 Task: Open Card Regulatory Compliance Review in Board DevOps Tools and Techniques to Workspace Call Center Services and add a team member Softage.3@softage.net, a label Purple, a checklist Video Marketing, an attachment from your onedrive, a color Purple and finally, add a card description 'Research and develop new marketing strategy' and a comment 'Given the size and scope of this task, let us make sure we have the necessary resources and support to get it done.'. Add a start date 'Jan 07, 1900' with a due date 'Jan 14, 1900'
Action: Mouse moved to (57, 324)
Screenshot: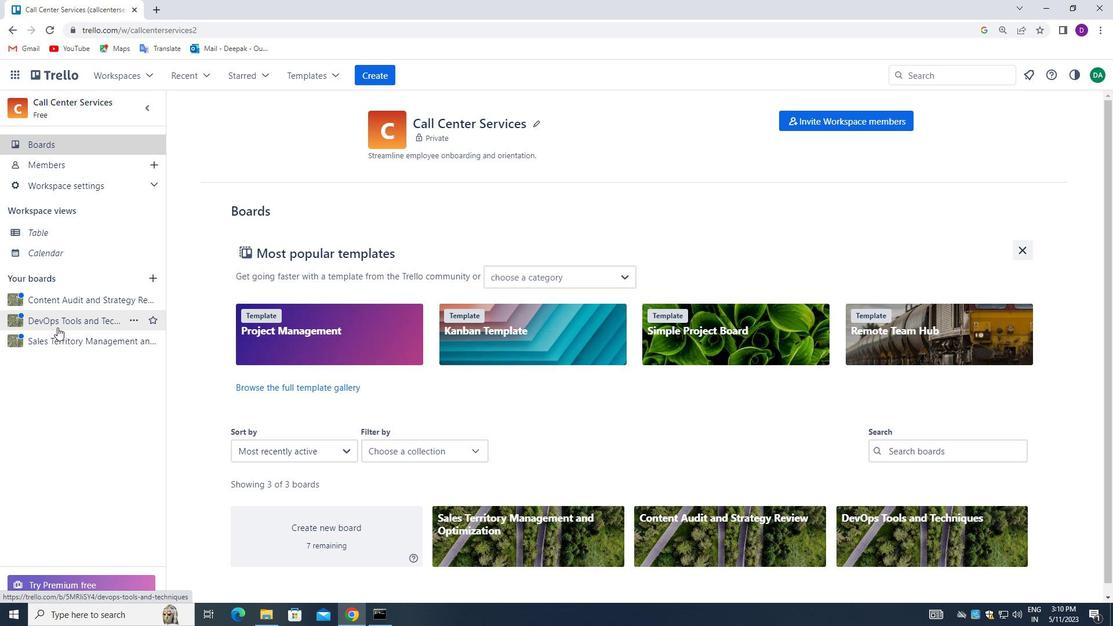 
Action: Mouse pressed left at (57, 324)
Screenshot: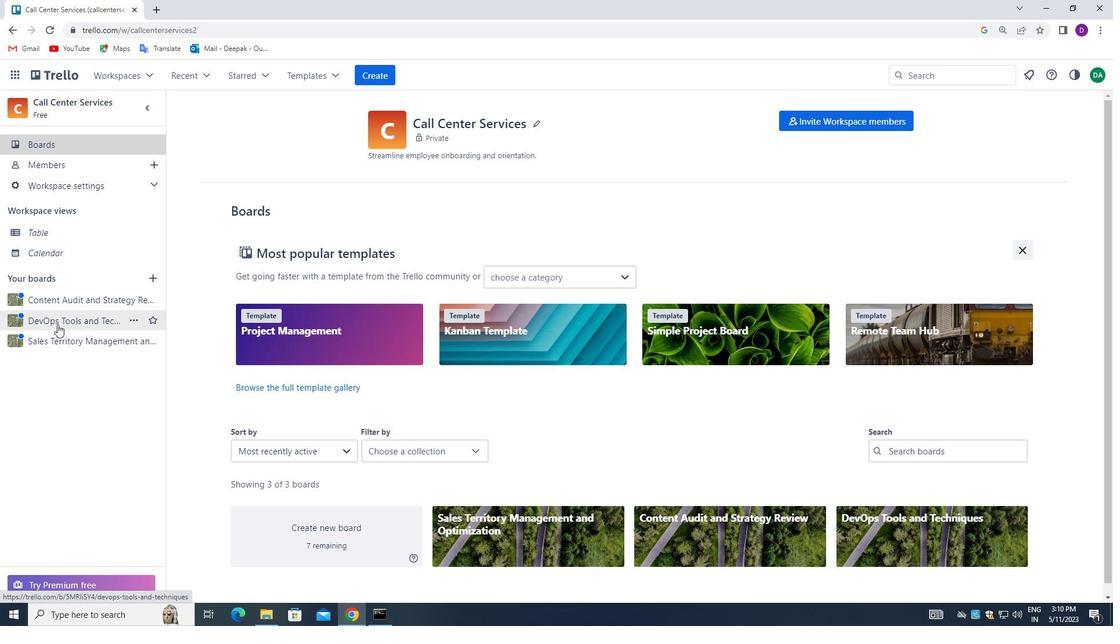 
Action: Mouse moved to (611, 177)
Screenshot: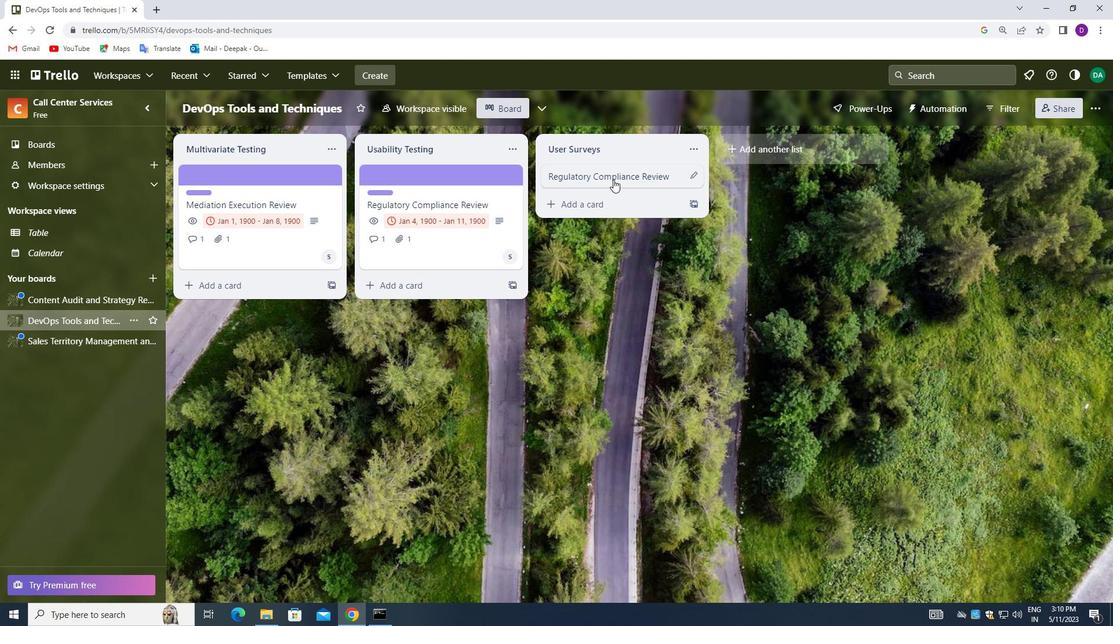 
Action: Mouse pressed left at (611, 177)
Screenshot: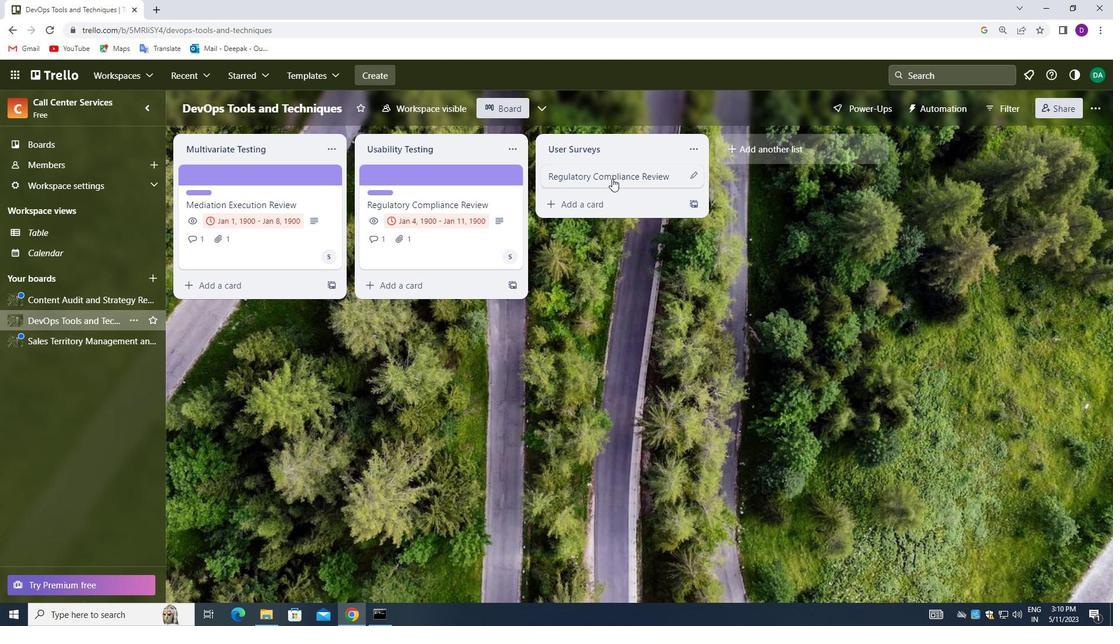 
Action: Mouse moved to (716, 222)
Screenshot: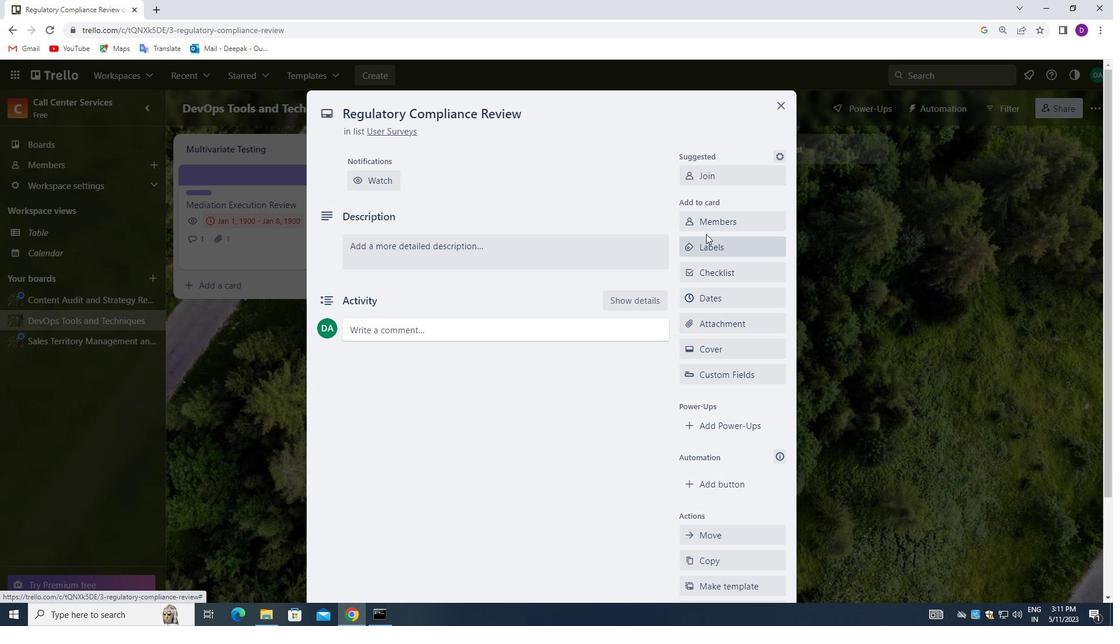 
Action: Mouse pressed left at (716, 222)
Screenshot: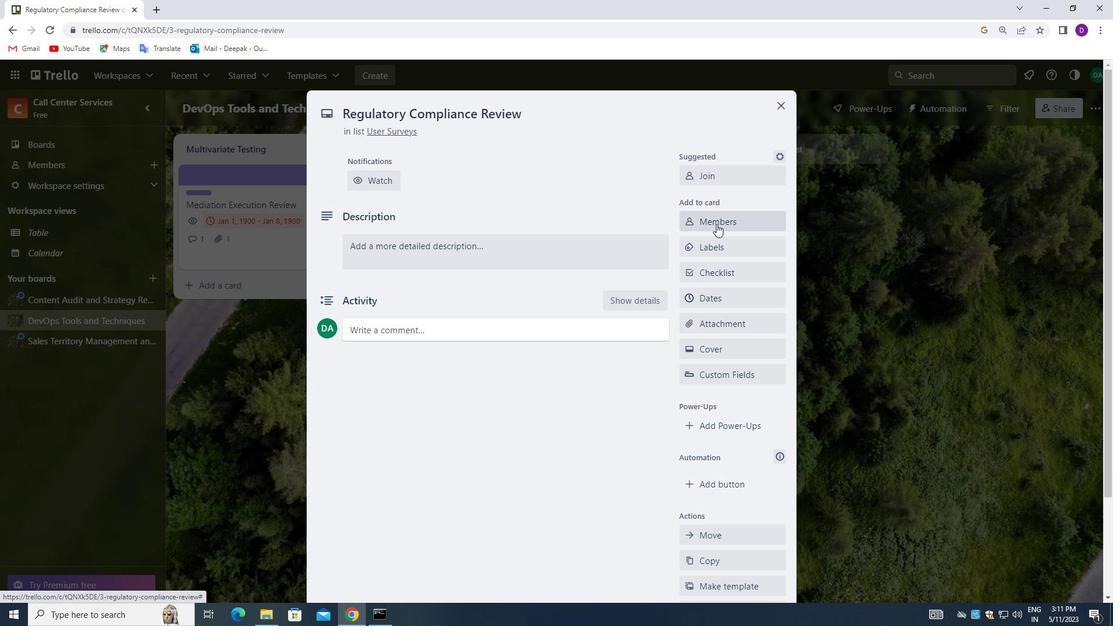 
Action: Mouse moved to (740, 280)
Screenshot: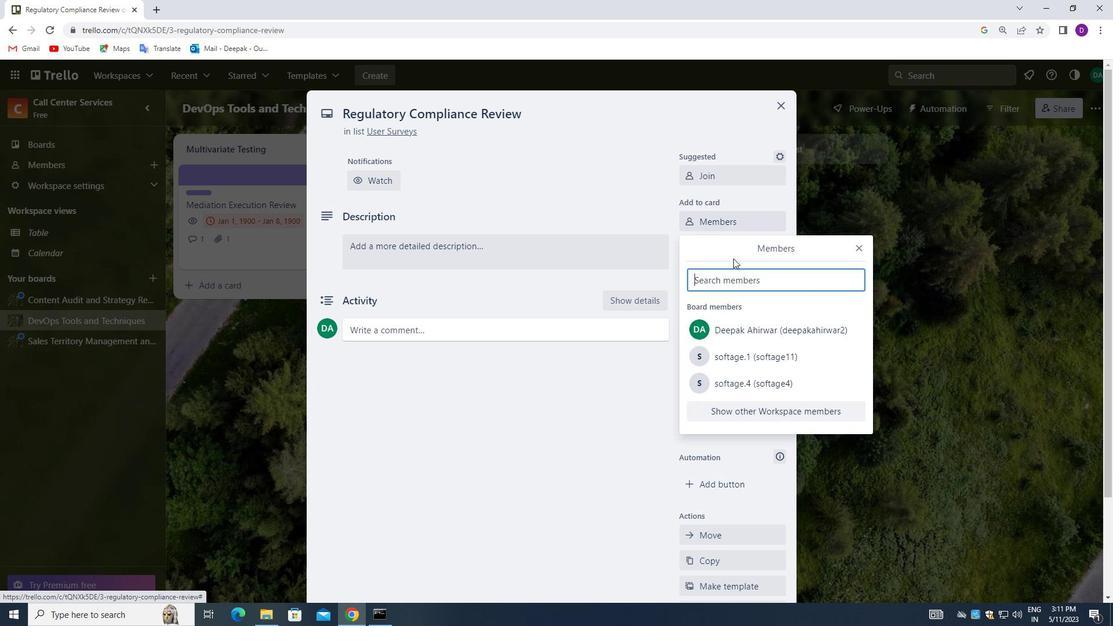 
Action: Mouse pressed left at (740, 280)
Screenshot: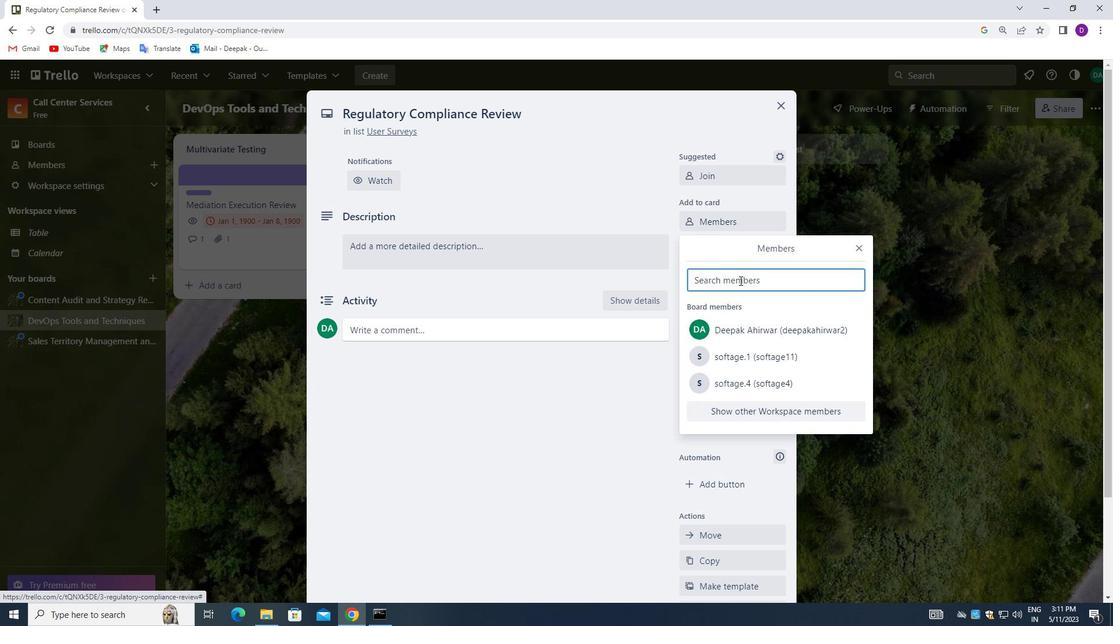
Action: Mouse moved to (577, 348)
Screenshot: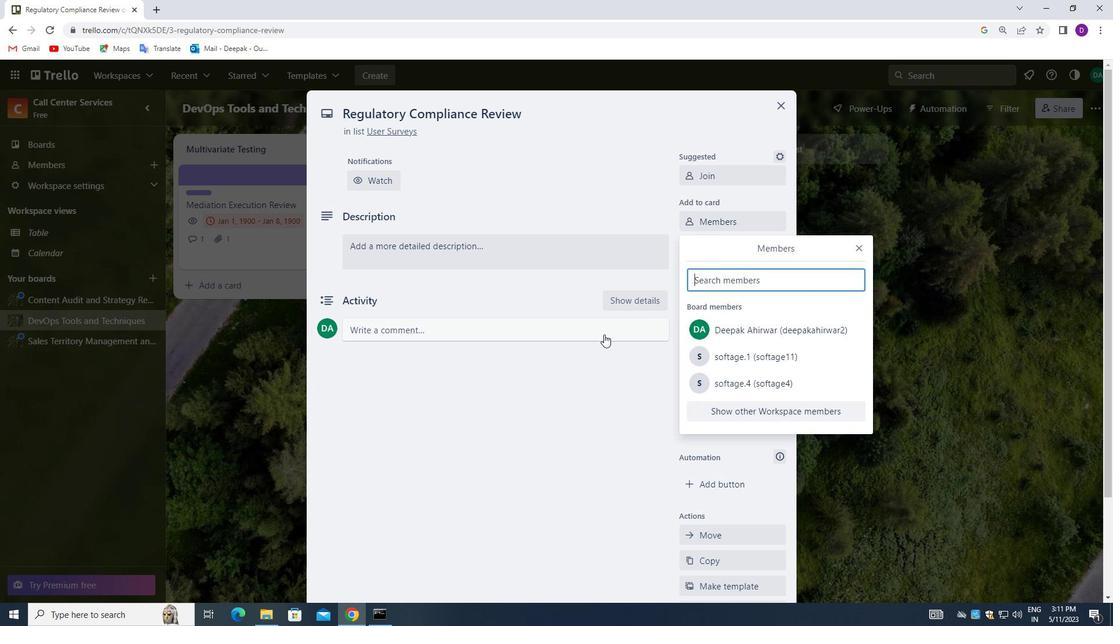 
Action: Key pressed f<Key.backspace>softage.<Key.backspace>.3<Key.shift>@SOFTAGE.NET
Screenshot: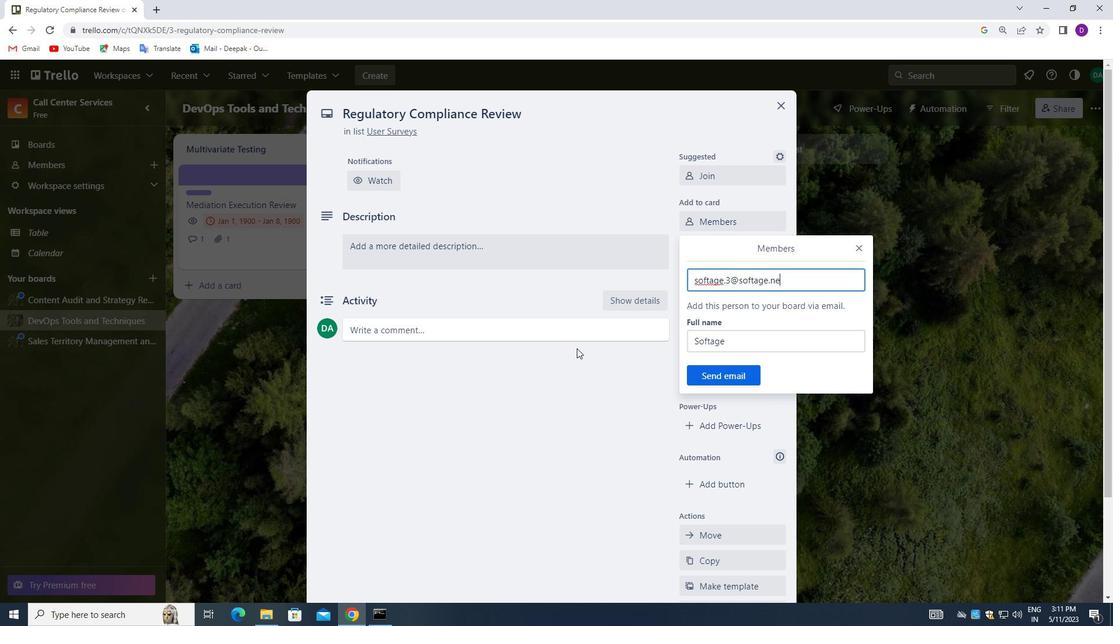 
Action: Mouse moved to (713, 377)
Screenshot: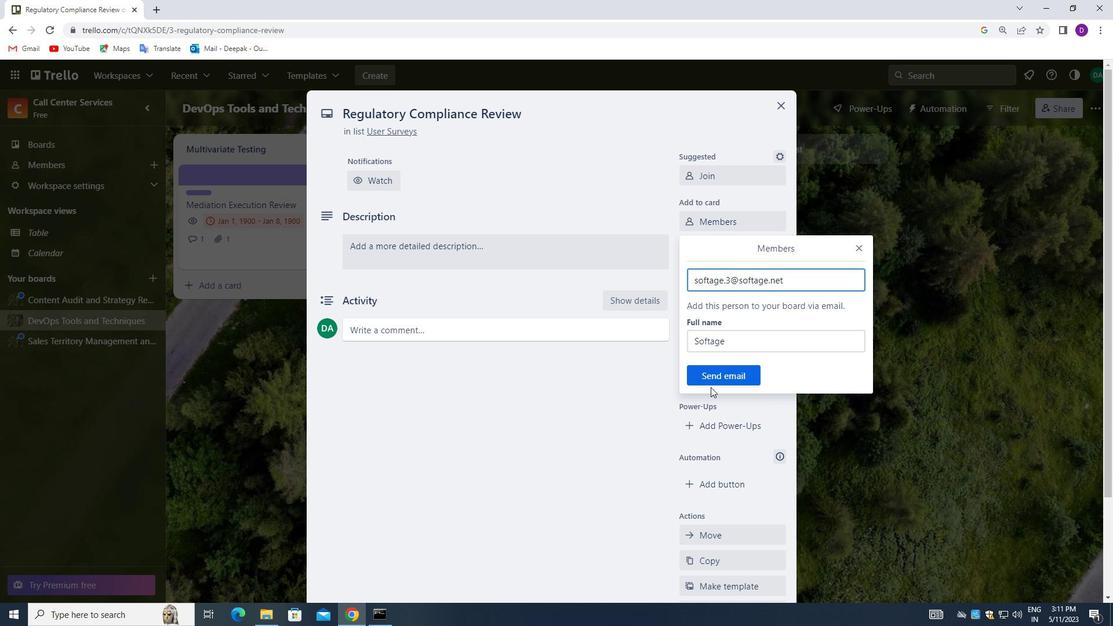 
Action: Mouse pressed left at (713, 377)
Screenshot: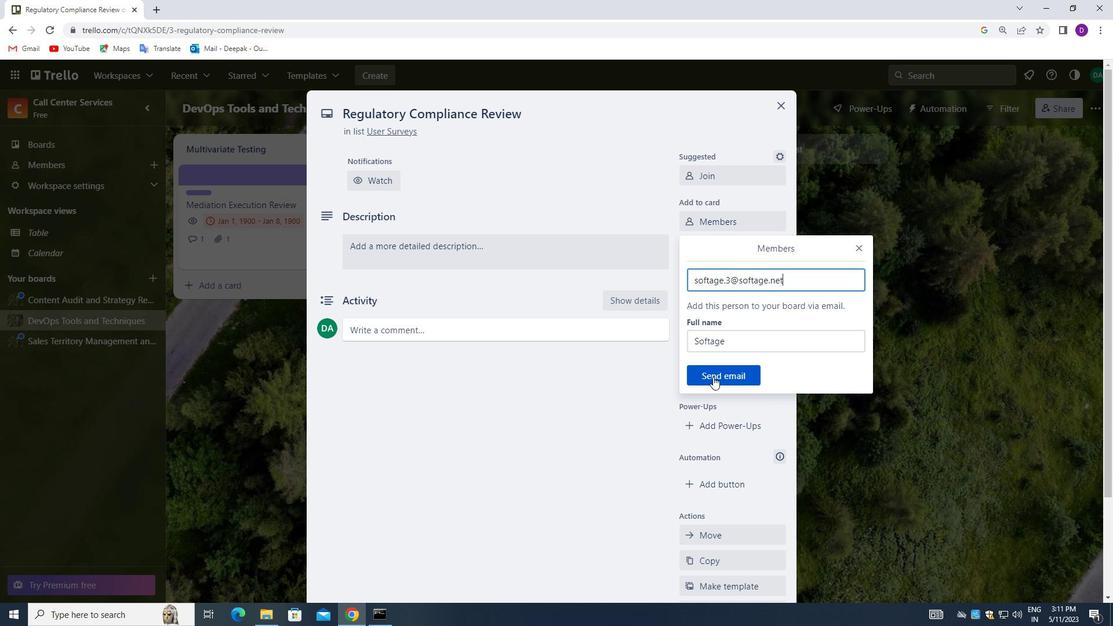 
Action: Mouse moved to (733, 244)
Screenshot: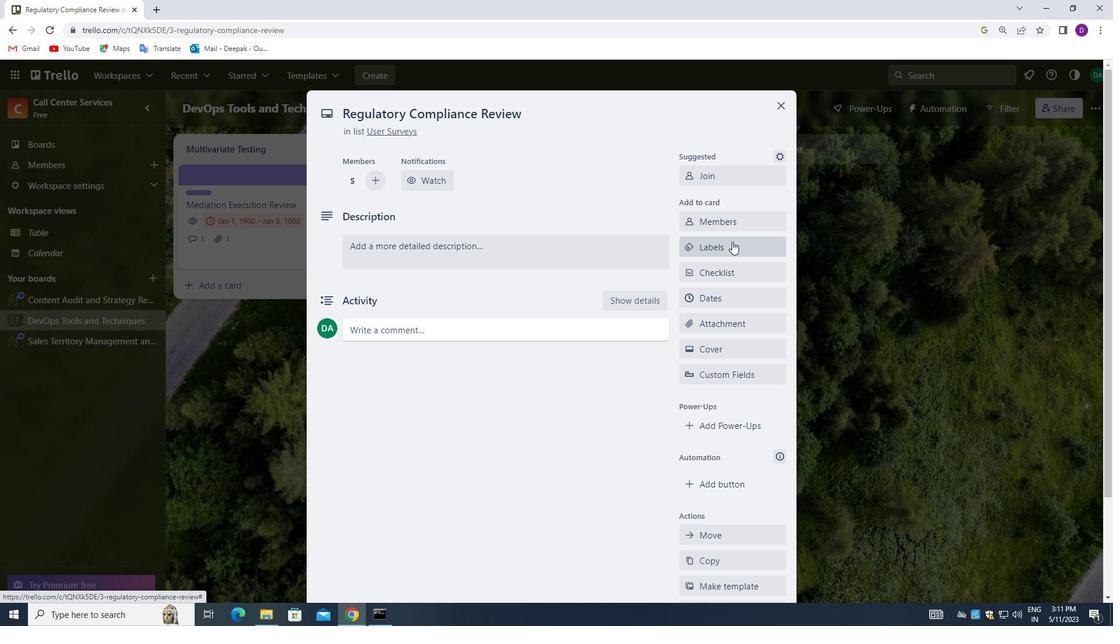 
Action: Mouse pressed left at (733, 244)
Screenshot: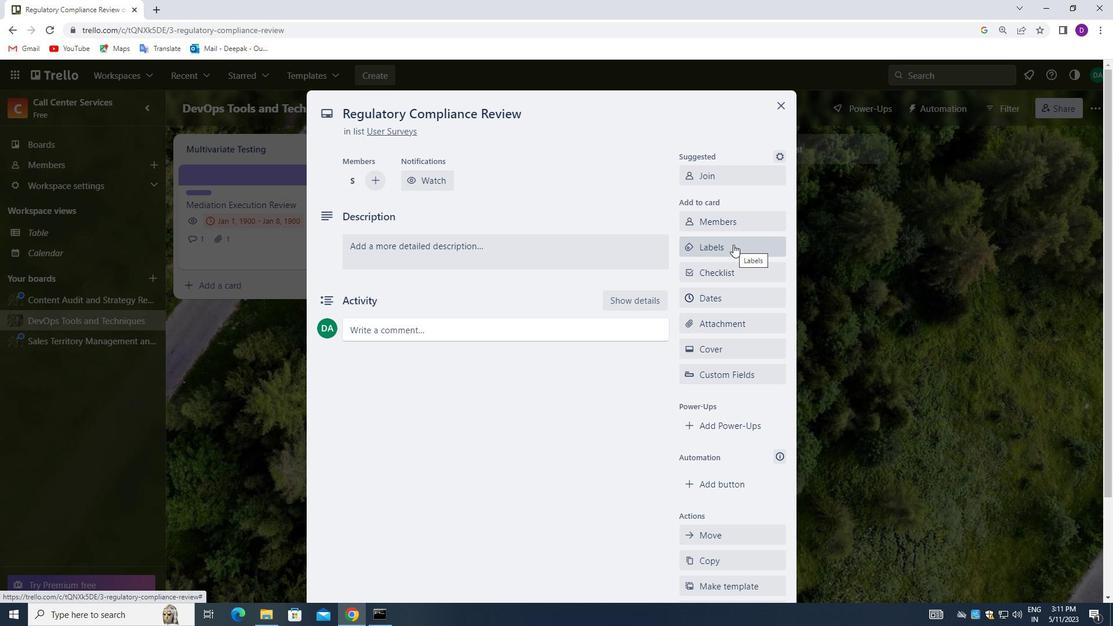 
Action: Mouse moved to (761, 439)
Screenshot: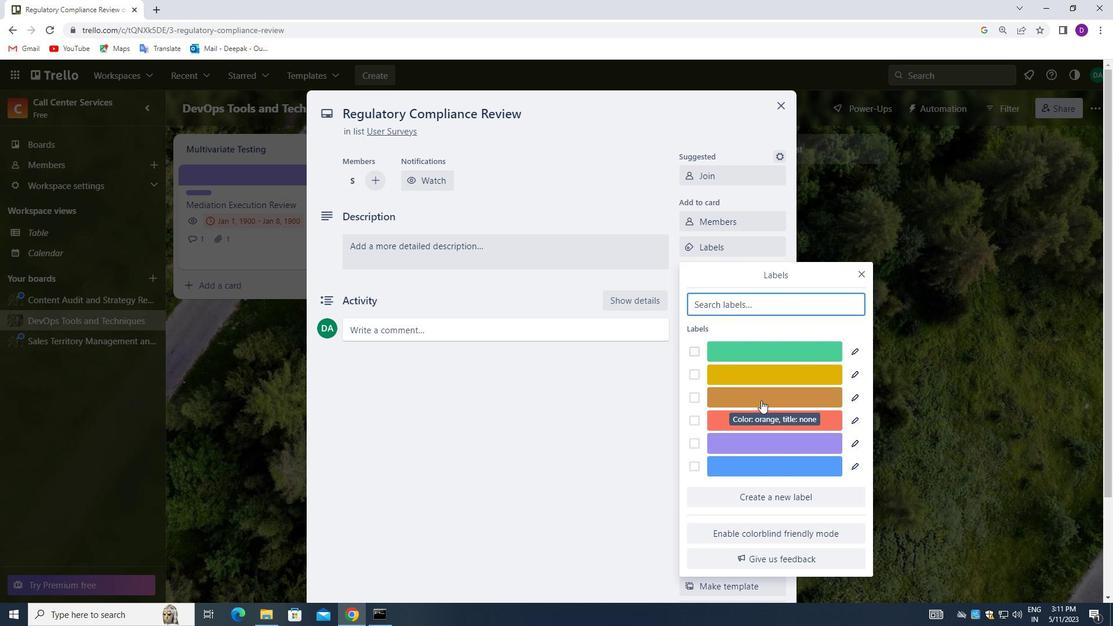 
Action: Mouse pressed left at (761, 439)
Screenshot: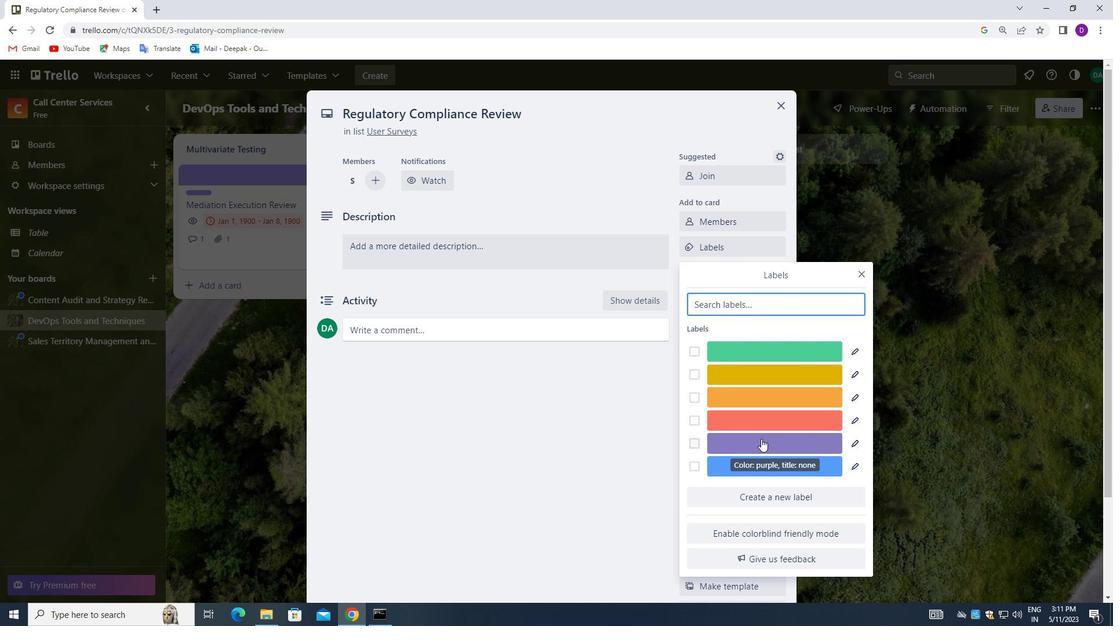 
Action: Mouse moved to (860, 273)
Screenshot: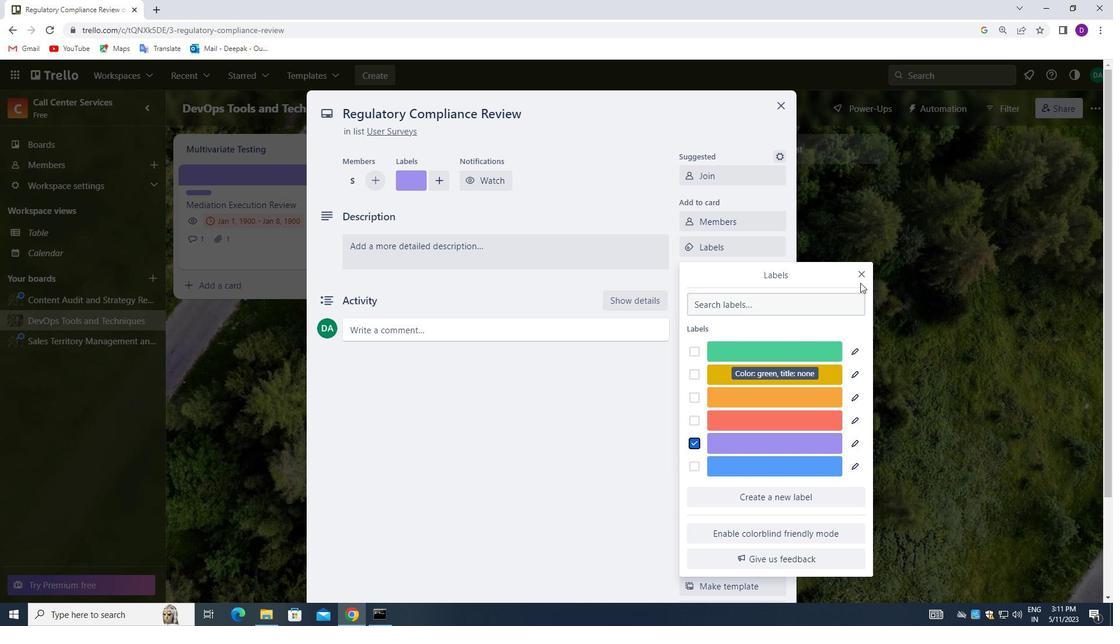 
Action: Mouse pressed left at (860, 273)
Screenshot: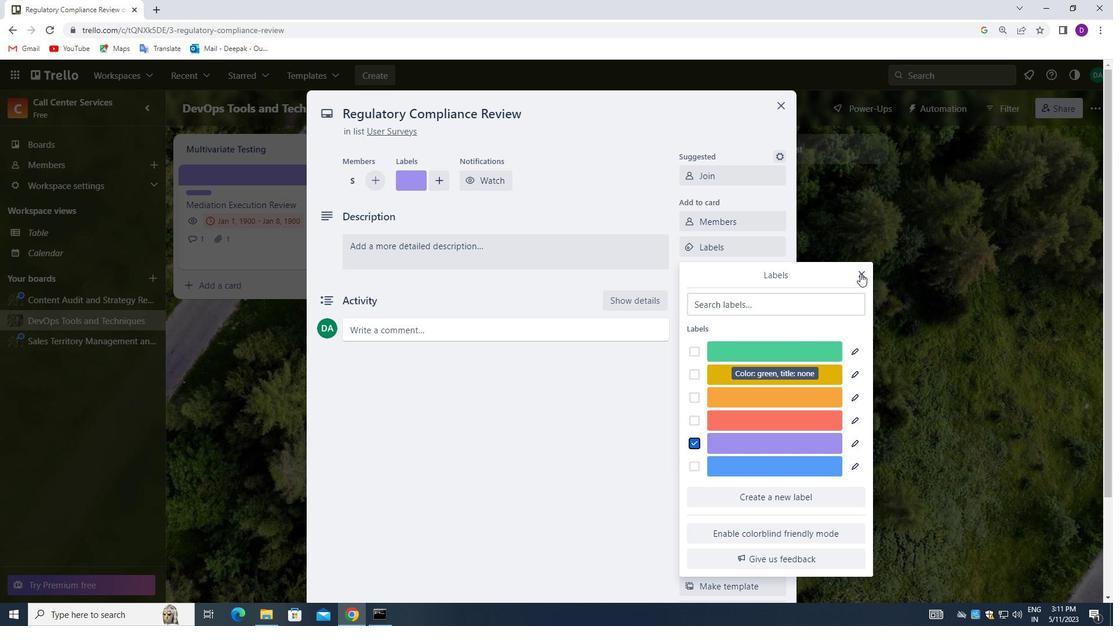
Action: Mouse moved to (718, 275)
Screenshot: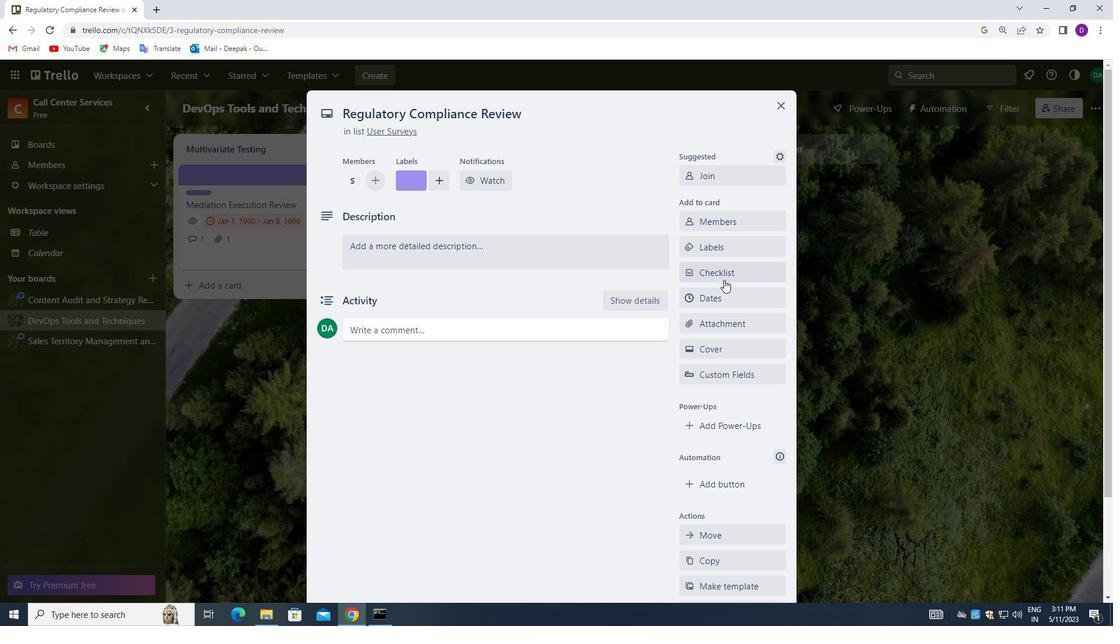 
Action: Mouse pressed left at (718, 275)
Screenshot: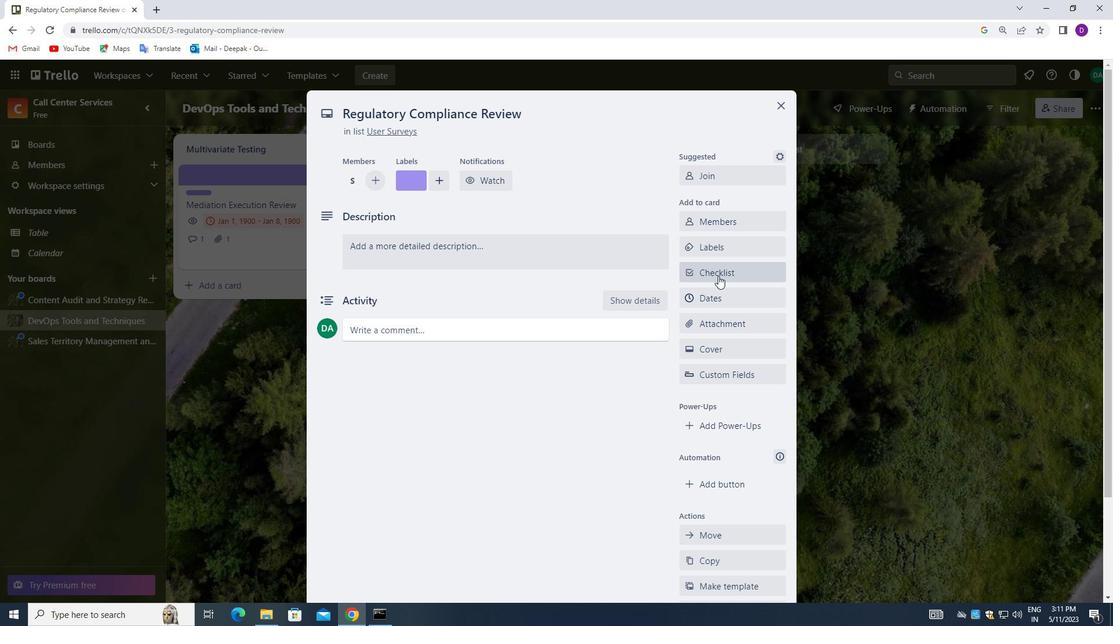 
Action: Mouse moved to (758, 336)
Screenshot: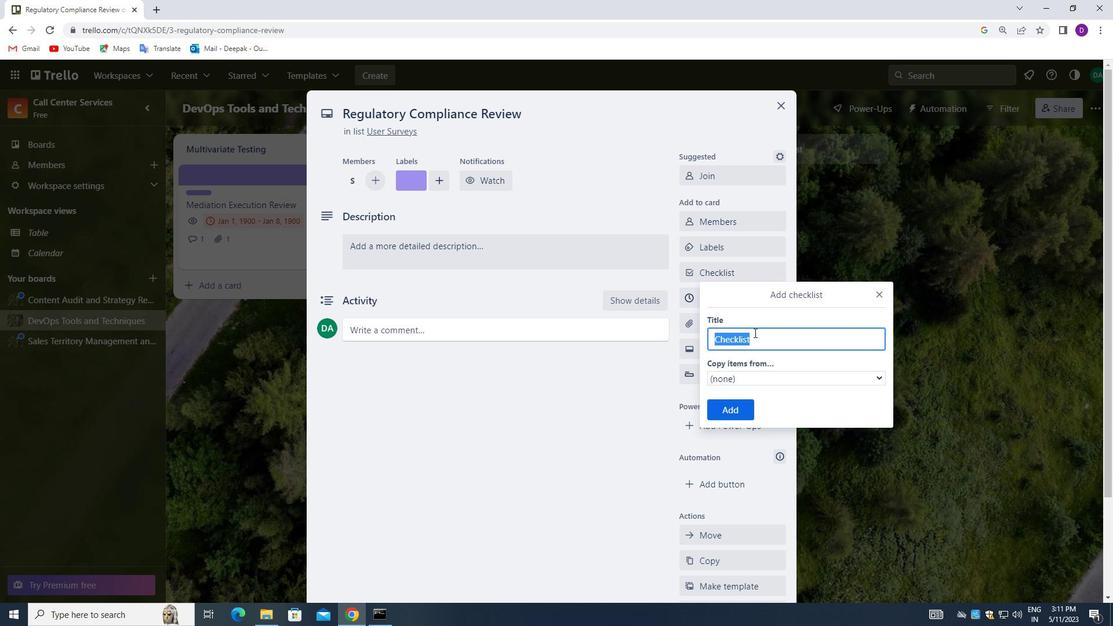
Action: Key pressed <Key.backspace><Key.shift_r>VIDEO<Key.space><Key.shift>MARKETING<Key.space>
Screenshot: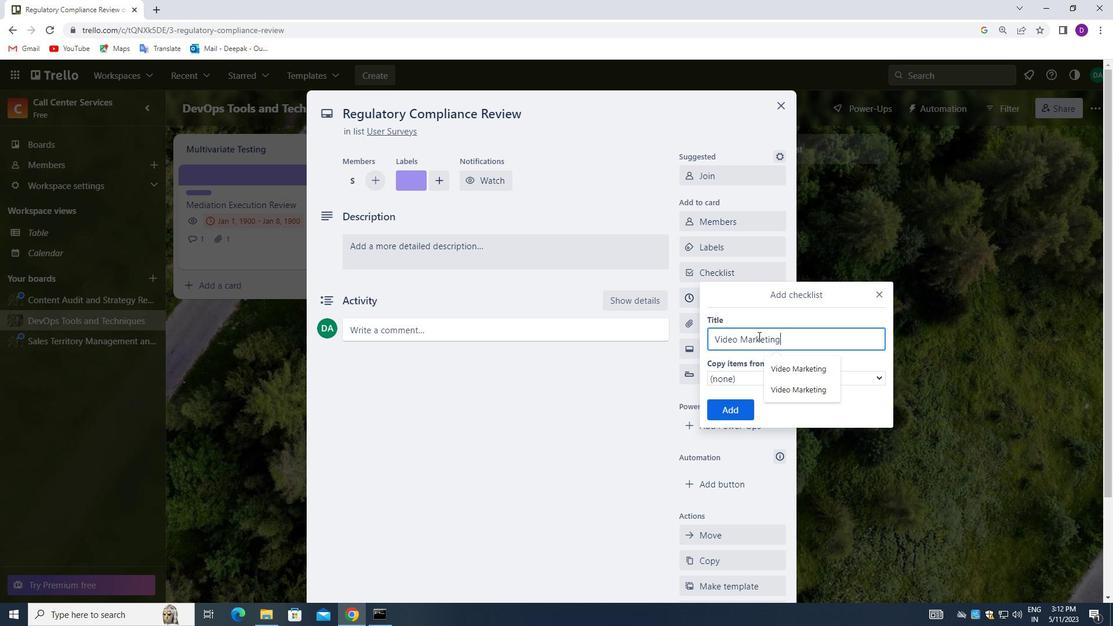 
Action: Mouse moved to (714, 414)
Screenshot: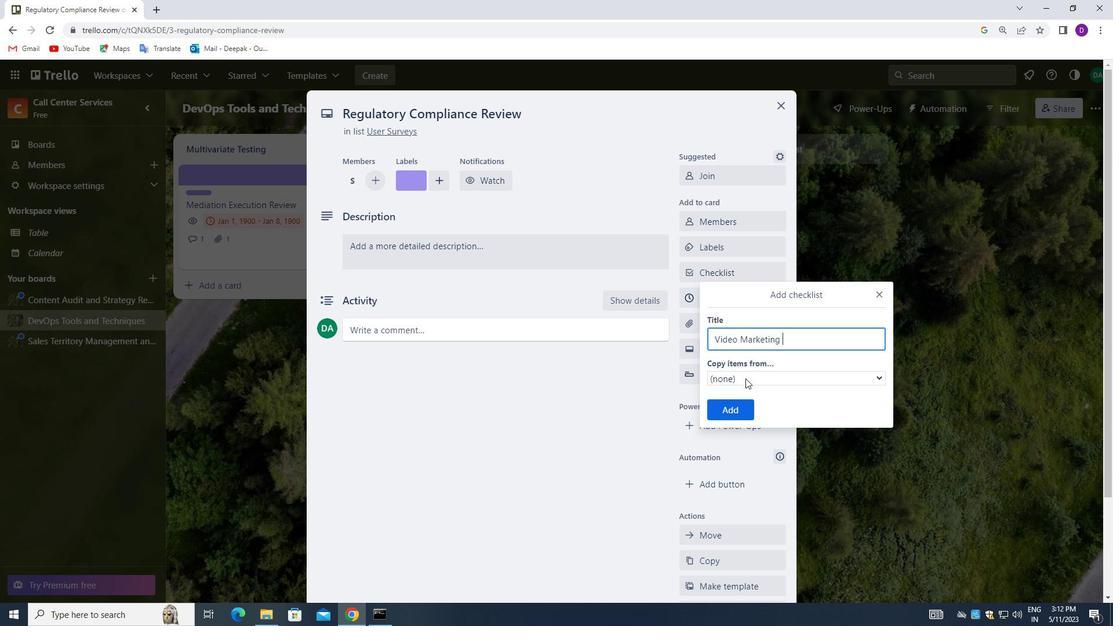 
Action: Mouse pressed left at (714, 414)
Screenshot: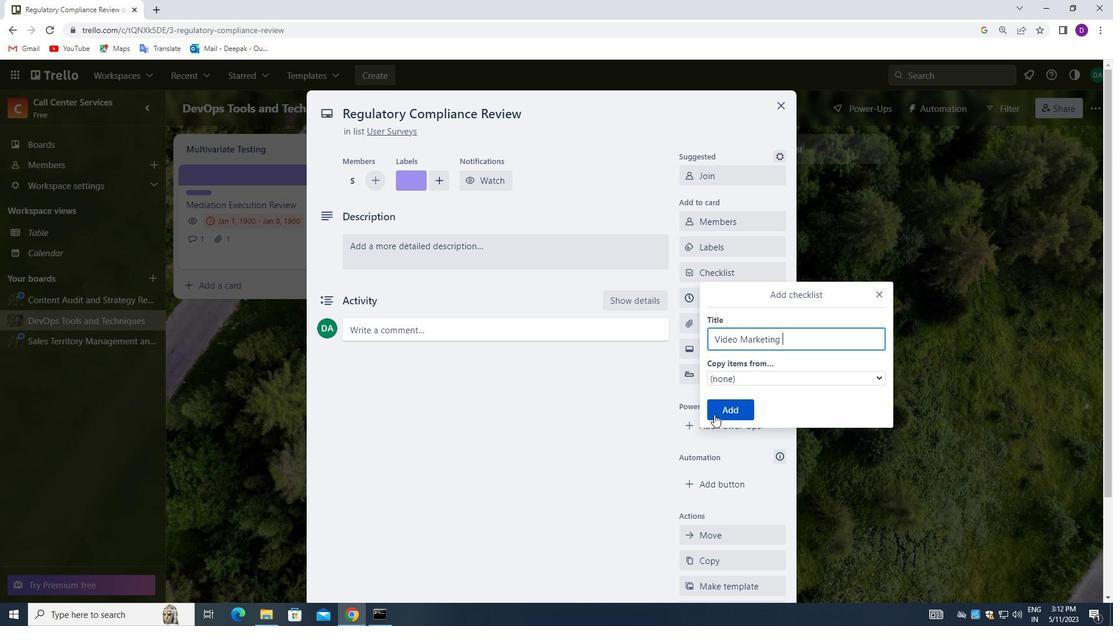 
Action: Mouse moved to (725, 319)
Screenshot: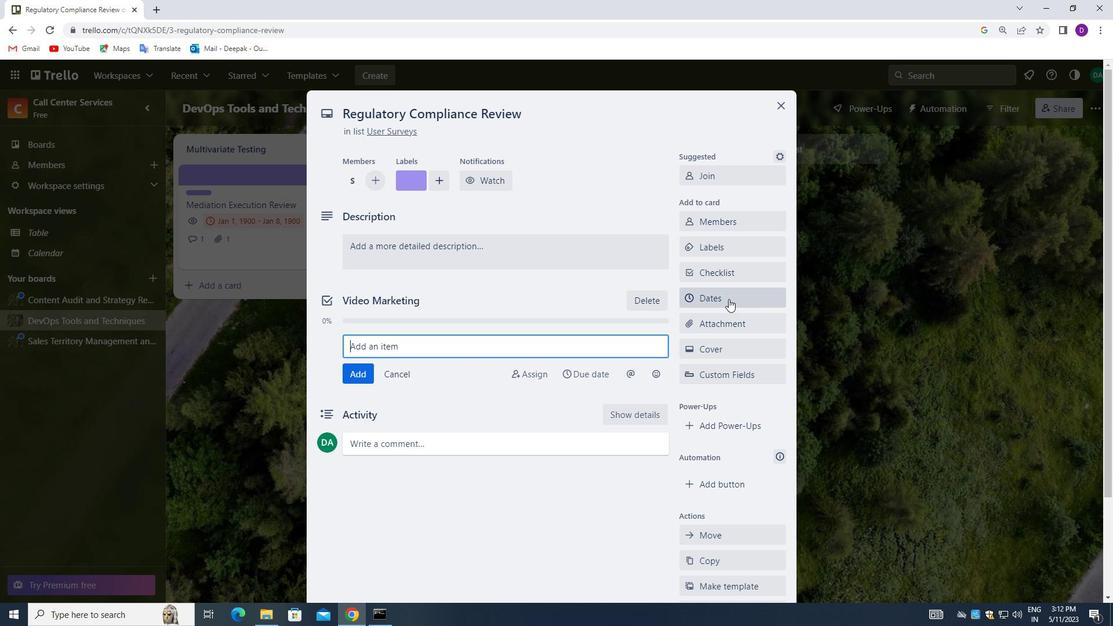 
Action: Mouse pressed left at (725, 319)
Screenshot: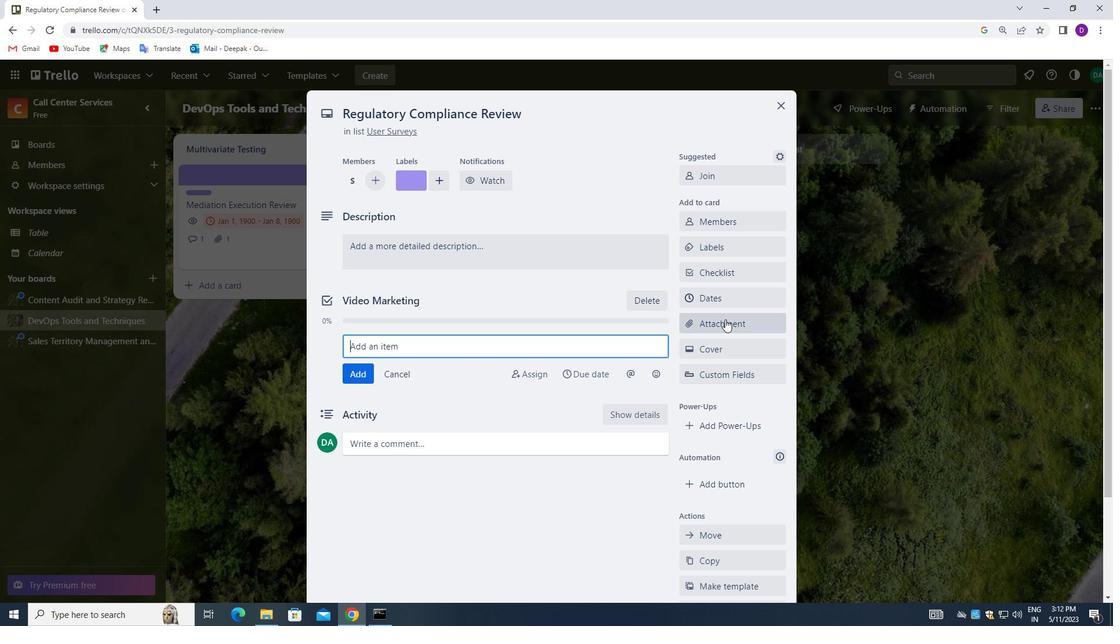 
Action: Mouse moved to (731, 232)
Screenshot: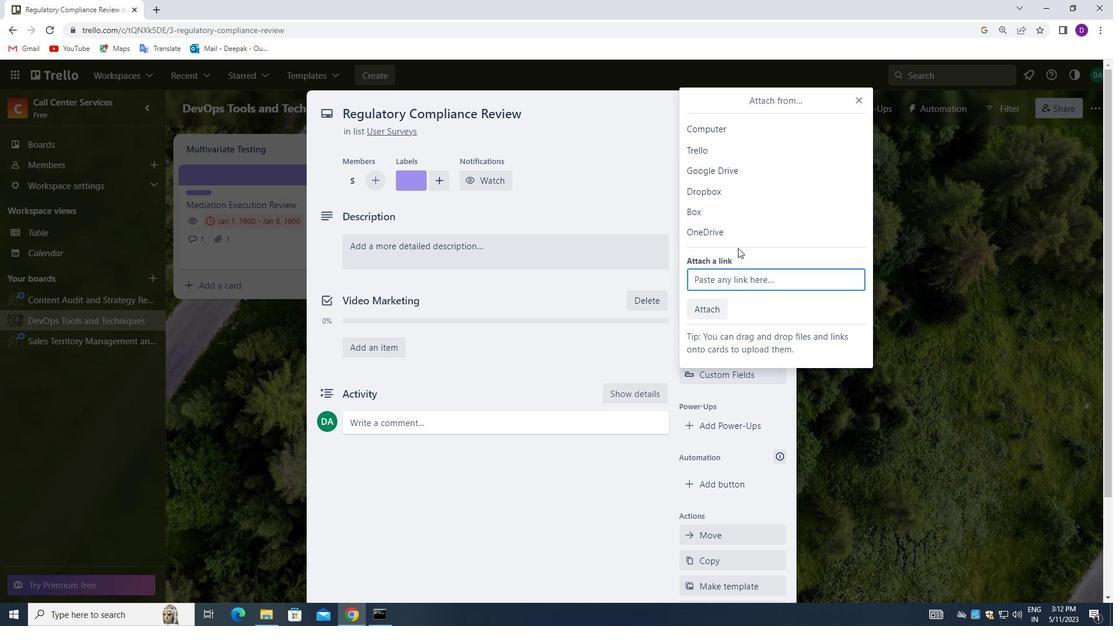 
Action: Mouse pressed left at (731, 232)
Screenshot: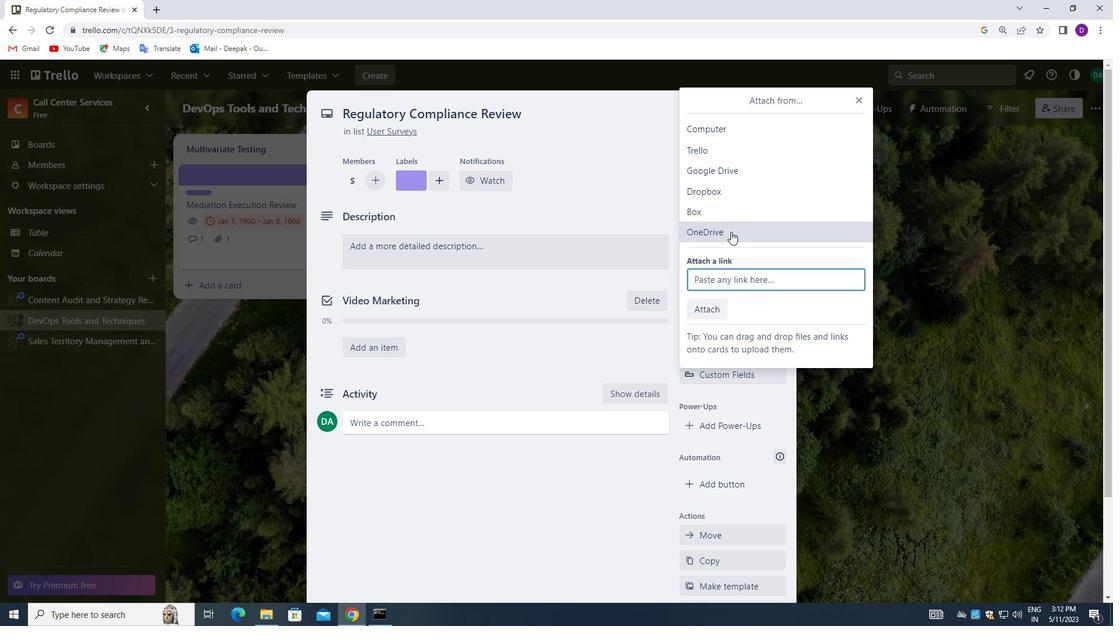 
Action: Mouse moved to (516, 282)
Screenshot: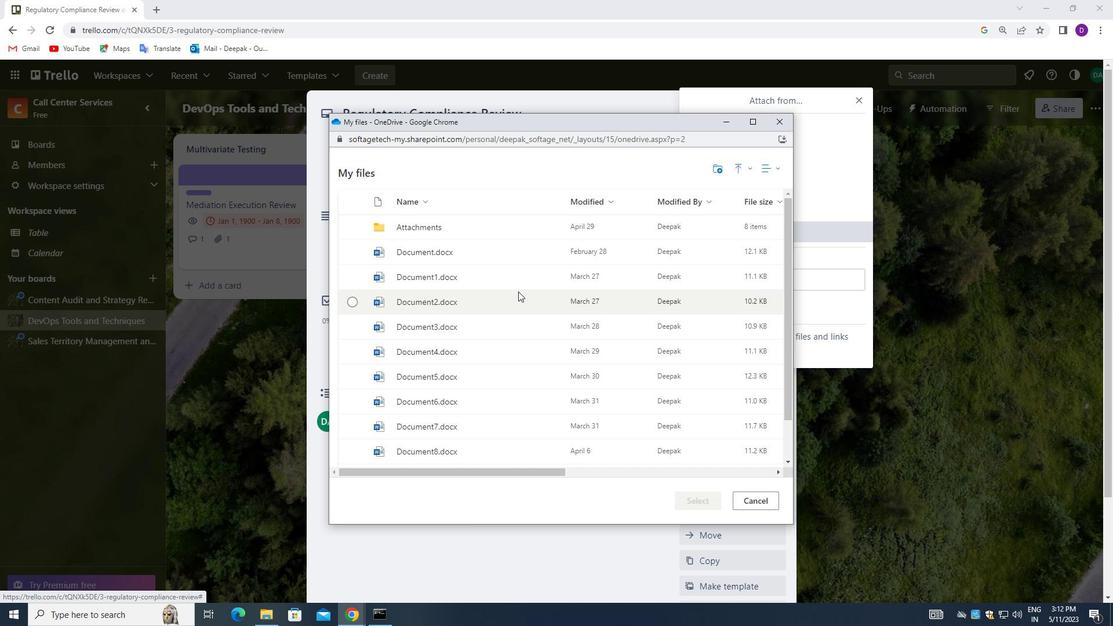 
Action: Mouse pressed left at (516, 282)
Screenshot: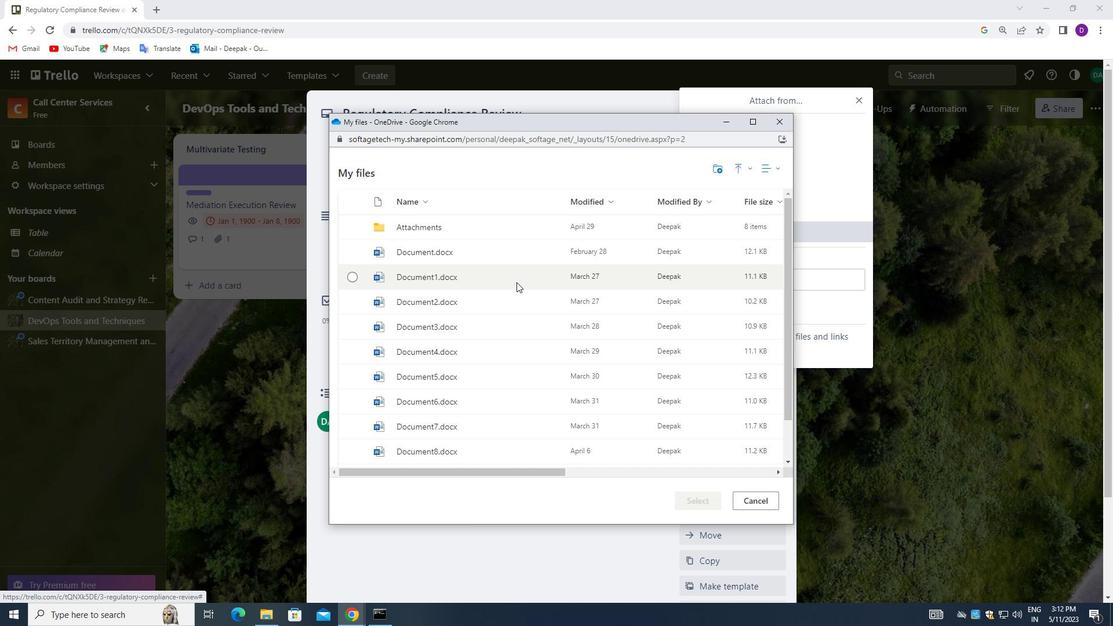 
Action: Mouse moved to (681, 501)
Screenshot: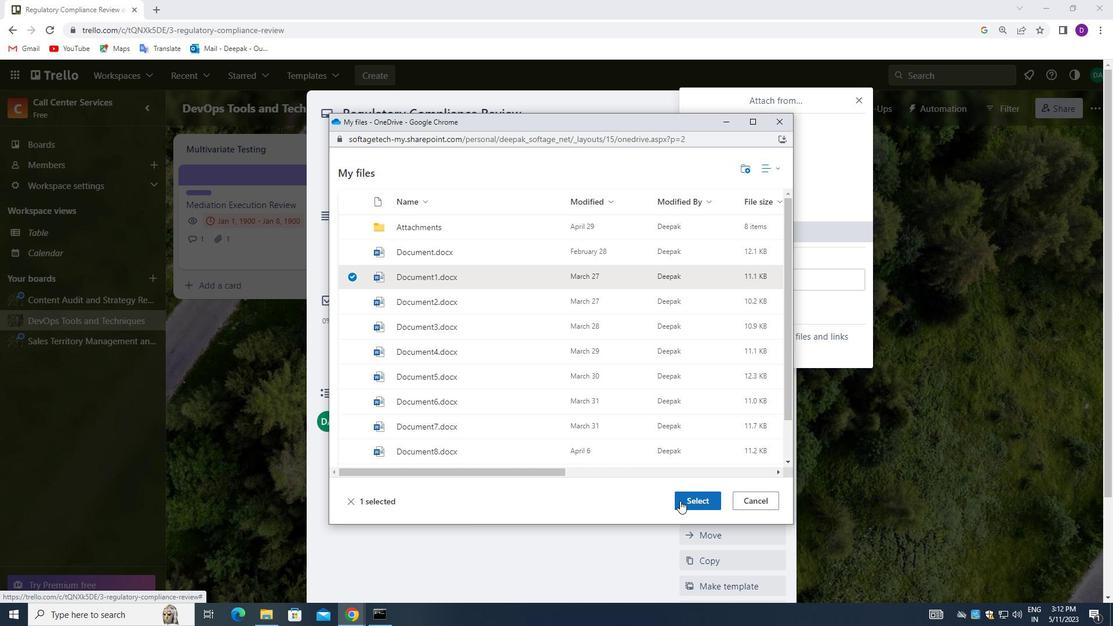
Action: Mouse pressed left at (681, 501)
Screenshot: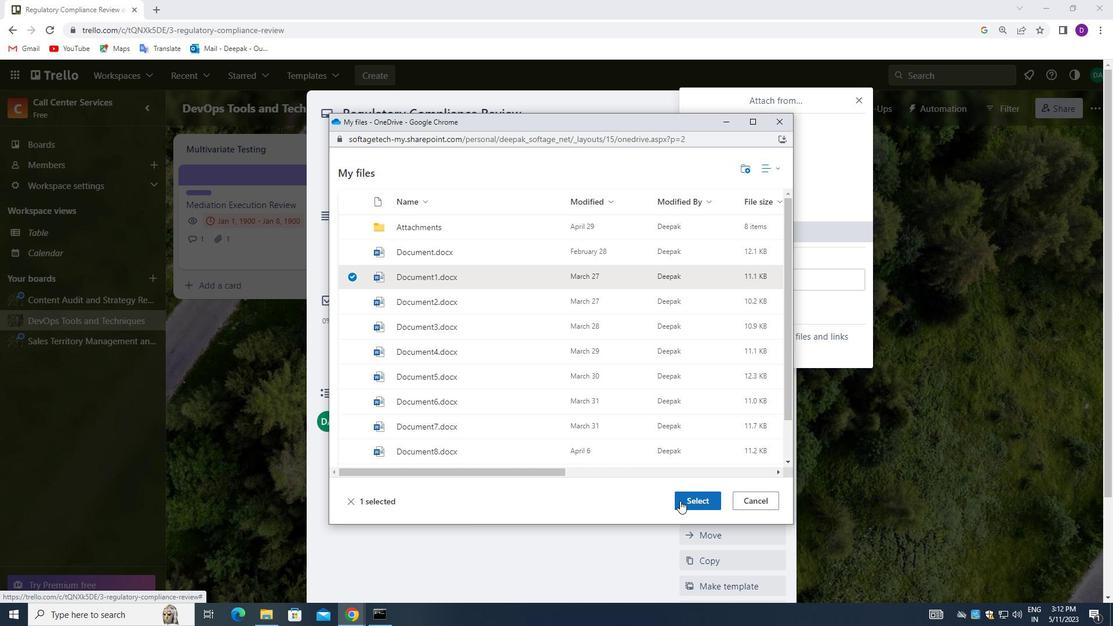 
Action: Mouse moved to (634, 299)
Screenshot: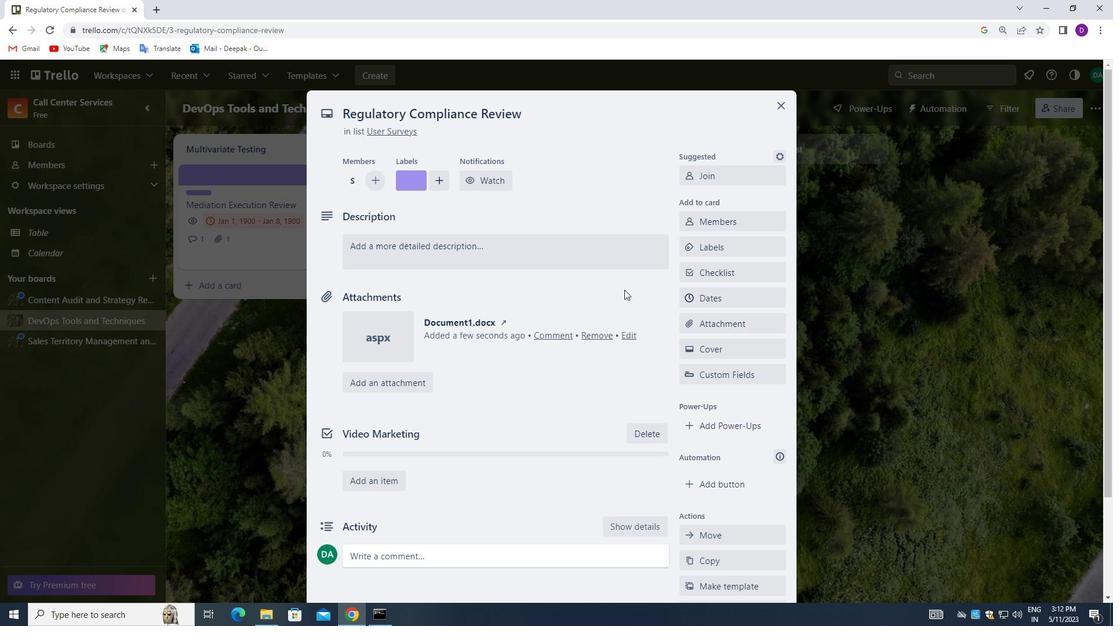 
Action: Mouse scrolled (634, 300) with delta (0, 0)
Screenshot: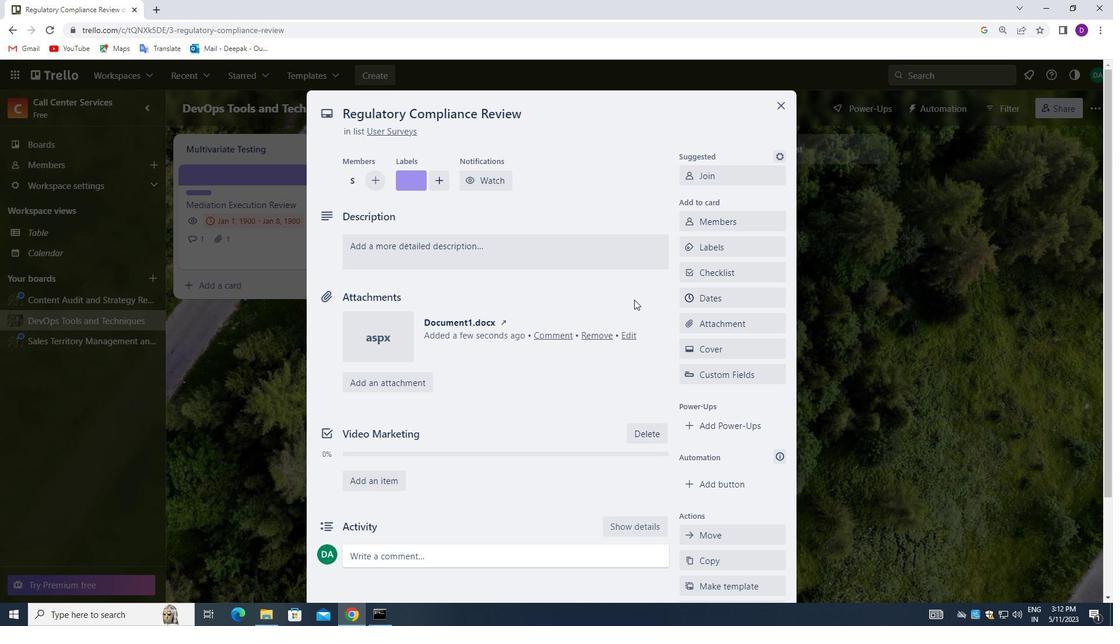 
Action: Mouse moved to (736, 274)
Screenshot: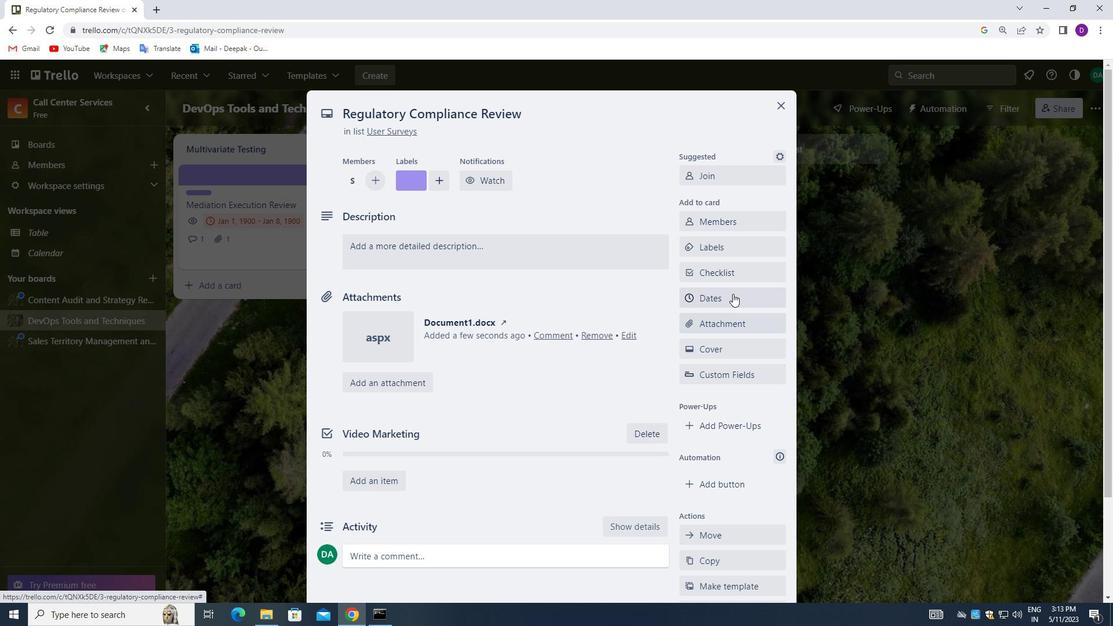 
Action: Mouse pressed left at (736, 274)
Screenshot: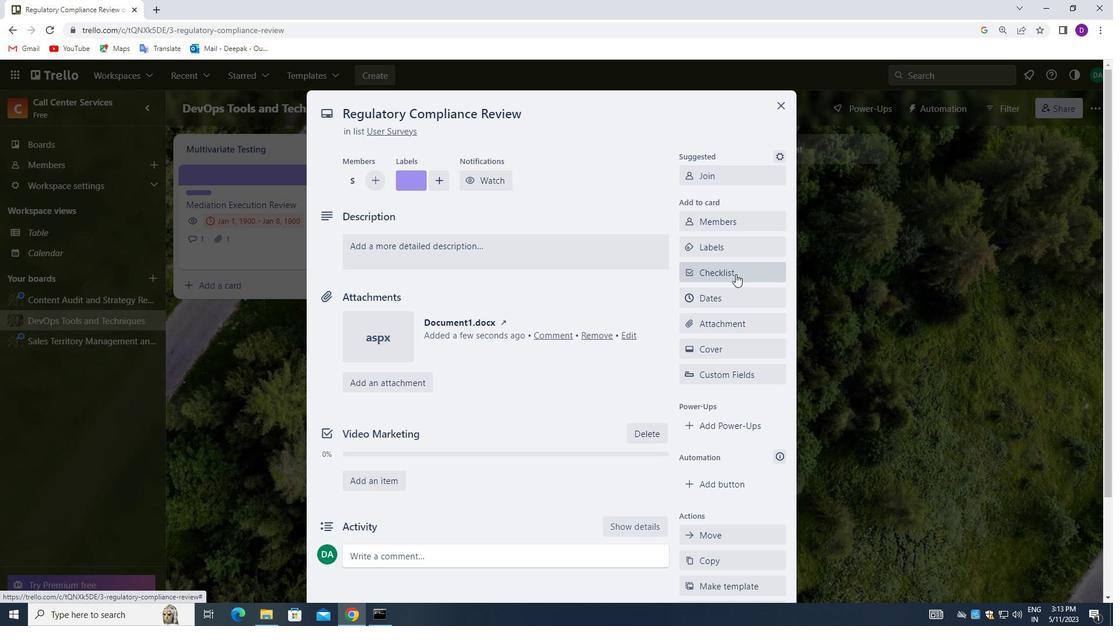 
Action: Mouse moved to (860, 297)
Screenshot: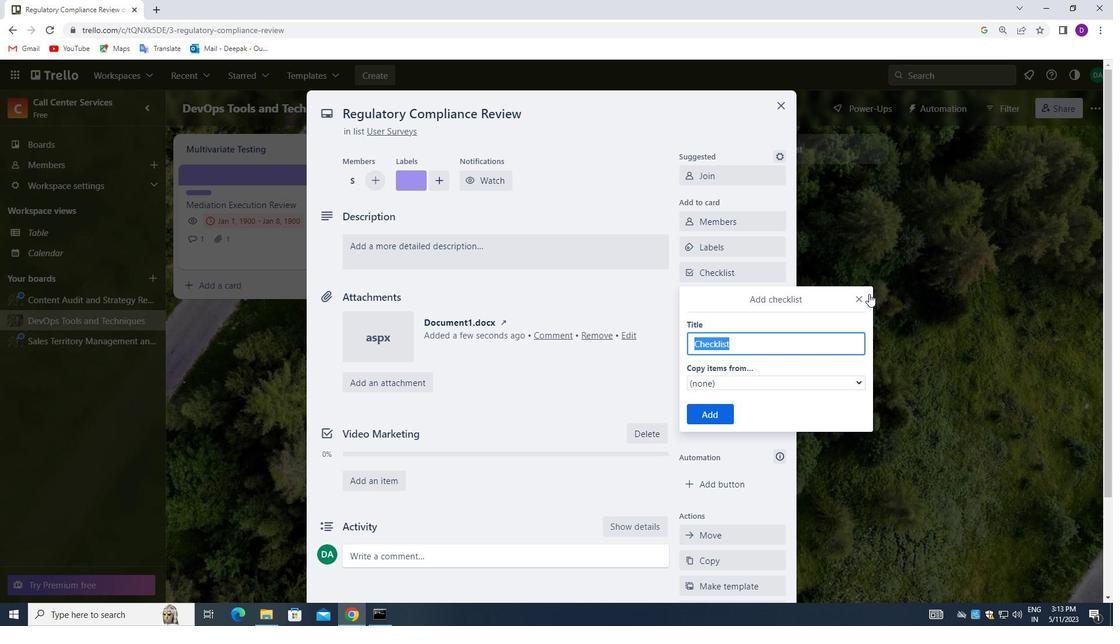 
Action: Mouse pressed left at (860, 297)
Screenshot: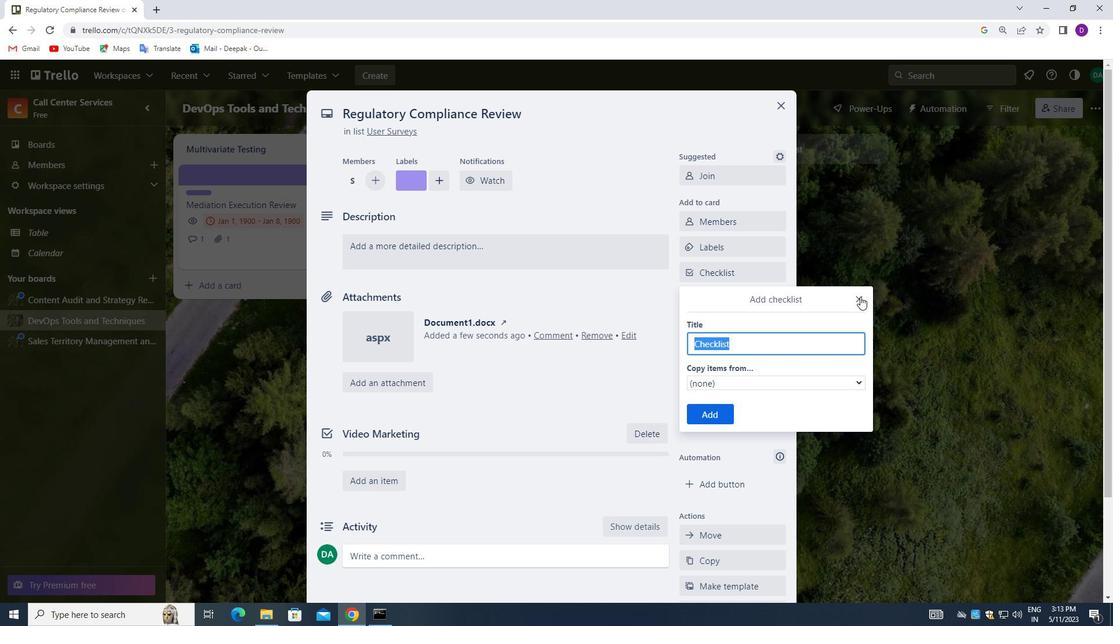 
Action: Mouse moved to (730, 346)
Screenshot: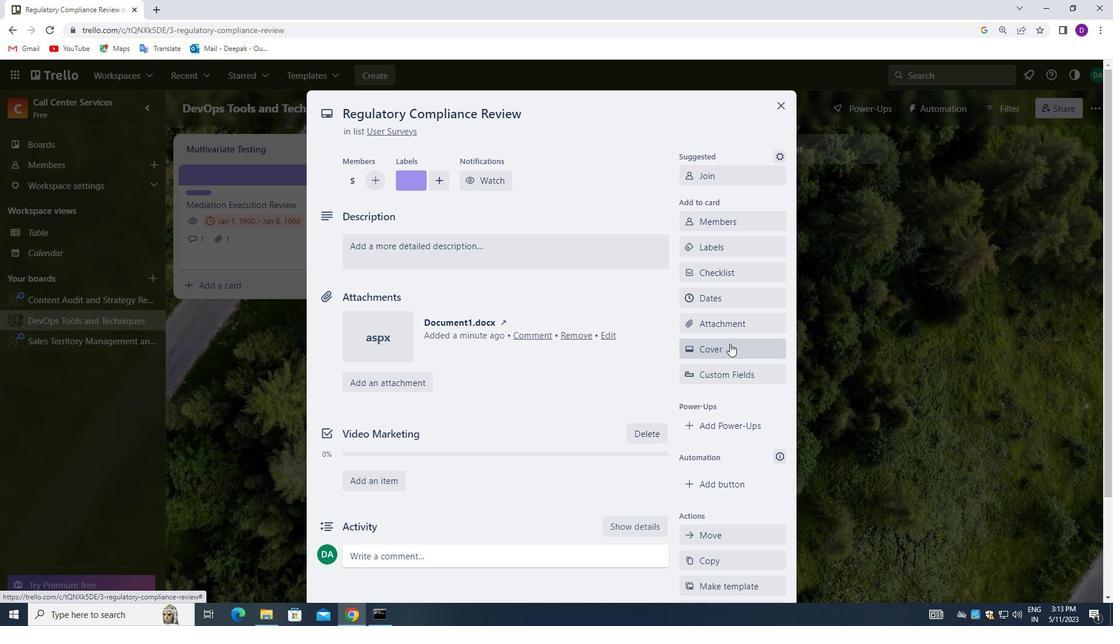 
Action: Mouse pressed left at (730, 346)
Screenshot: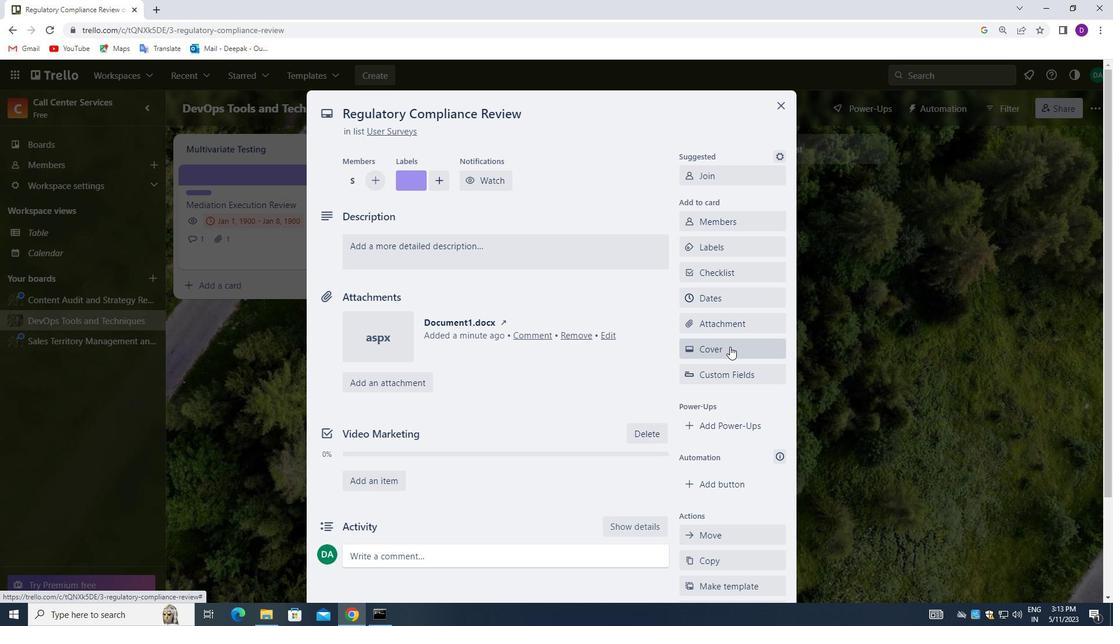
Action: Mouse moved to (850, 345)
Screenshot: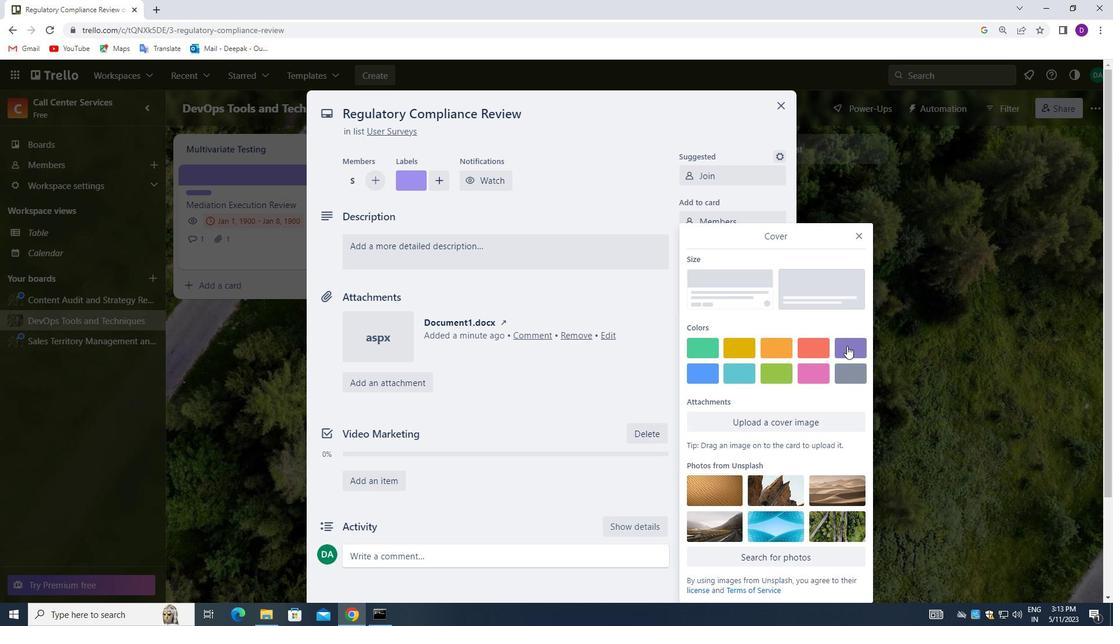 
Action: Mouse pressed left at (850, 345)
Screenshot: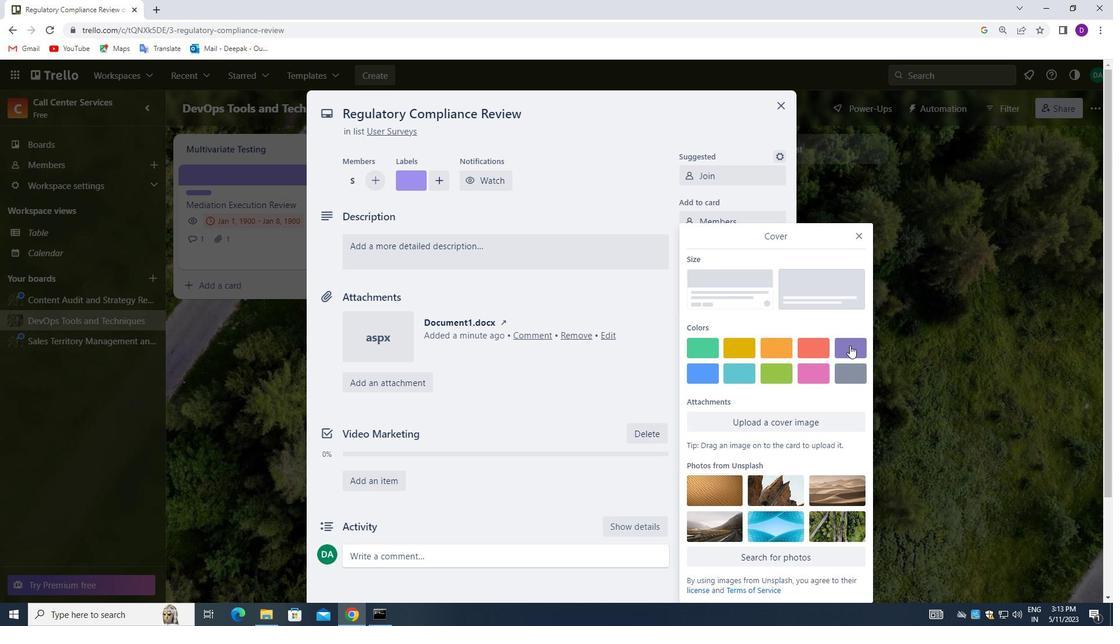 
Action: Mouse moved to (857, 212)
Screenshot: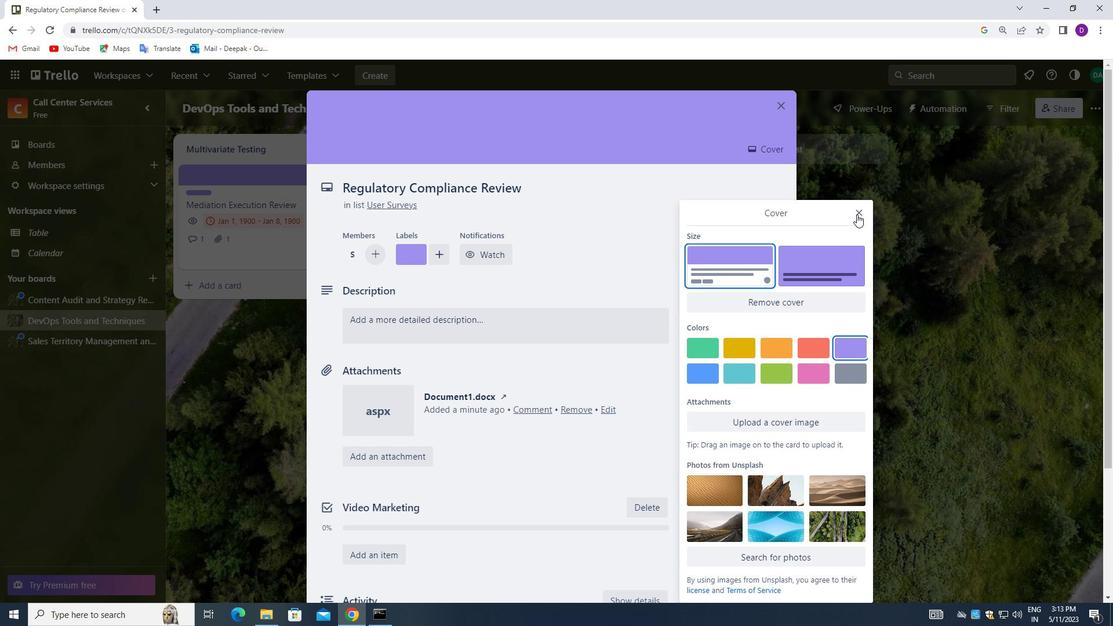 
Action: Mouse pressed left at (857, 212)
Screenshot: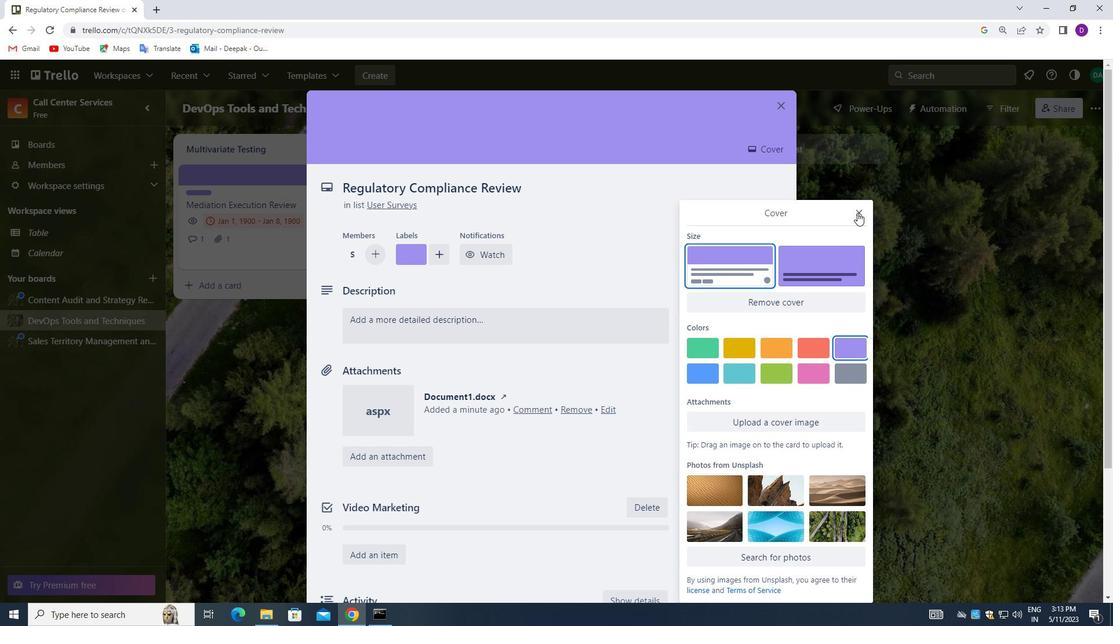 
Action: Mouse moved to (407, 323)
Screenshot: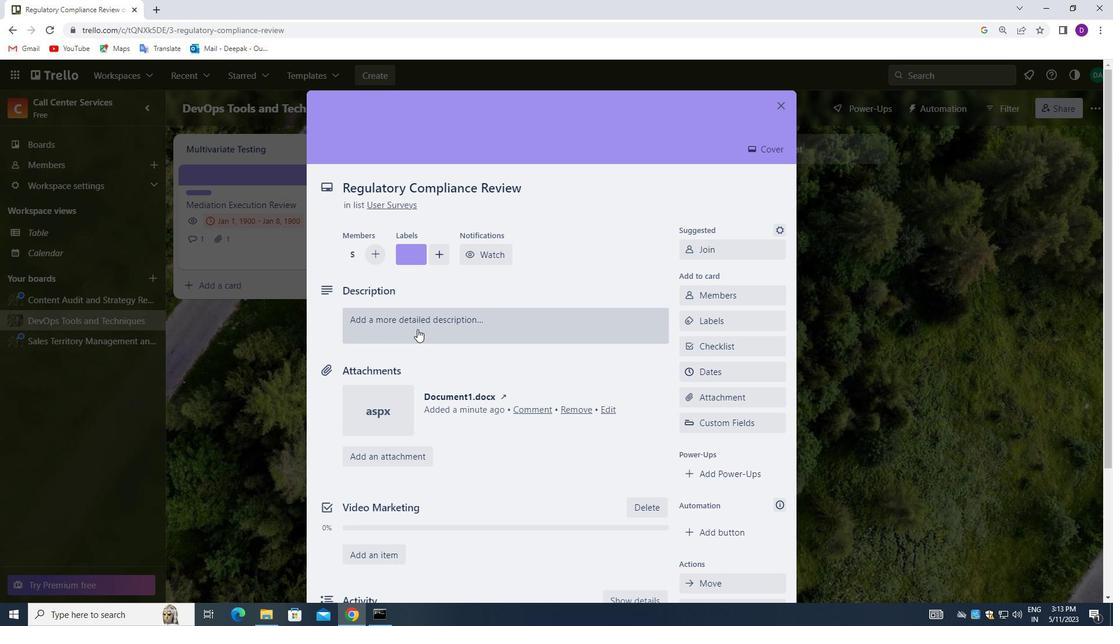 
Action: Mouse pressed left at (407, 323)
Screenshot: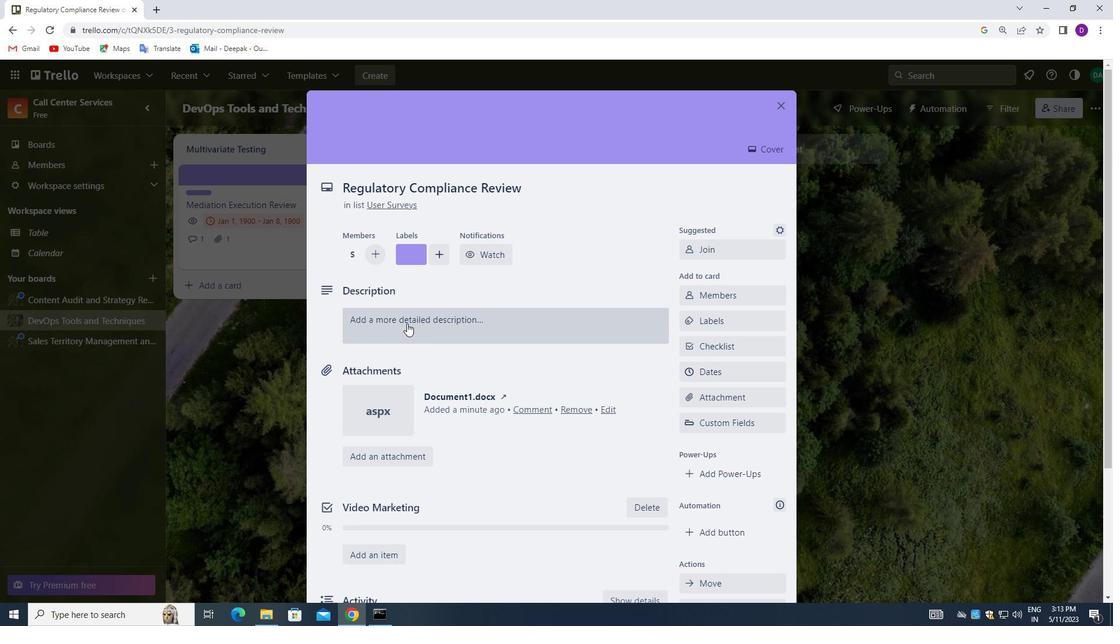 
Action: Mouse moved to (315, 363)
Screenshot: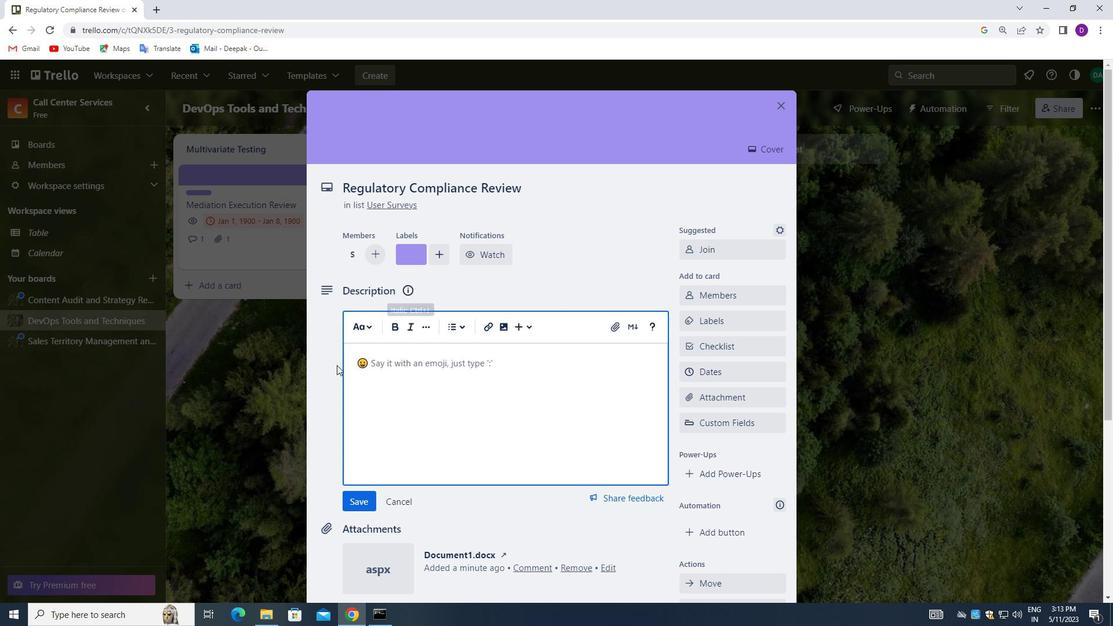 
Action: Key pressed <Key.shift_r>RESEARCH<Key.space>AND<Key.space>DEVELOP<Key.space>NEW<Key.space>MARKETING<Key.space>STRATEGY.
Screenshot: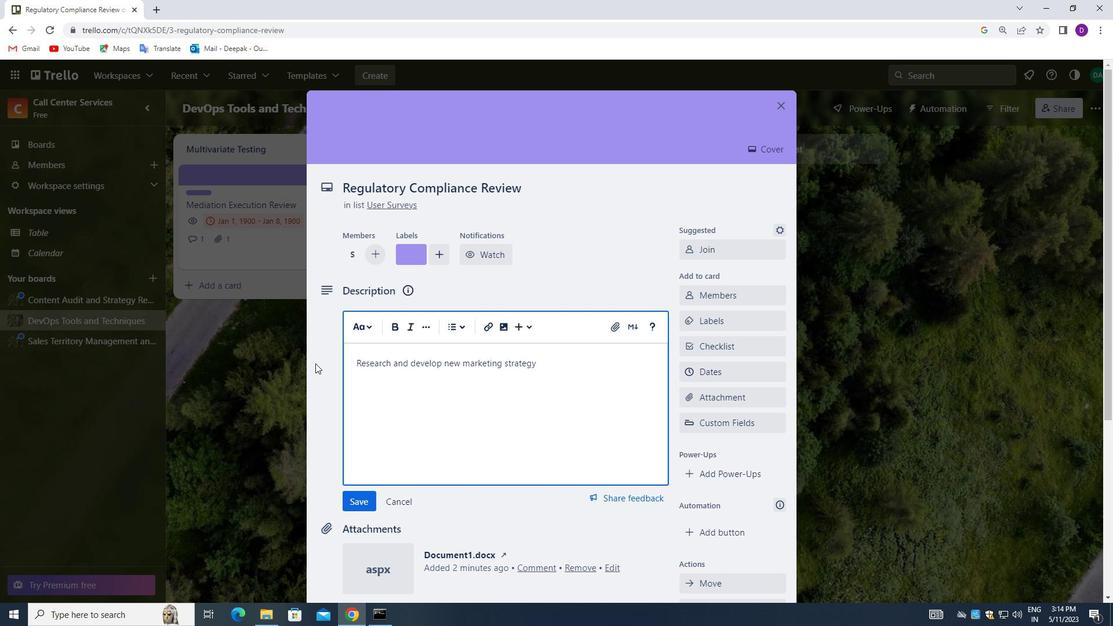 
Action: Mouse moved to (363, 501)
Screenshot: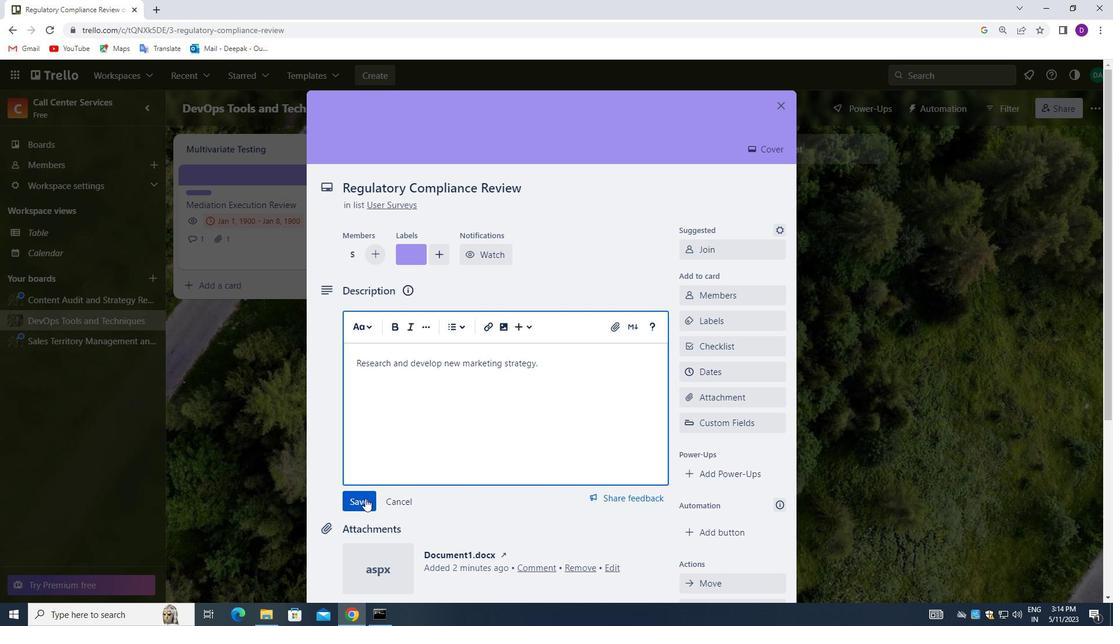 
Action: Mouse pressed left at (363, 501)
Screenshot: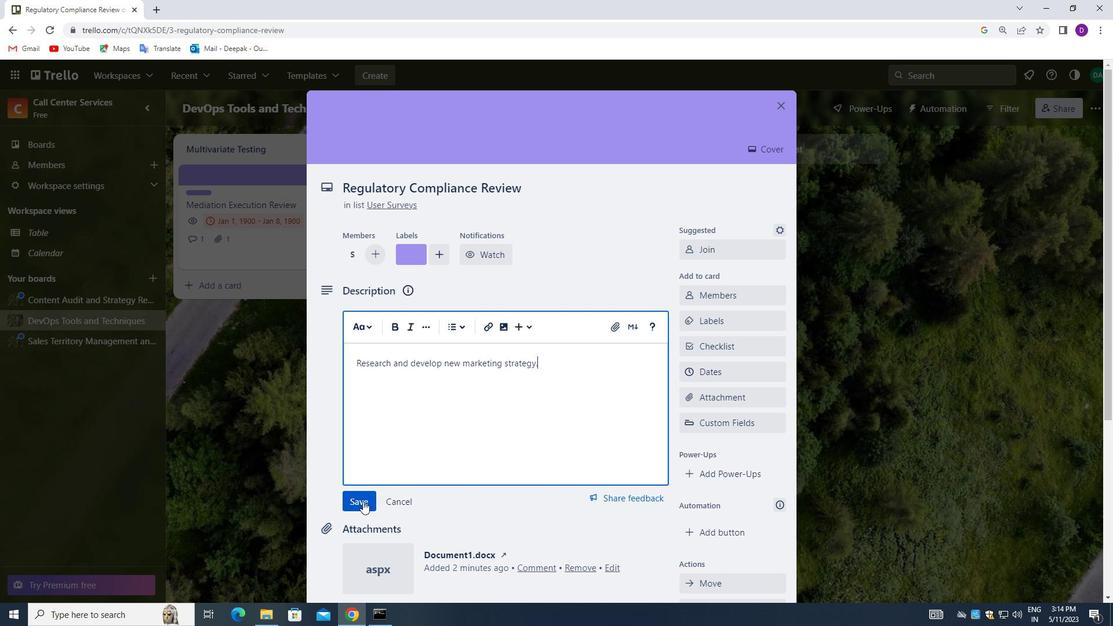 
Action: Mouse moved to (520, 374)
Screenshot: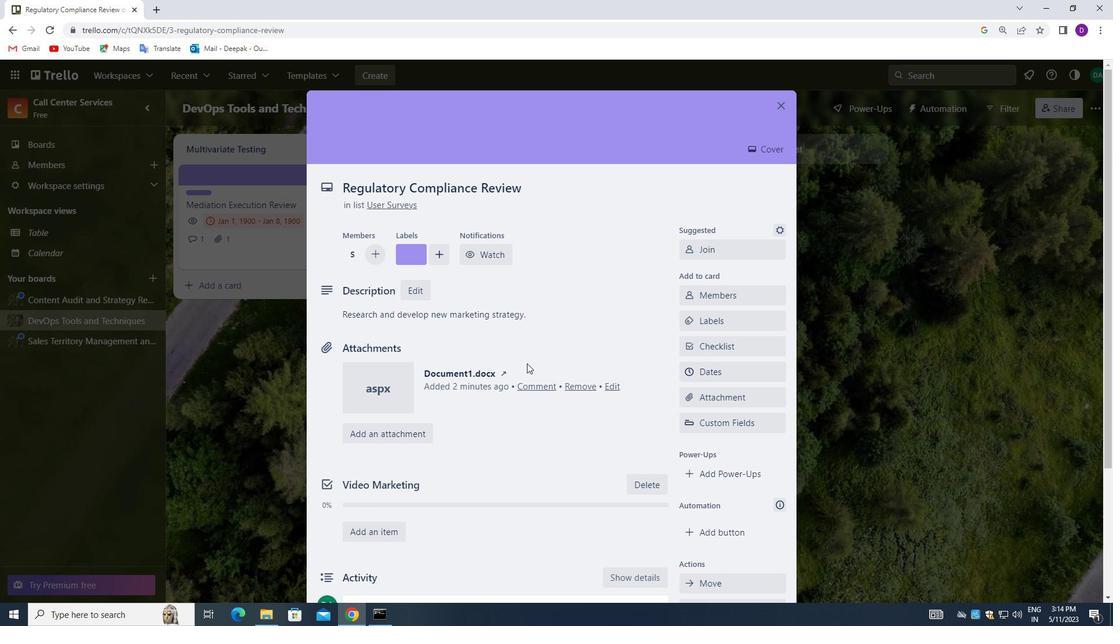 
Action: Mouse scrolled (520, 374) with delta (0, 0)
Screenshot: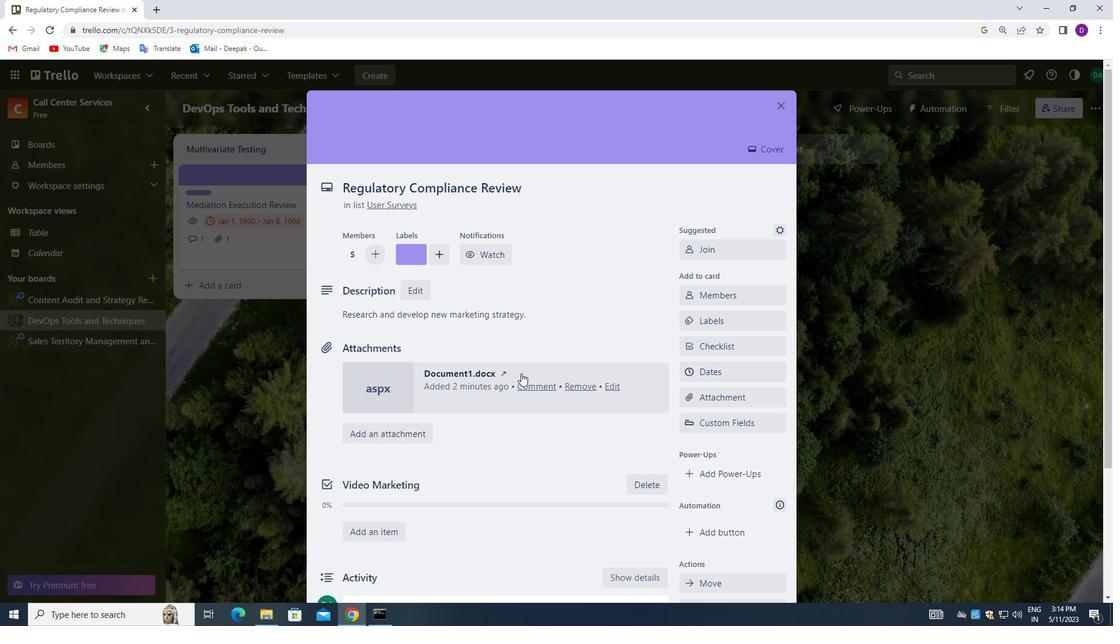 
Action: Mouse moved to (520, 374)
Screenshot: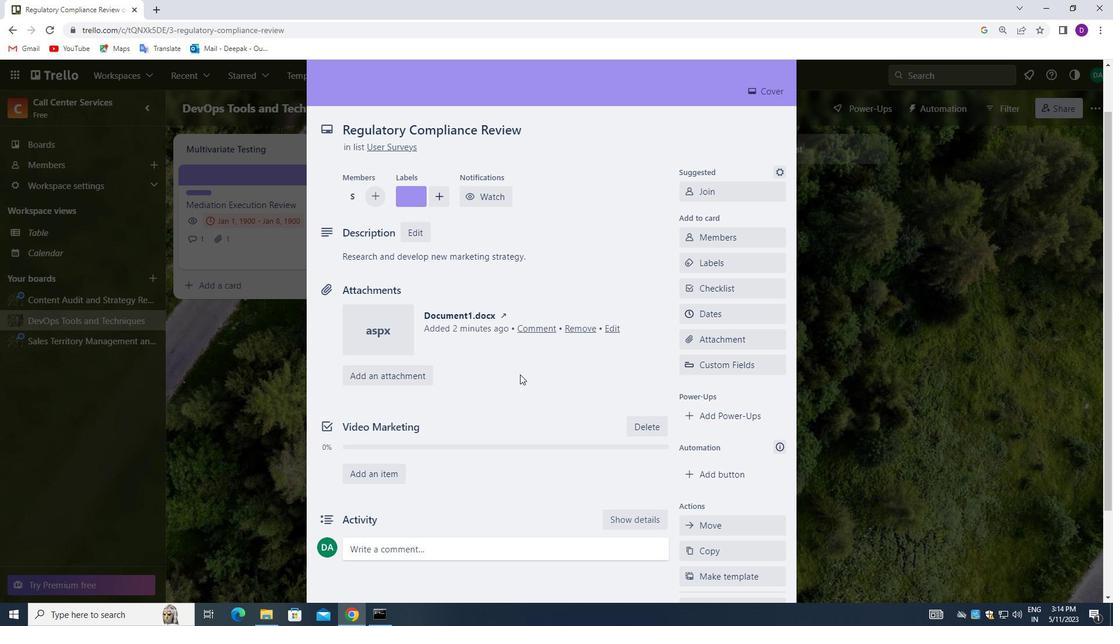 
Action: Mouse scrolled (520, 374) with delta (0, 0)
Screenshot: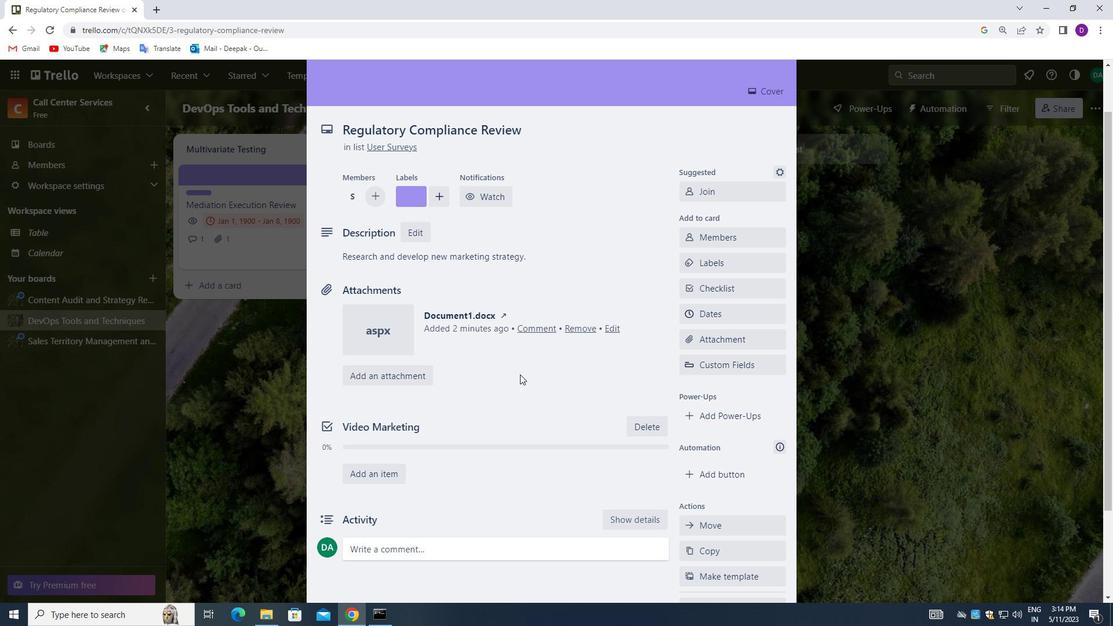 
Action: Mouse scrolled (520, 374) with delta (0, 0)
Screenshot: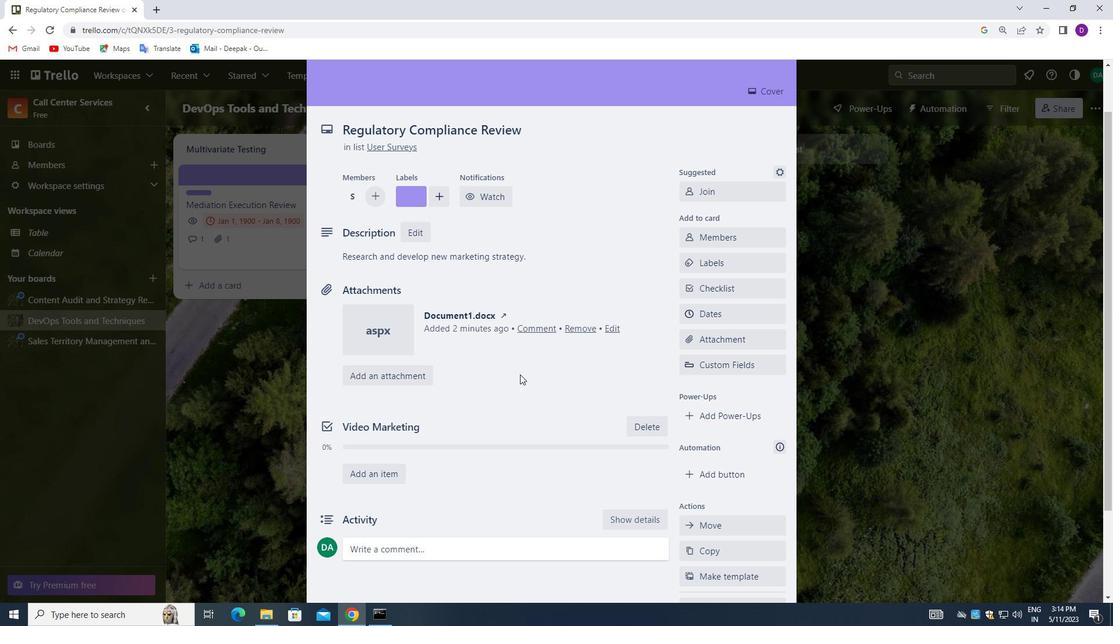 
Action: Mouse moved to (462, 433)
Screenshot: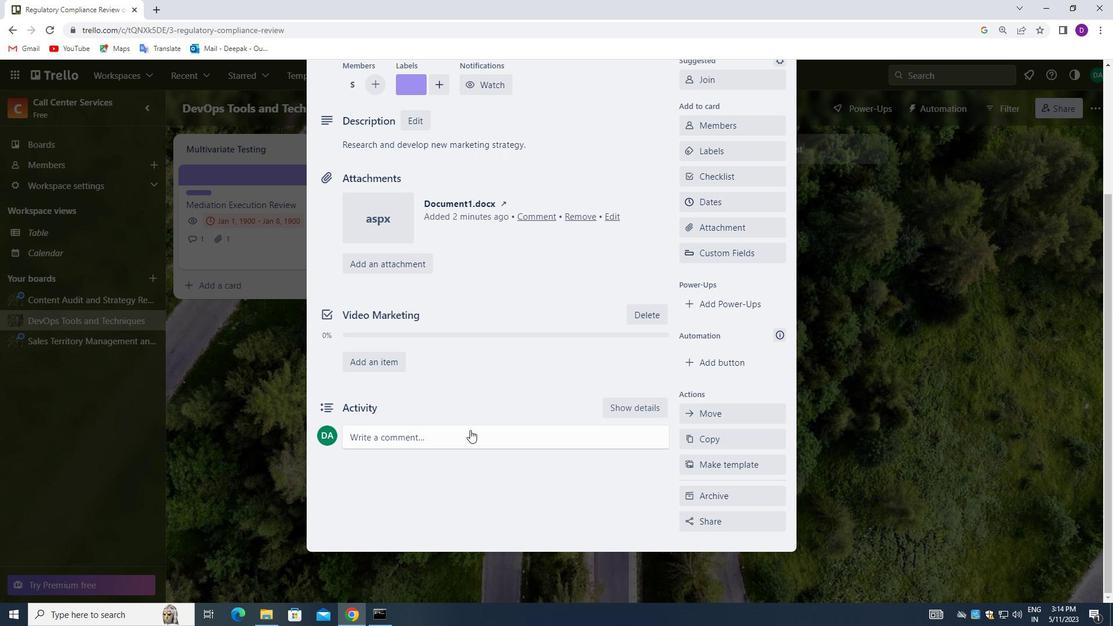 
Action: Mouse pressed left at (462, 433)
Screenshot: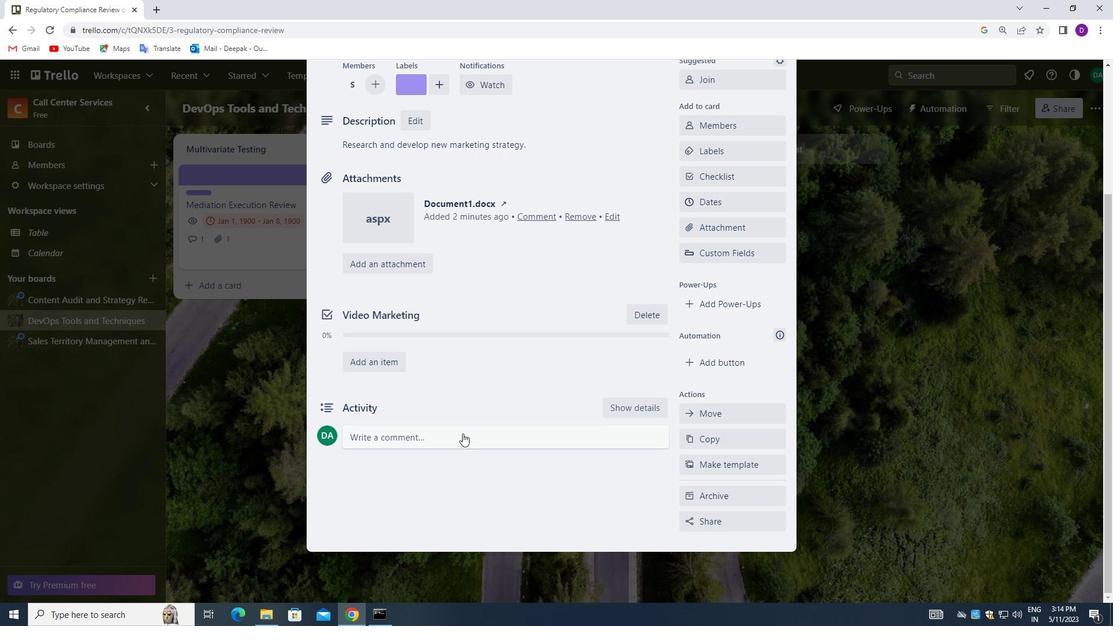 
Action: Mouse moved to (370, 477)
Screenshot: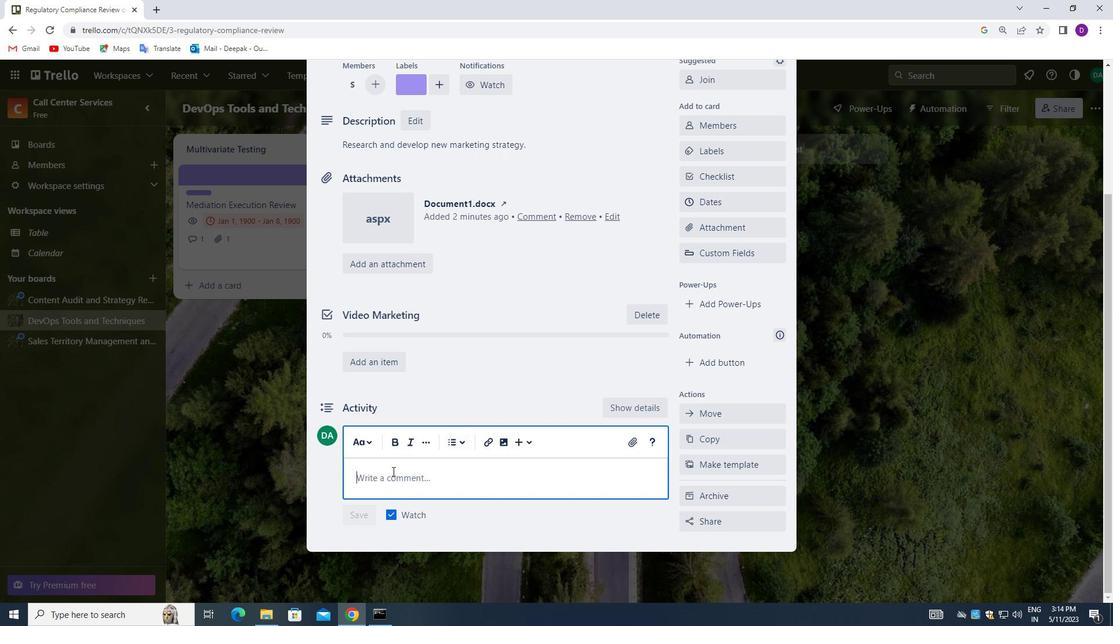 
Action: Mouse pressed left at (370, 477)
Screenshot: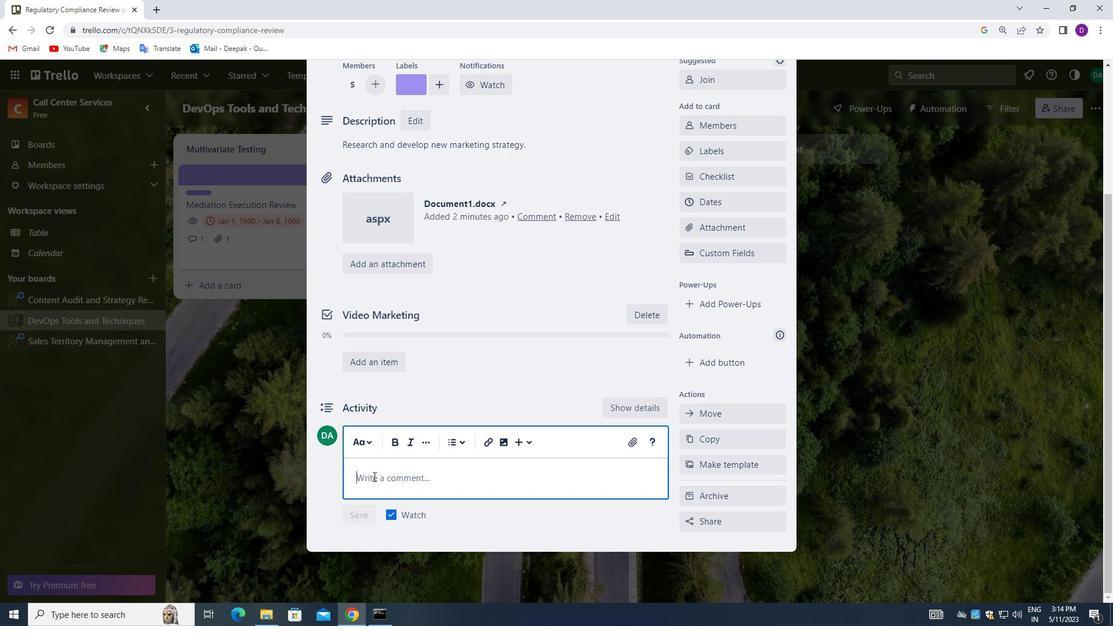 
Action: Mouse moved to (370, 477)
Screenshot: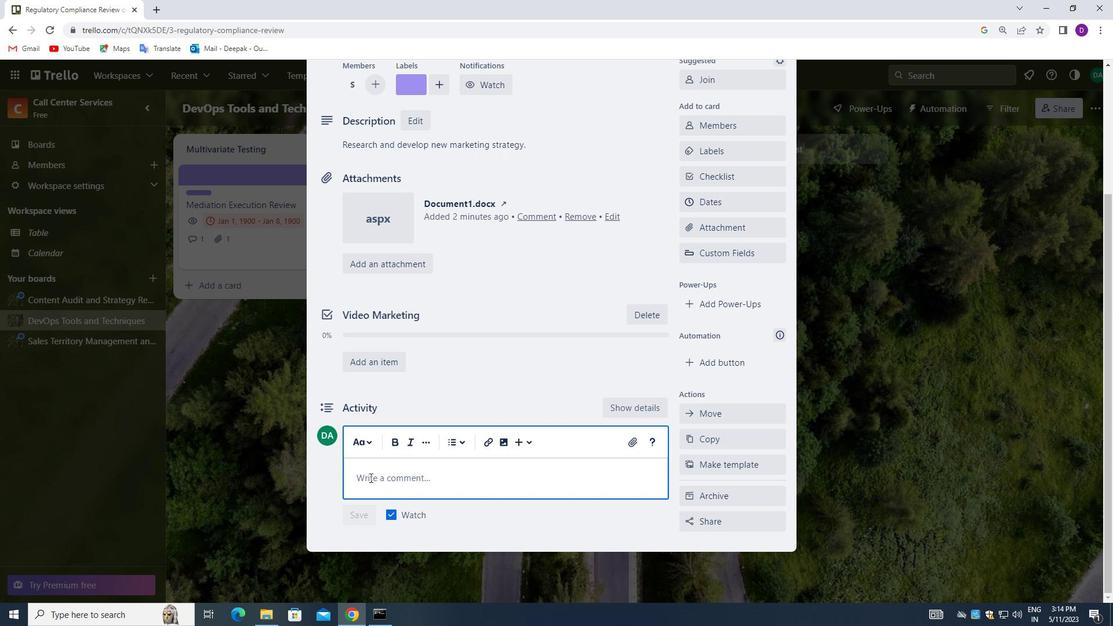 
Action: Key pressed <Key.shift_r>GIVEN<Key.space>THE<Key.space>SIZE<Key.space>AND<Key.space>SCOPE<Key.space>OF<Key.space>THIS<Key.space>TALK<Key.space><Key.backspace>,<Key.space>LET<Key.space>US<Key.space>MAKE<Key.space>SURE<Key.space>WE<Key.space>HAVE<Key.space>THE<Key.space>NECESSARY<Key.space>RESOURCES<Key.space>AND<Key.space>SUPPORT<Key.space>TO<Key.space>GET<Key.space>IN<Key.space>T<Key.backspace>DONE.
Screenshot: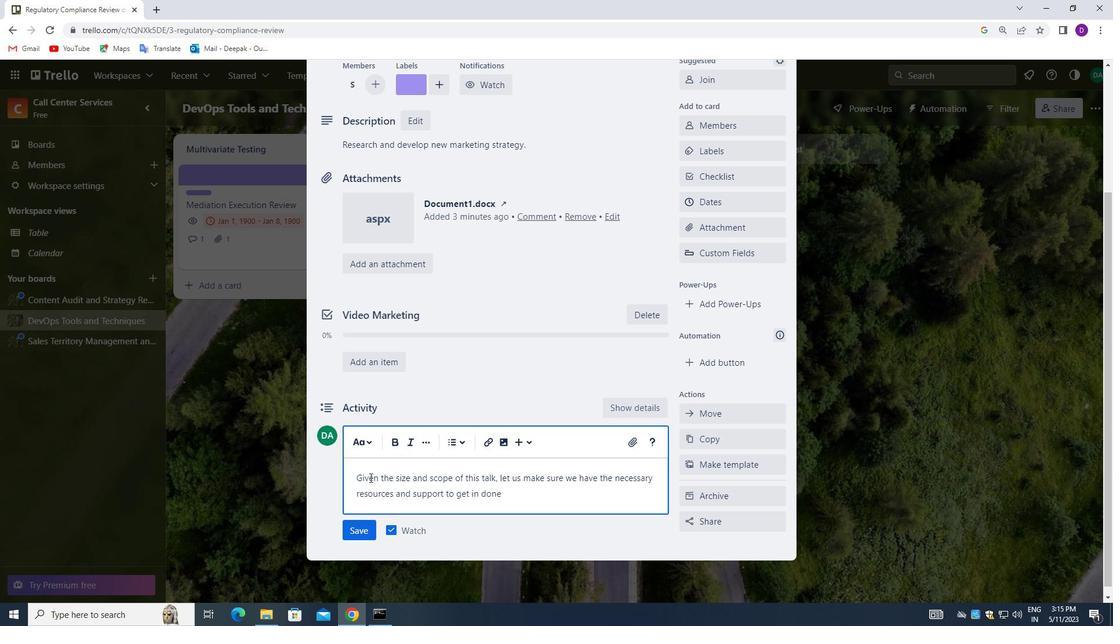 
Action: Mouse moved to (356, 531)
Screenshot: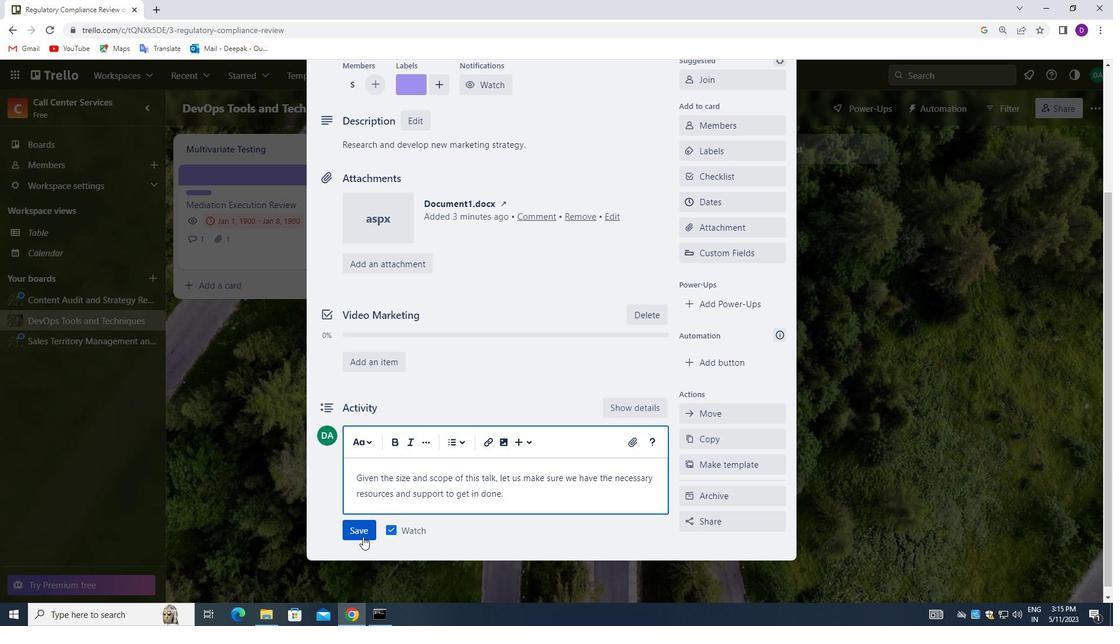 
Action: Mouse pressed left at (356, 531)
Screenshot: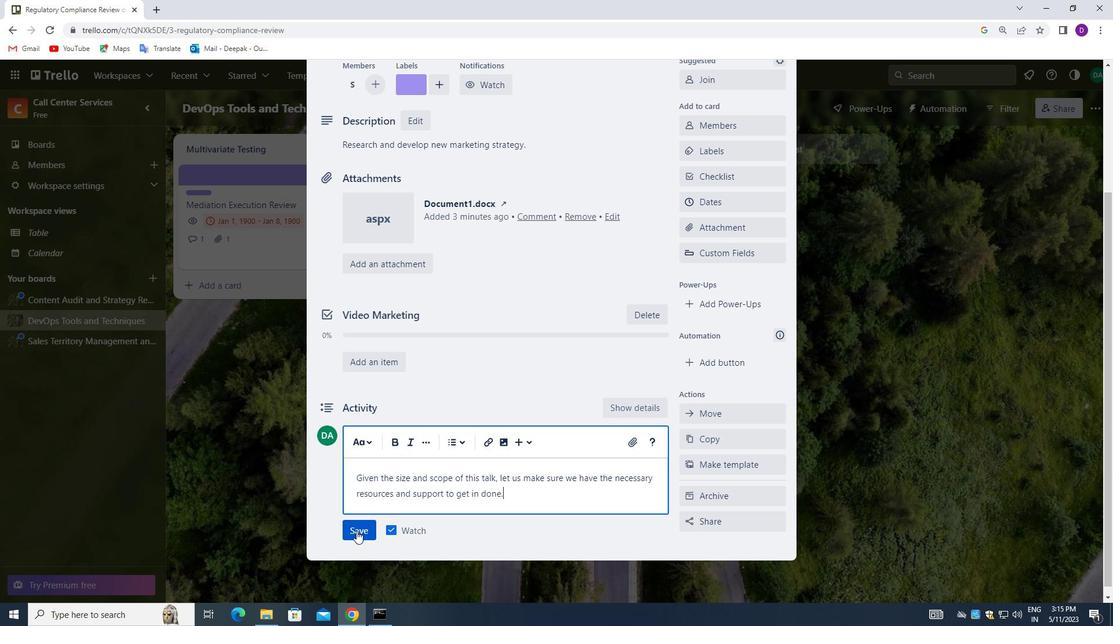 
Action: Mouse moved to (714, 200)
Screenshot: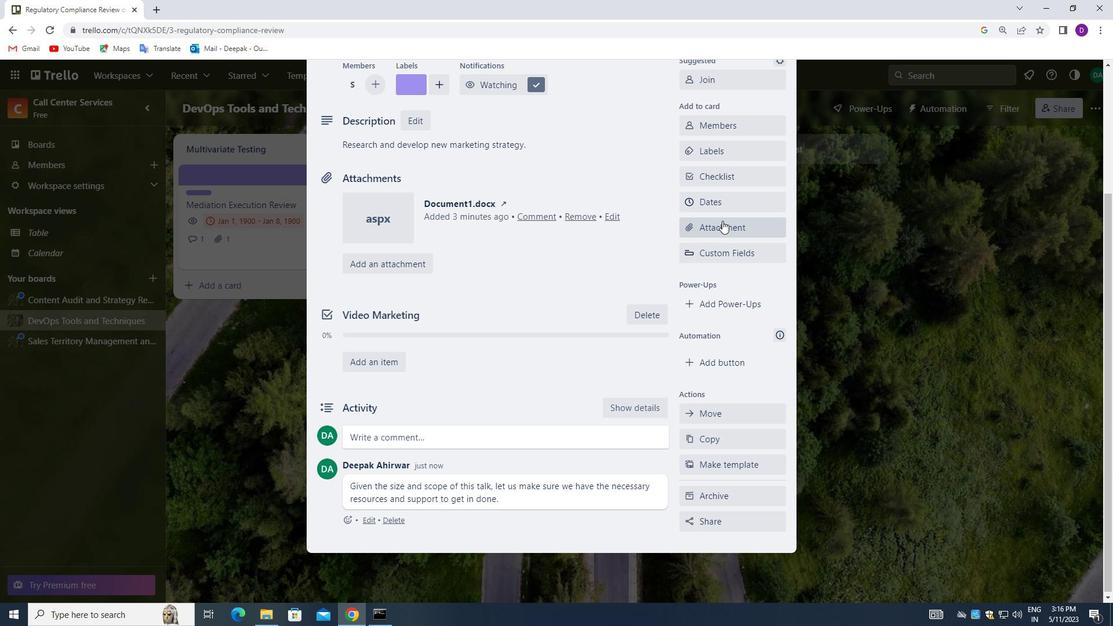 
Action: Mouse pressed left at (714, 200)
Screenshot: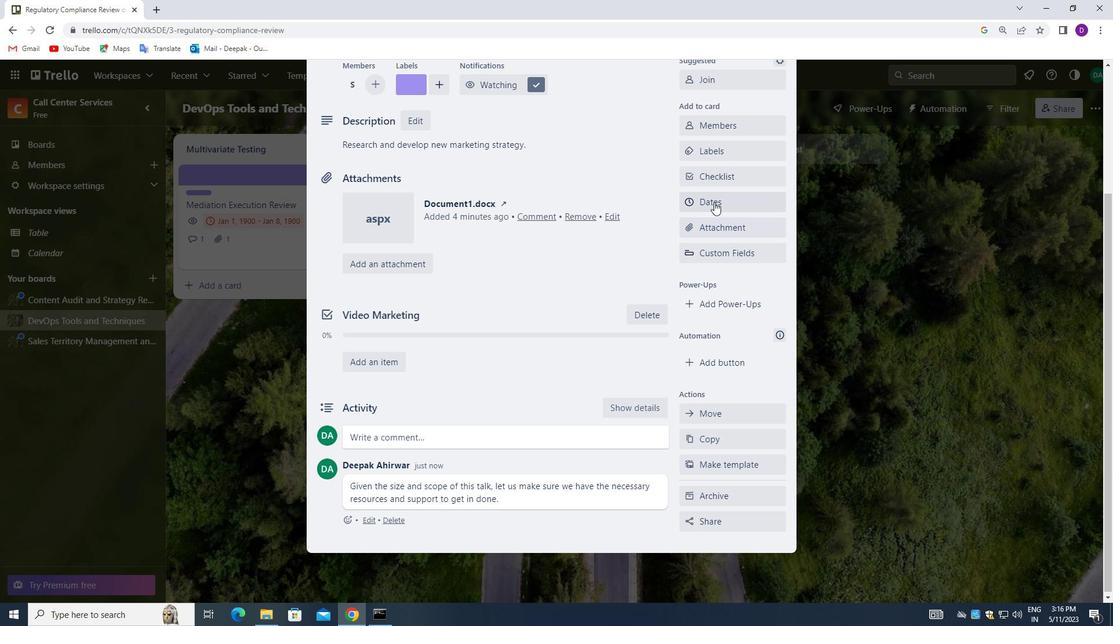 
Action: Mouse moved to (689, 338)
Screenshot: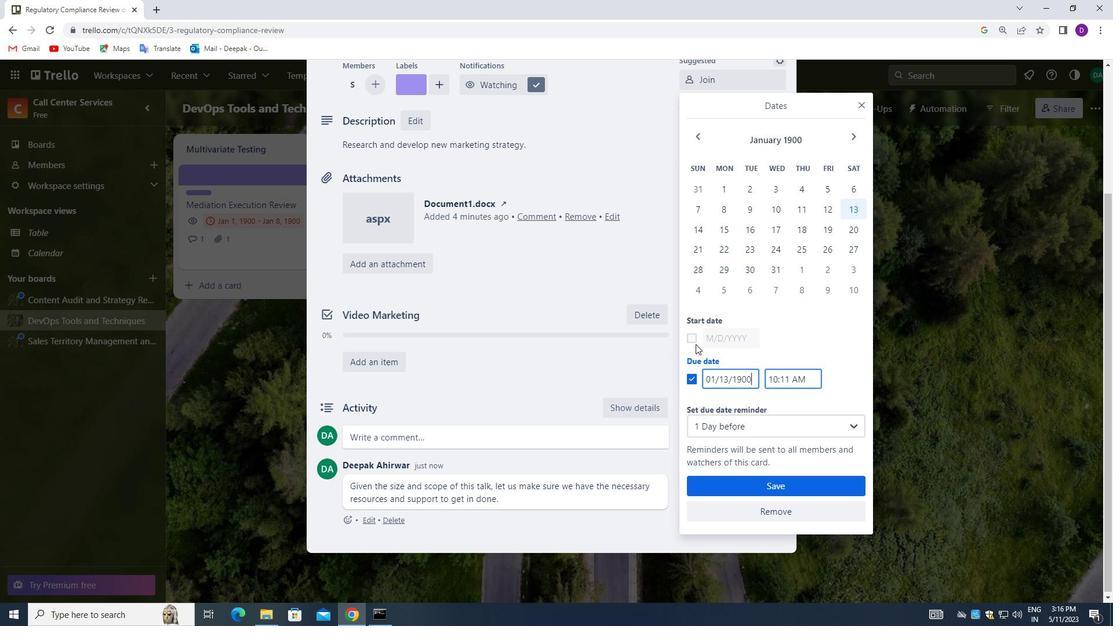 
Action: Mouse pressed left at (689, 338)
Screenshot: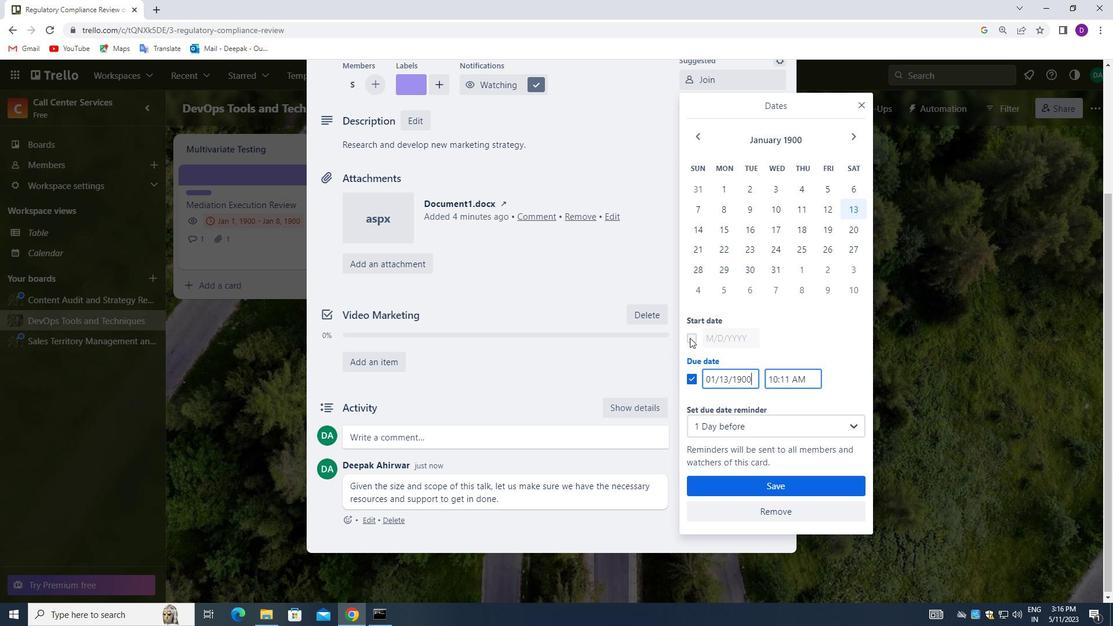 
Action: Mouse moved to (754, 338)
Screenshot: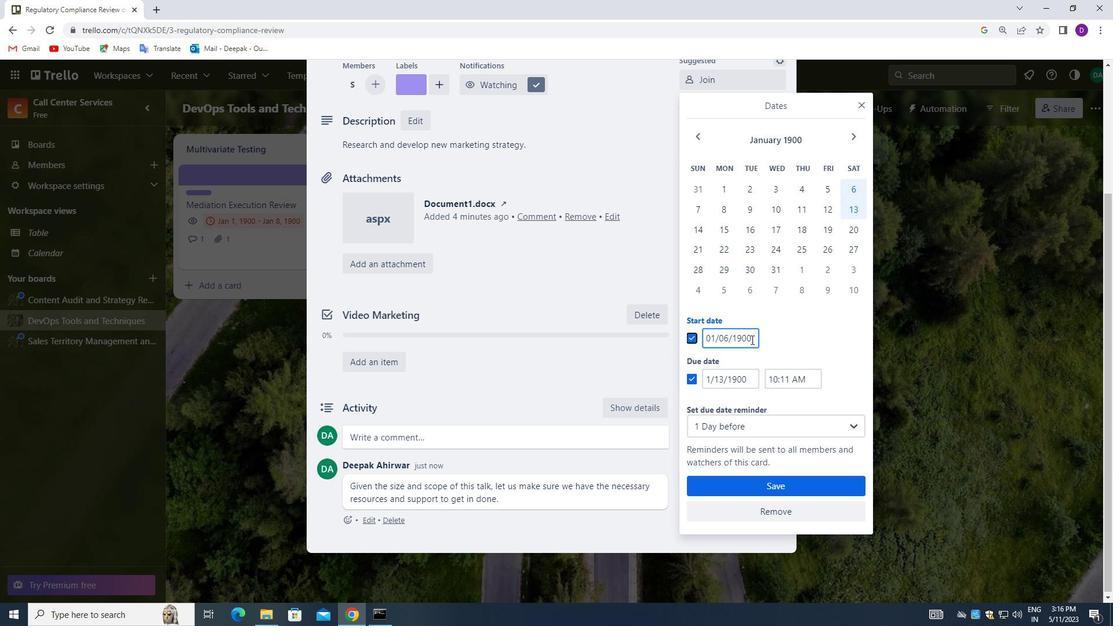 
Action: Mouse pressed left at (754, 338)
Screenshot: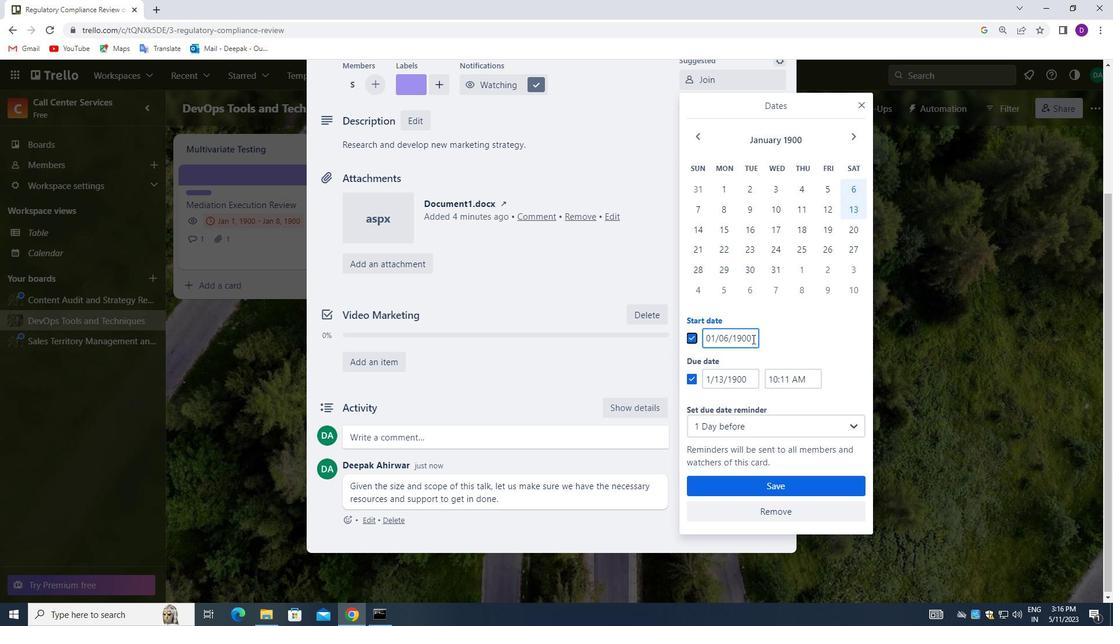 
Action: Mouse moved to (732, 346)
Screenshot: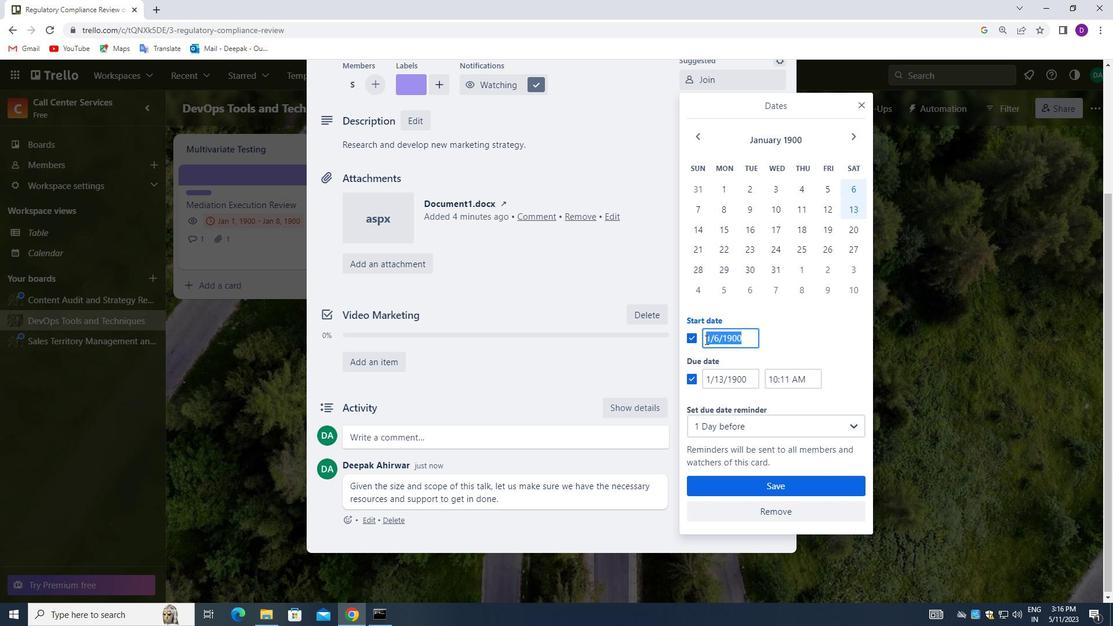 
Action: Key pressed <Key.backspace>01/07/1900
Screenshot: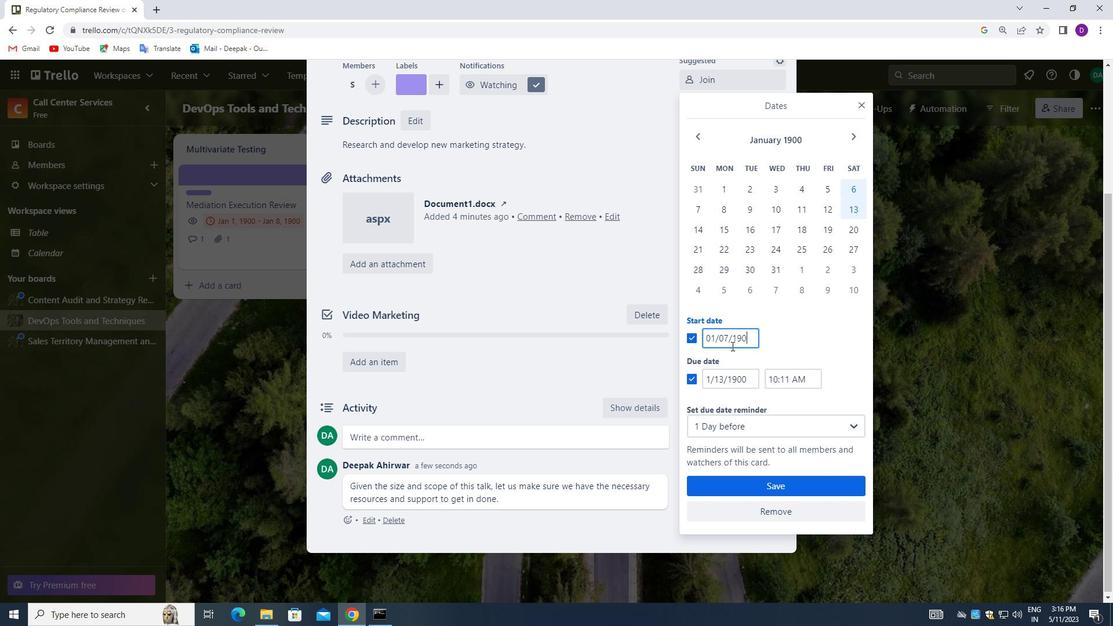 
Action: Mouse moved to (749, 378)
Screenshot: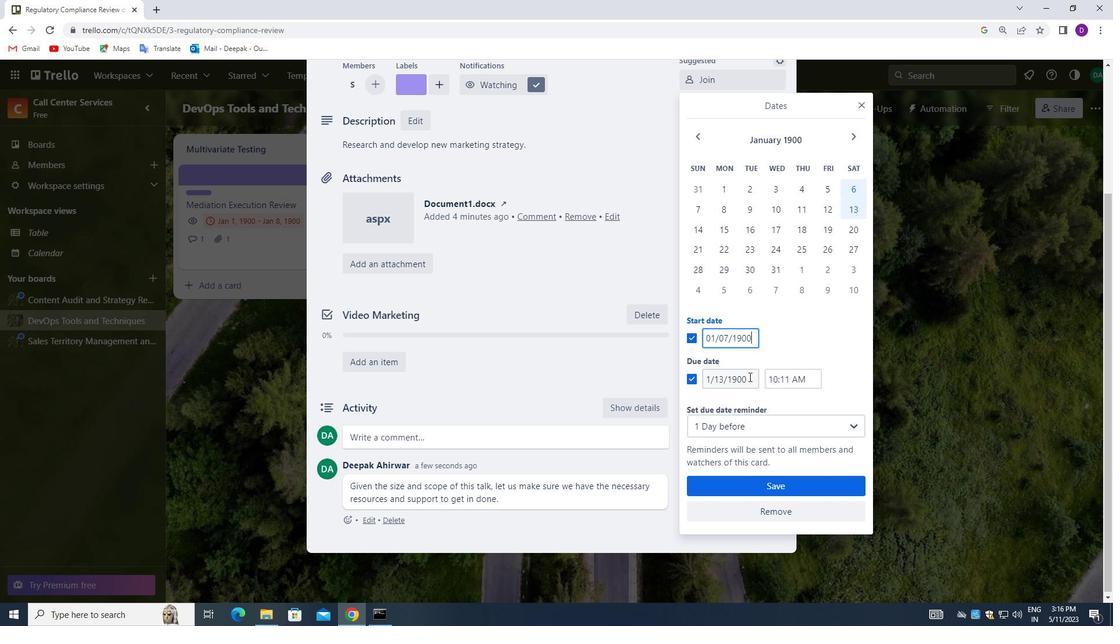 
Action: Mouse pressed left at (749, 378)
Screenshot: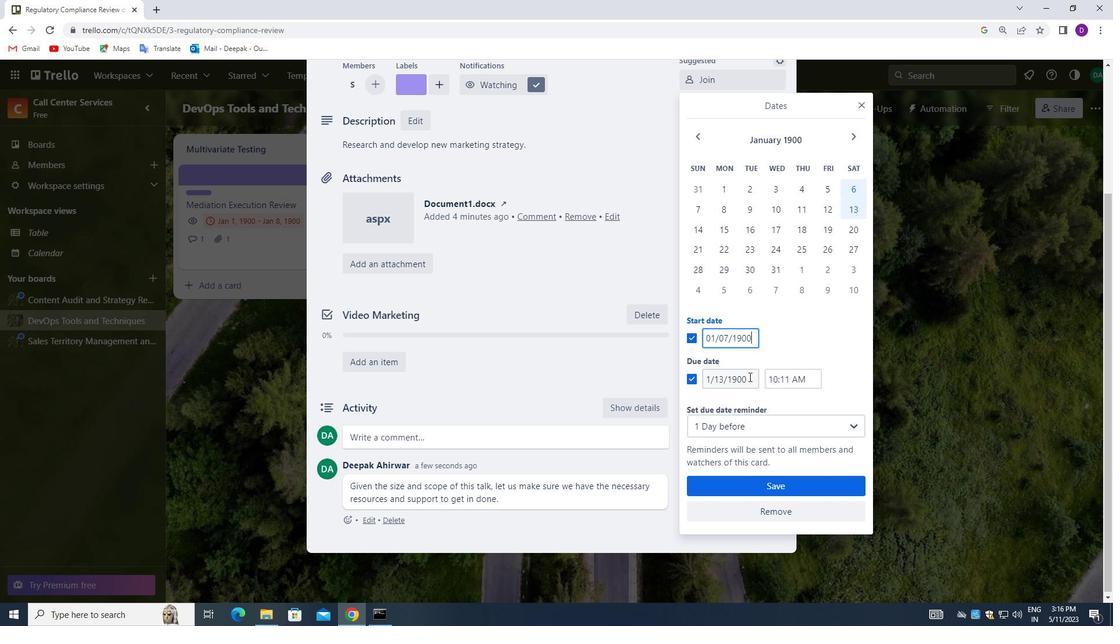 
Action: Mouse pressed left at (749, 378)
Screenshot: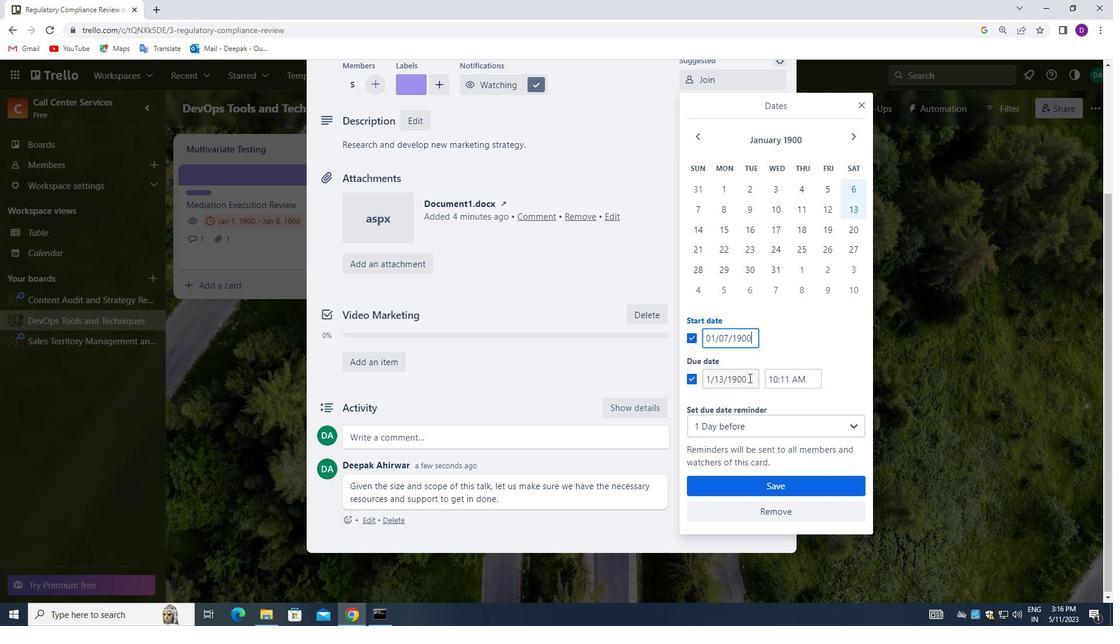 
Action: Mouse pressed left at (749, 378)
Screenshot: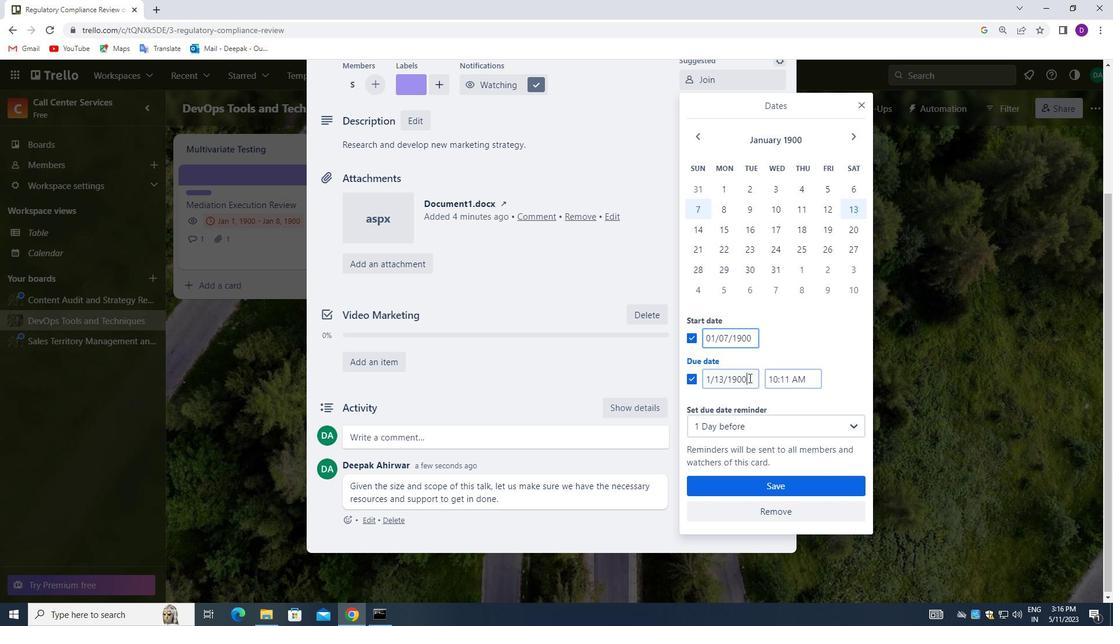 
Action: Key pressed <Key.backspace>01/14/1900
Screenshot: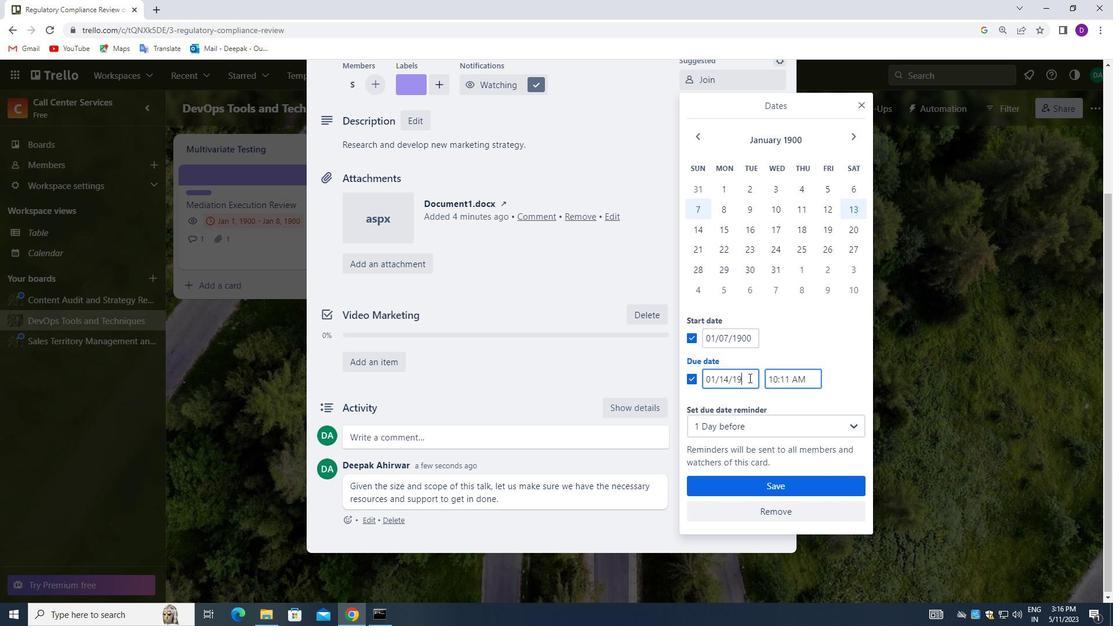 
Action: Mouse moved to (777, 484)
Screenshot: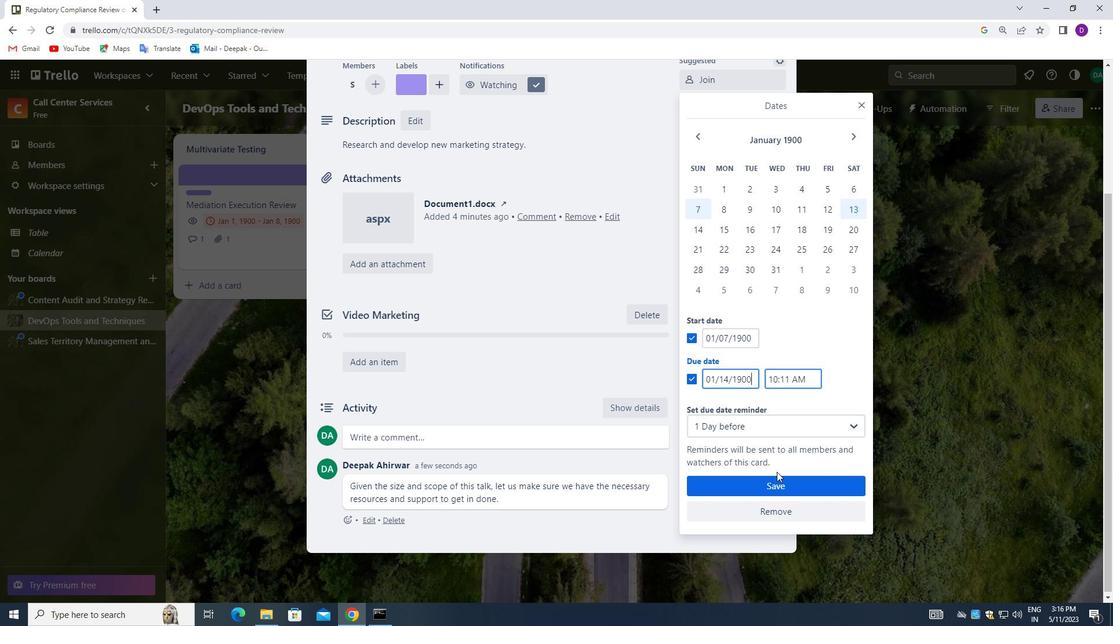 
Action: Mouse pressed left at (777, 484)
Screenshot: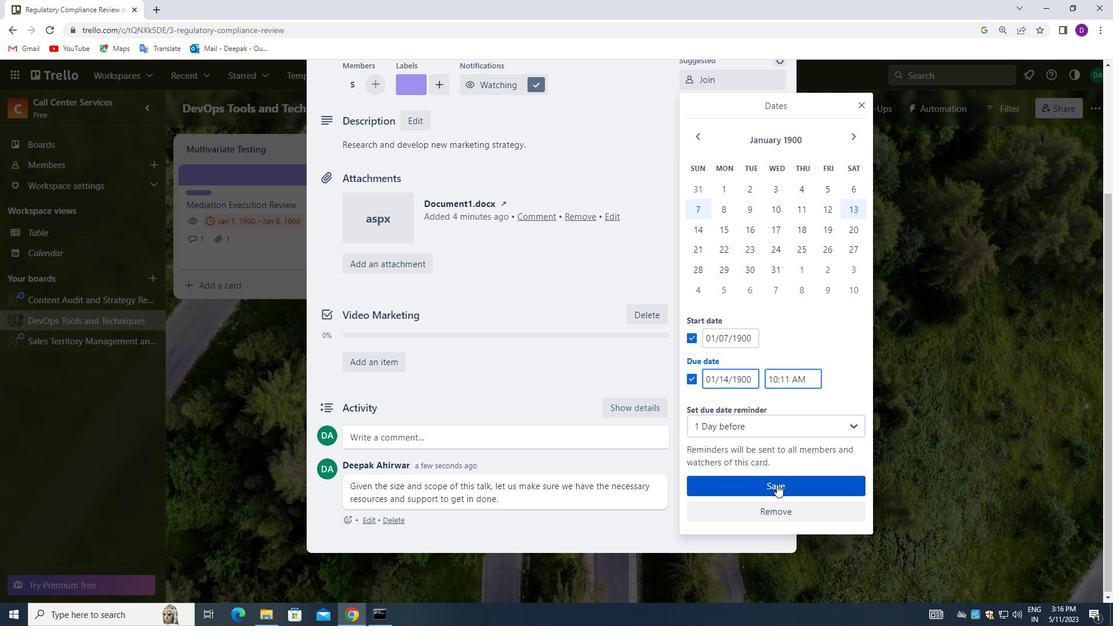 
Action: Mouse moved to (574, 418)
Screenshot: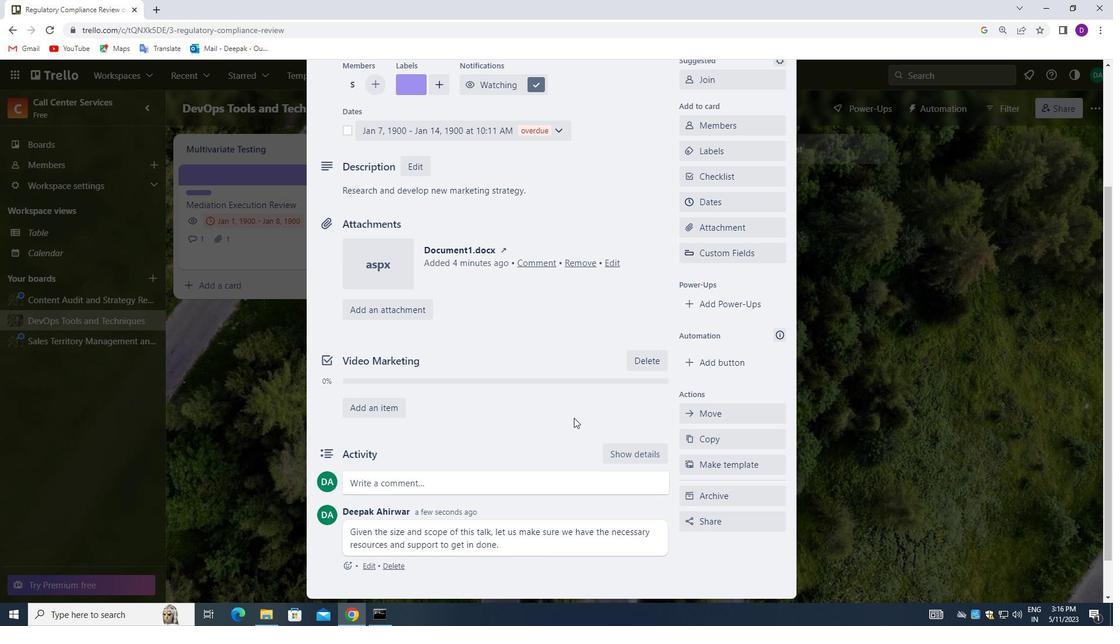
Action: Mouse scrolled (574, 417) with delta (0, 0)
Screenshot: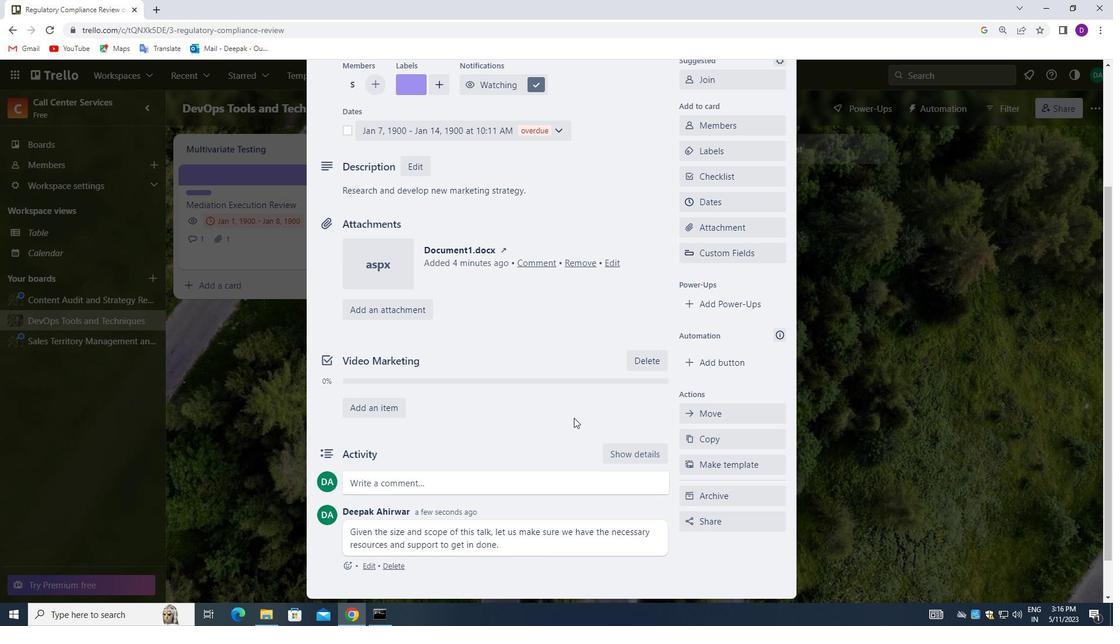 
Action: Mouse scrolled (574, 417) with delta (0, 0)
Screenshot: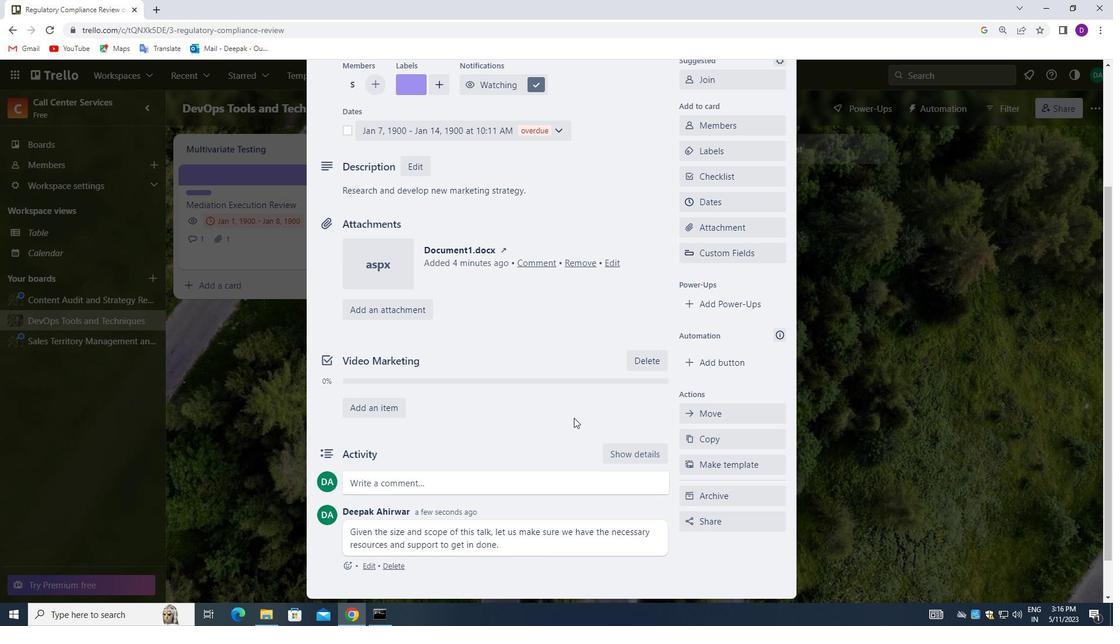 
Action: Mouse scrolled (574, 417) with delta (0, 0)
Screenshot: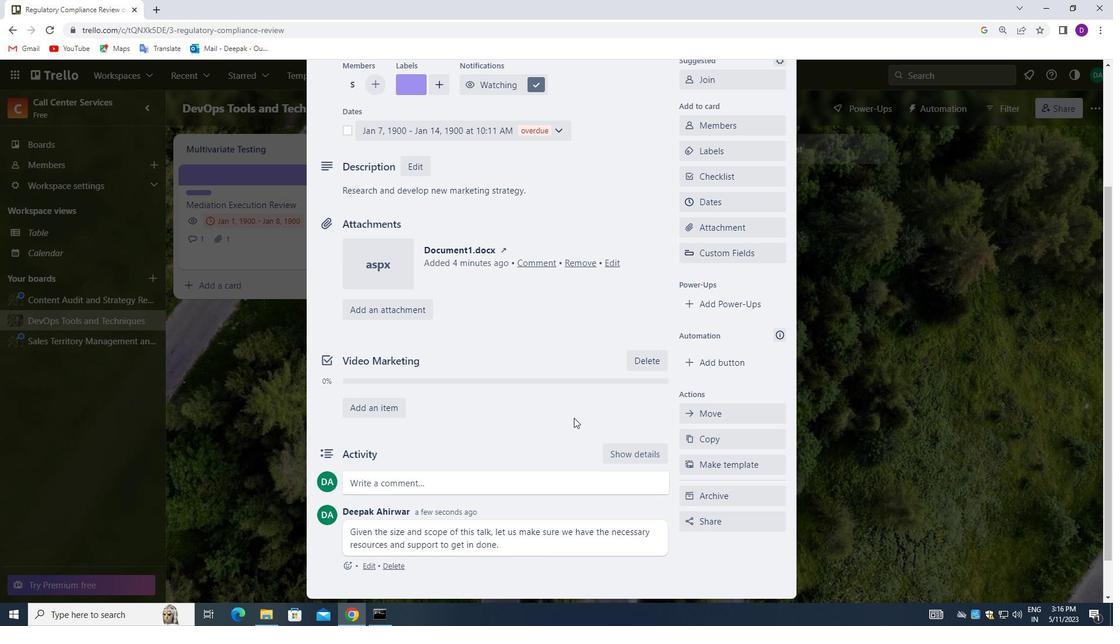 
Action: Mouse scrolled (574, 418) with delta (0, 0)
Screenshot: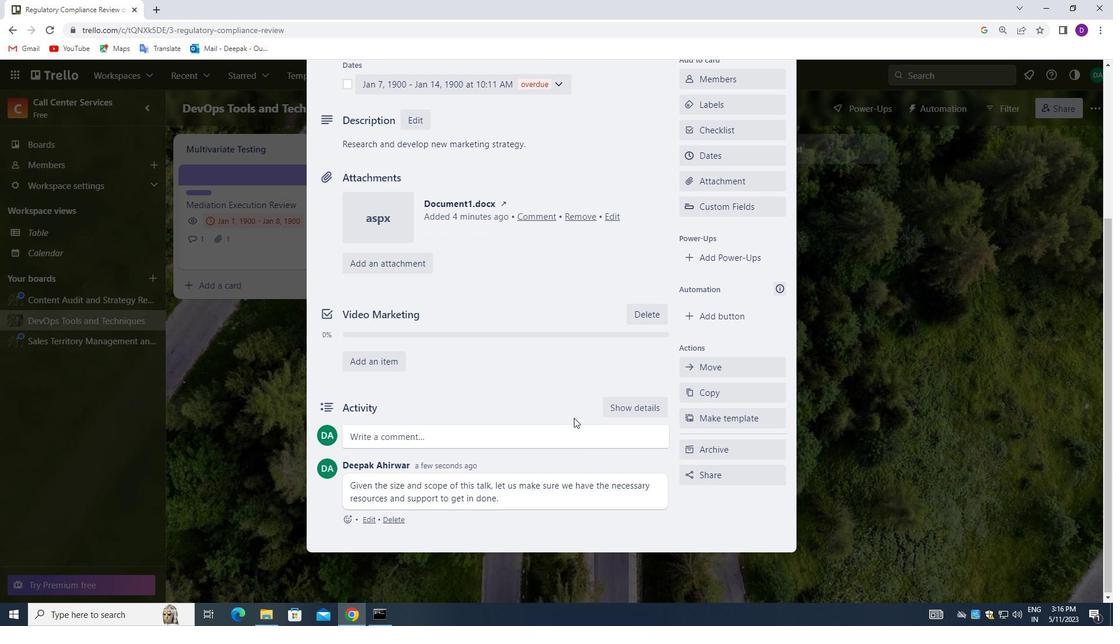 
Action: Mouse scrolled (574, 418) with delta (0, 0)
Screenshot: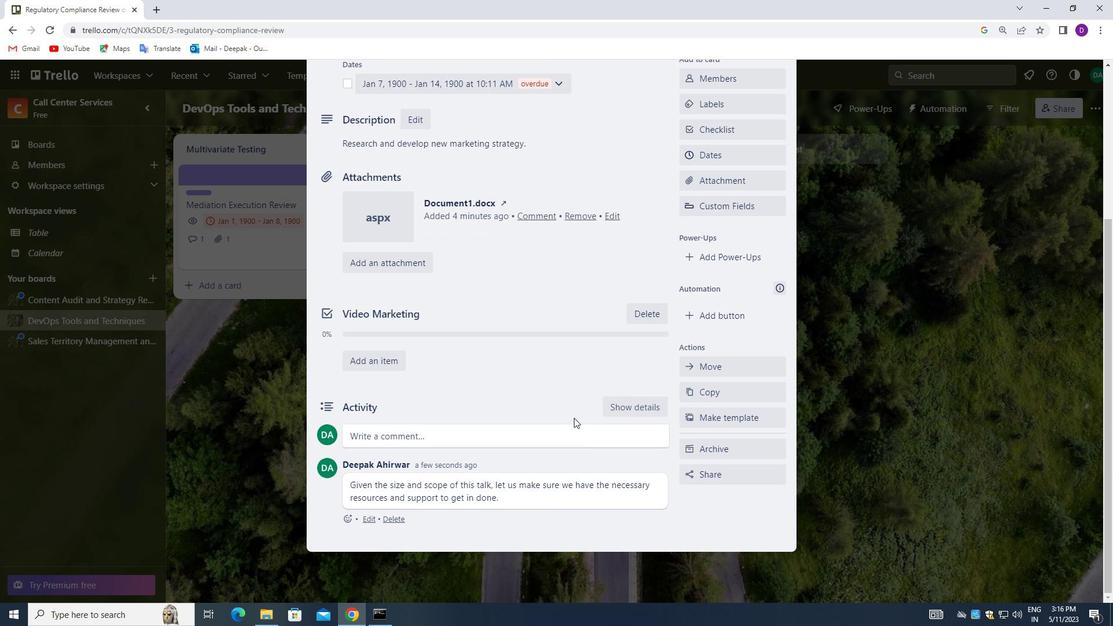 
Action: Mouse scrolled (574, 418) with delta (0, 0)
Screenshot: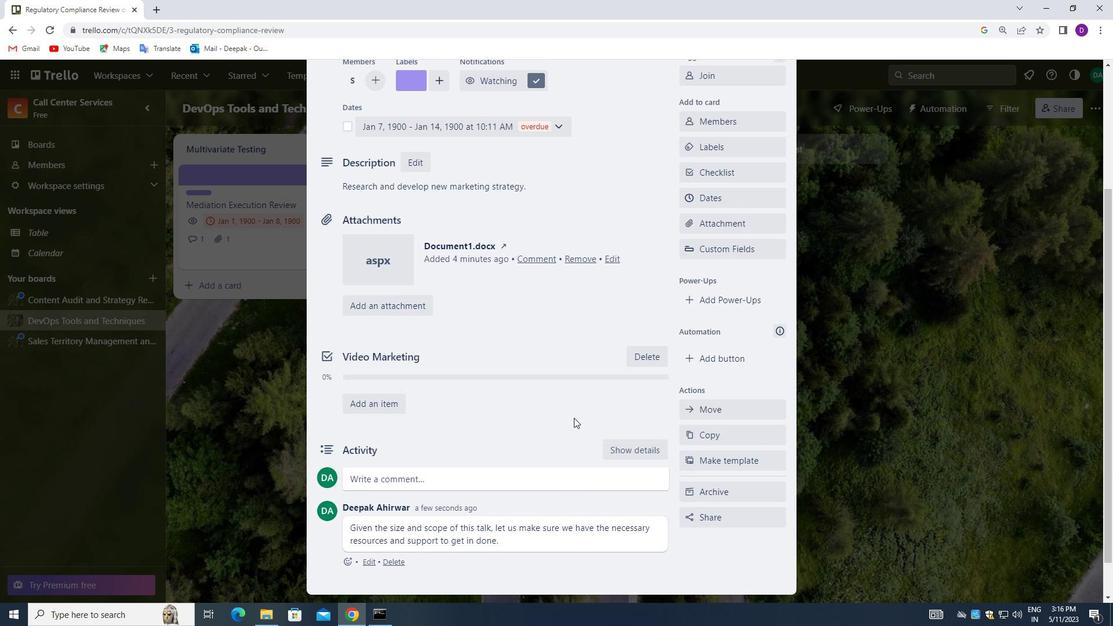 
Action: Mouse scrolled (574, 418) with delta (0, 0)
Screenshot: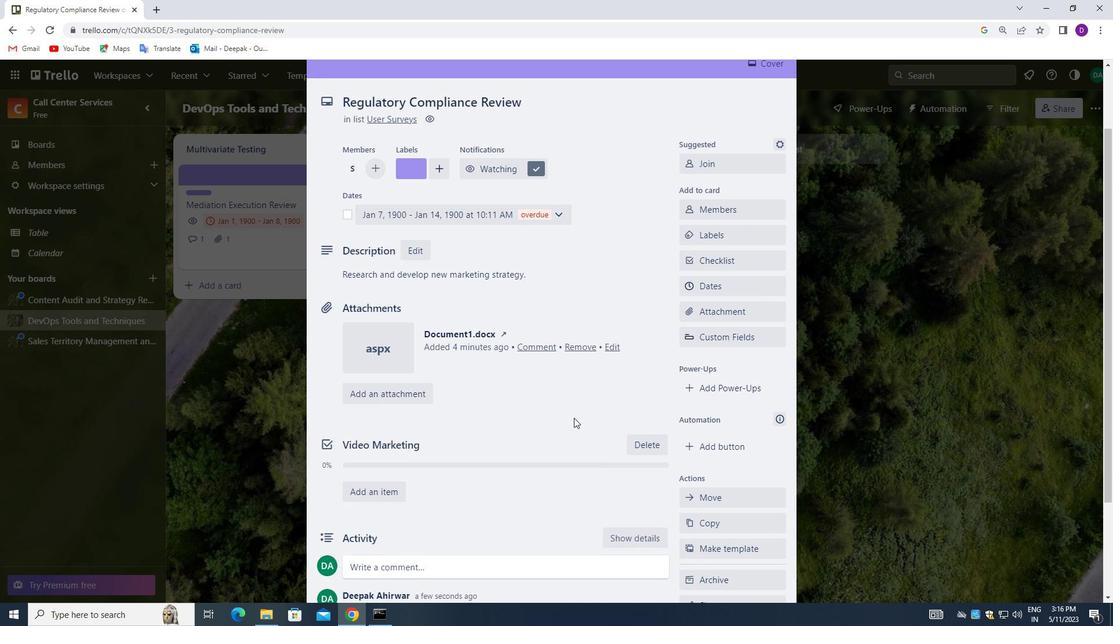 
Action: Mouse scrolled (574, 418) with delta (0, 0)
Screenshot: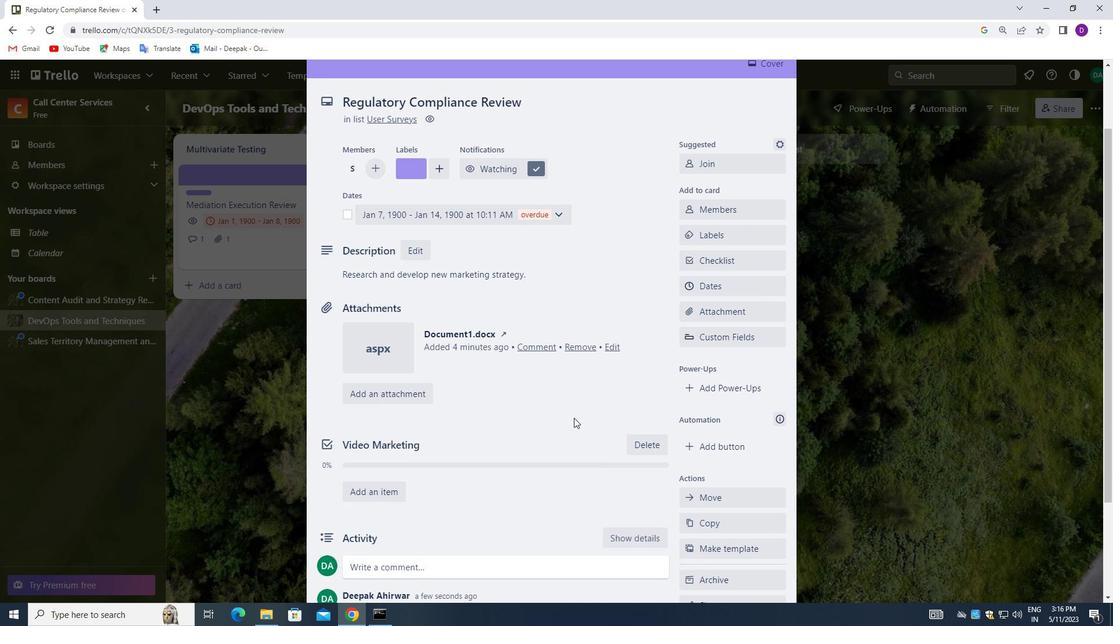 
Action: Mouse scrolled (574, 418) with delta (0, 0)
Screenshot: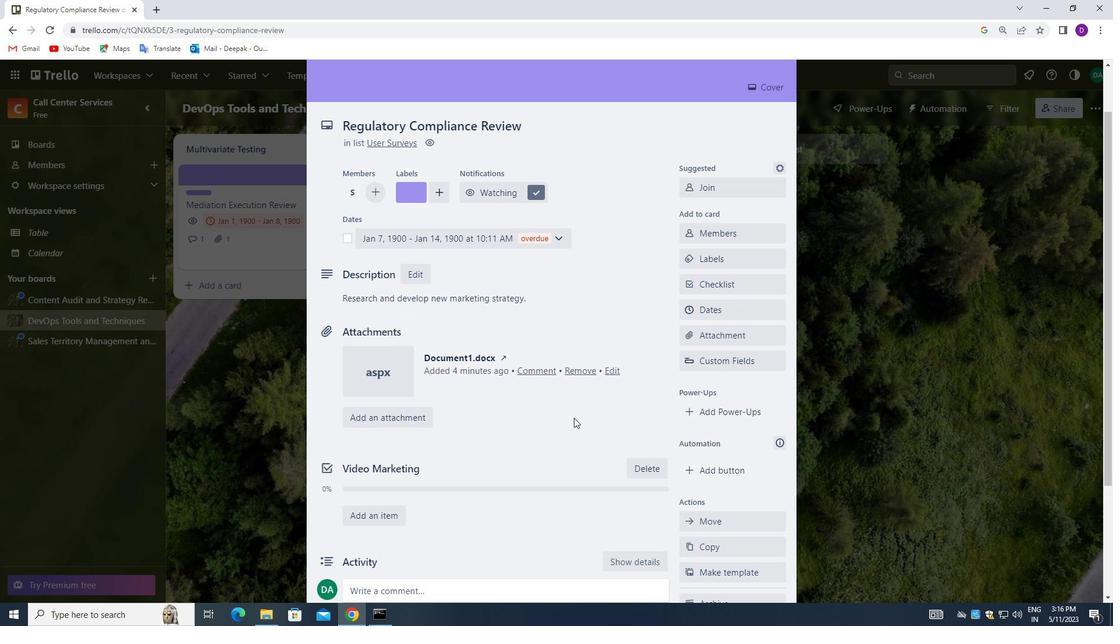
Action: Mouse scrolled (574, 418) with delta (0, 0)
Screenshot: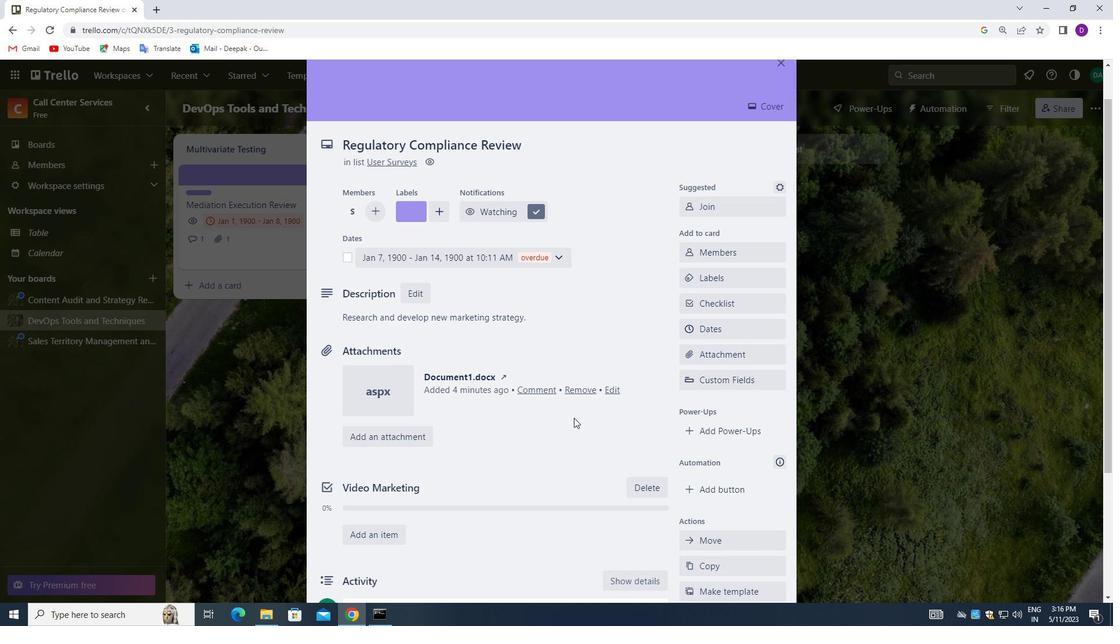 
Action: Mouse moved to (781, 107)
Screenshot: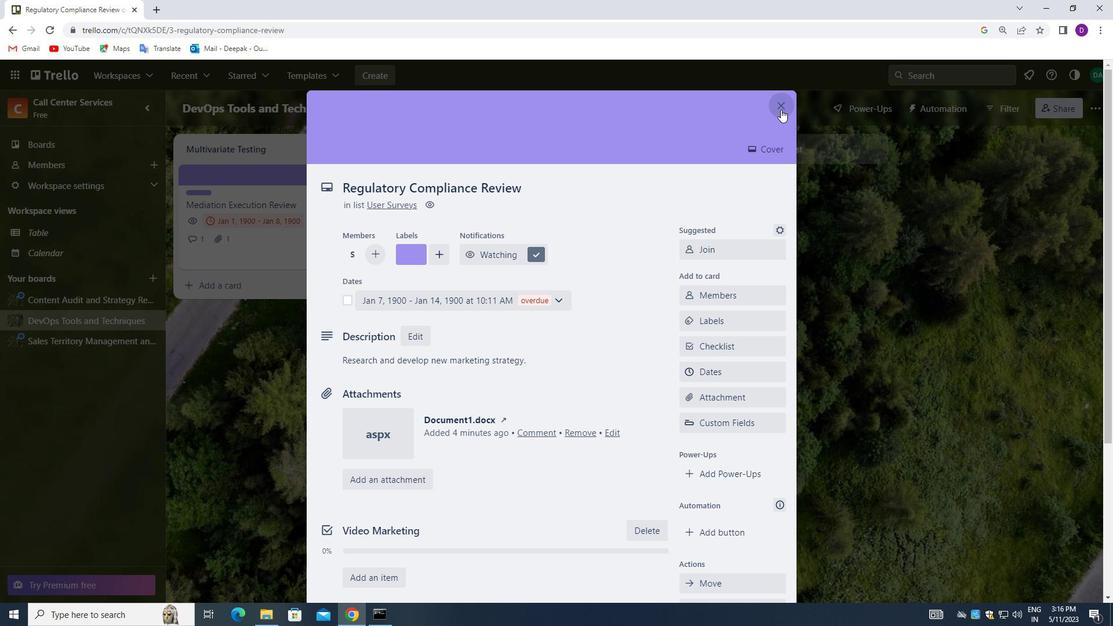 
Action: Mouse pressed left at (781, 107)
Screenshot: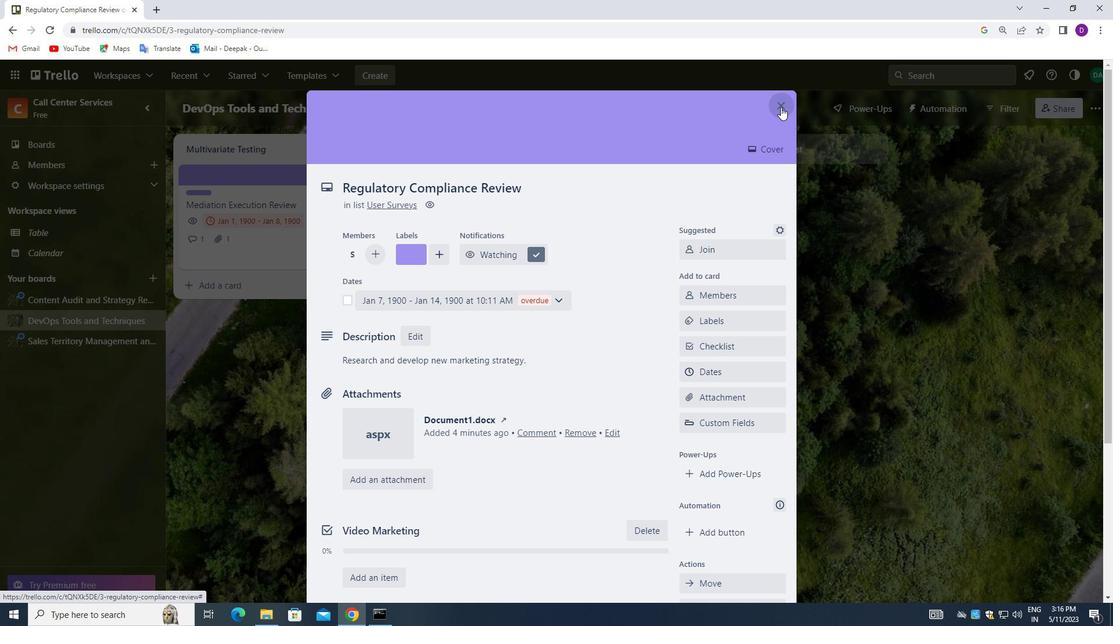 
Action: Mouse moved to (460, 358)
Screenshot: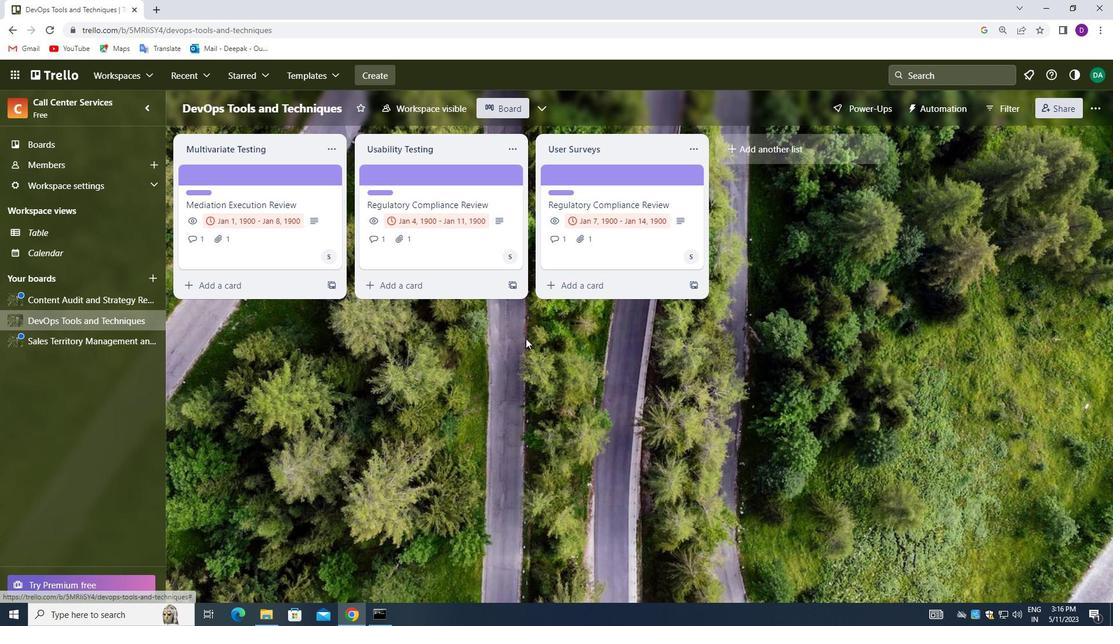 
Action: Mouse scrolled (460, 359) with delta (0, 0)
Screenshot: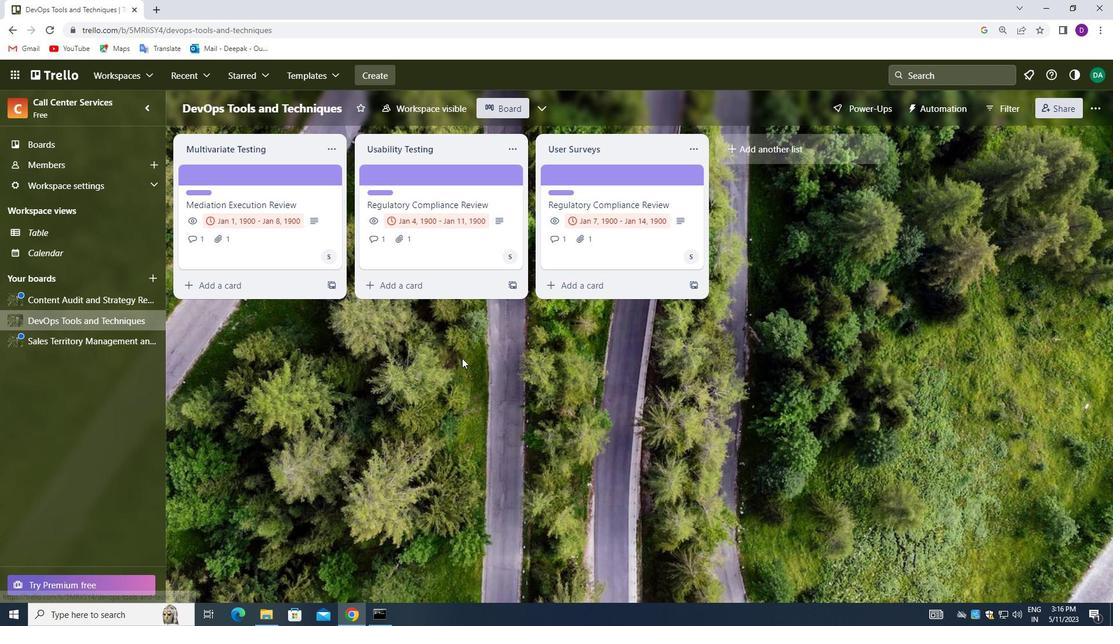 
Action: Mouse moved to (433, 332)
Screenshot: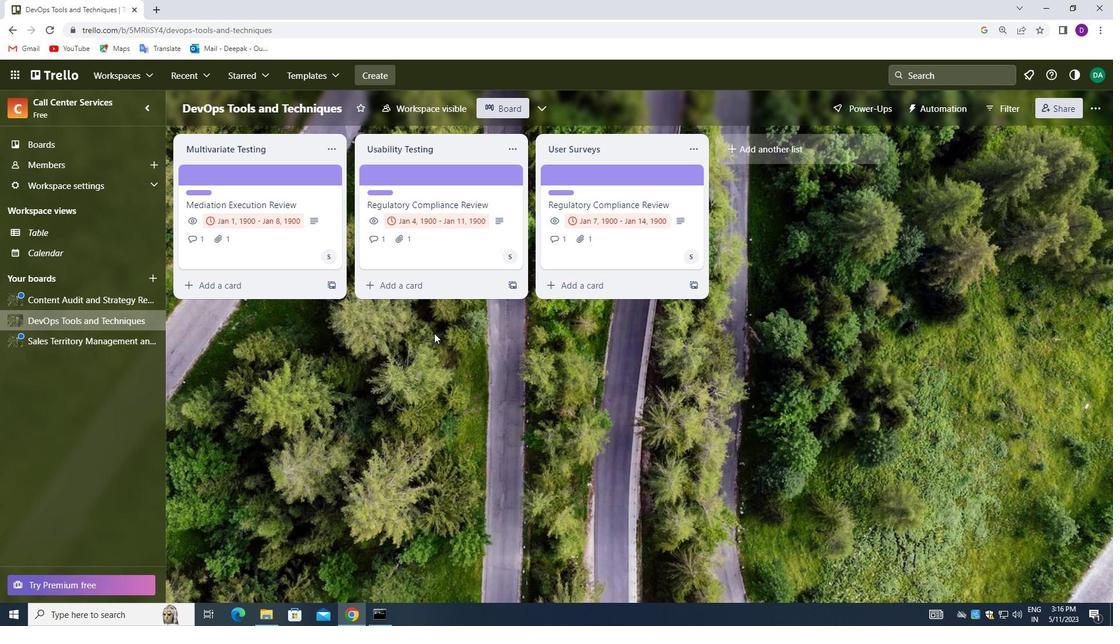 
Action: Key pressed <Key.alt_l><Key.alt_l><Key.alt_l><Key.alt_l><Key.alt_l><Key.alt_l><Key.alt_l><Key.alt_l><Key.alt_l><Key.alt_l><Key.alt_l><Key.alt_l><Key.alt_l><Key.alt_l><Key.alt_l><Key.alt_l><Key.alt_l><Key.alt_l><Key.alt_l><Key.alt_l><Key.alt_l><Key.alt_l><Key.alt_l><Key.alt_l><Key.alt_l>
Screenshot: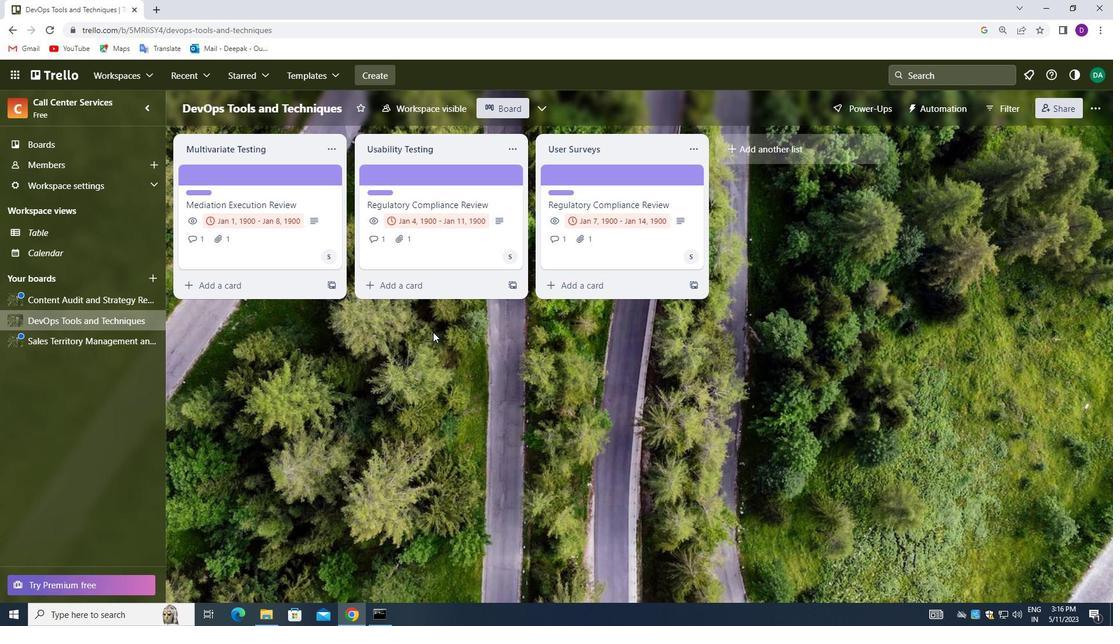 
Action: Mouse moved to (89, 142)
Screenshot: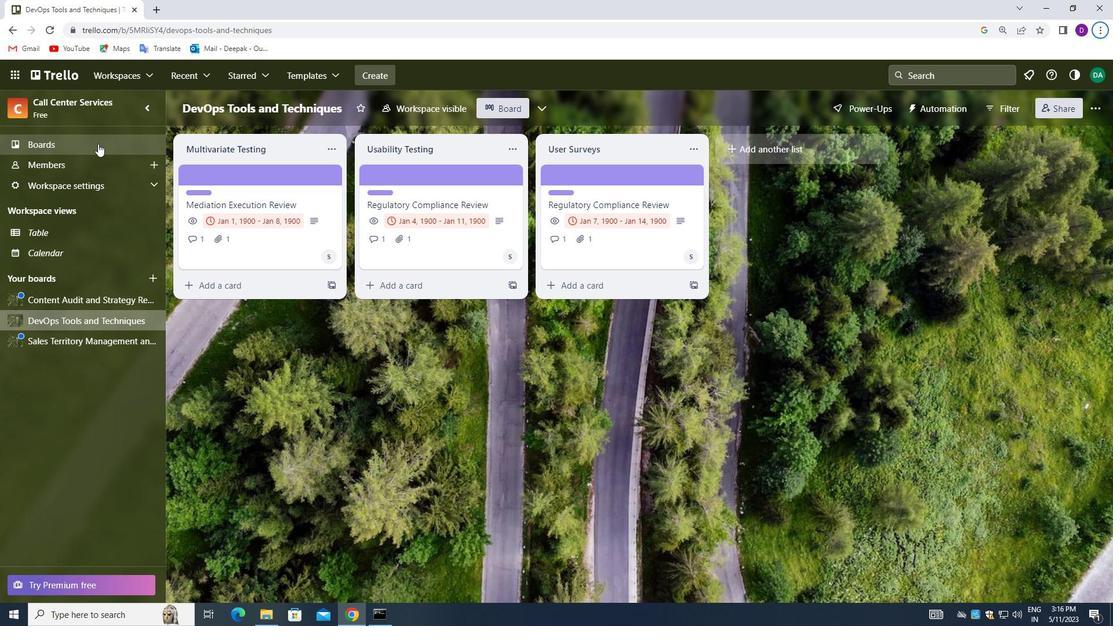 
Action: Mouse pressed left at (89, 142)
Screenshot: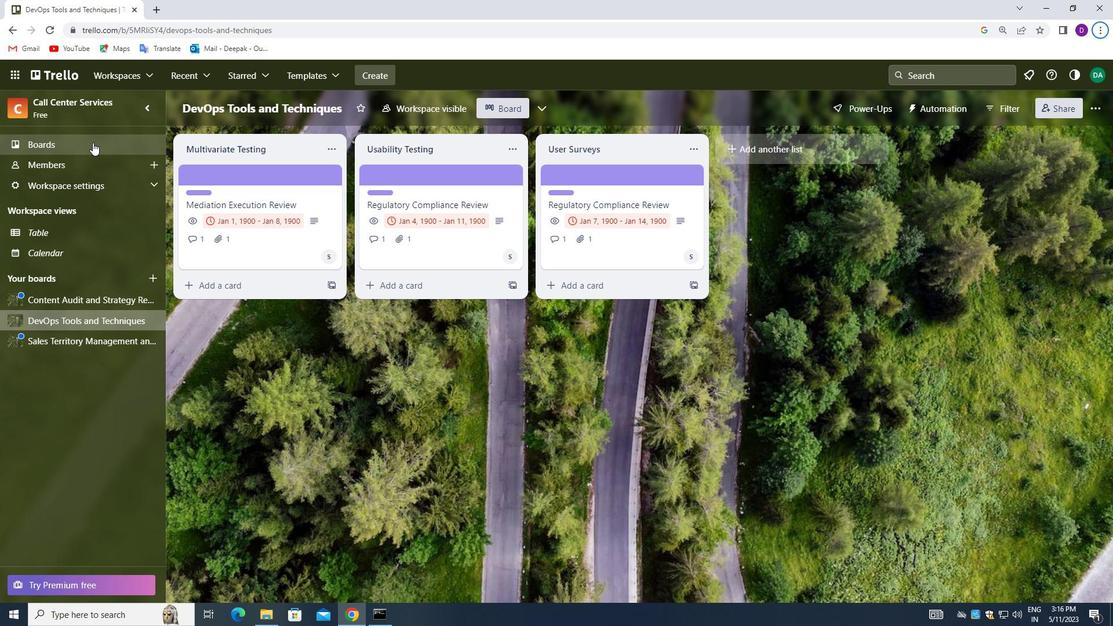 
Action: Mouse moved to (349, 277)
Screenshot: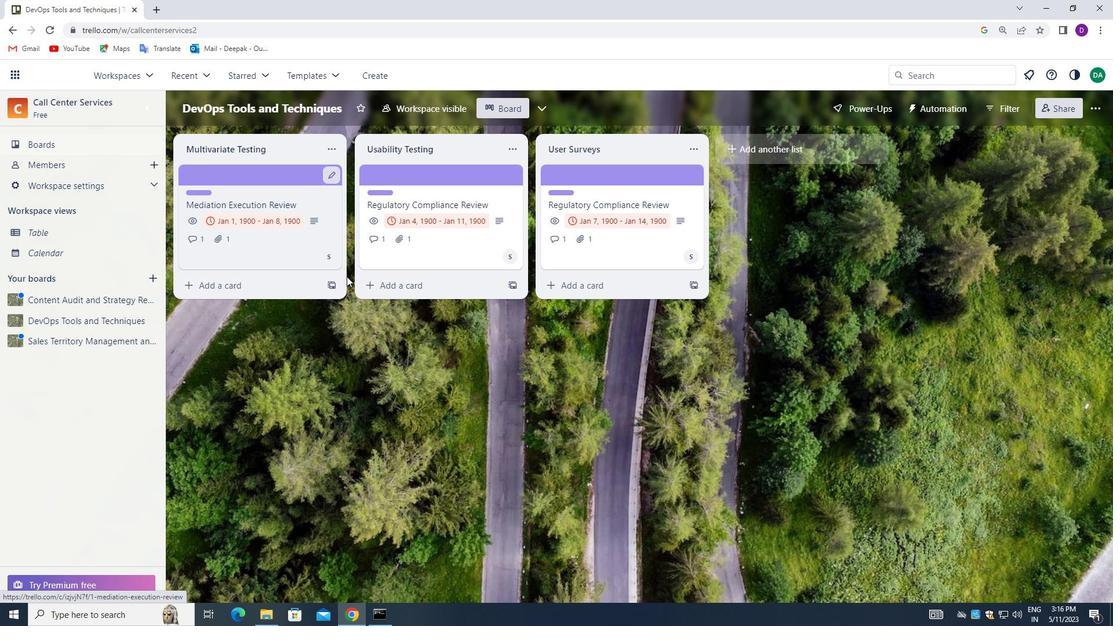 
